 Task: Add Sprouts Steel Cut Oats to the cart.
Action: Mouse pressed left at (24, 95)
Screenshot: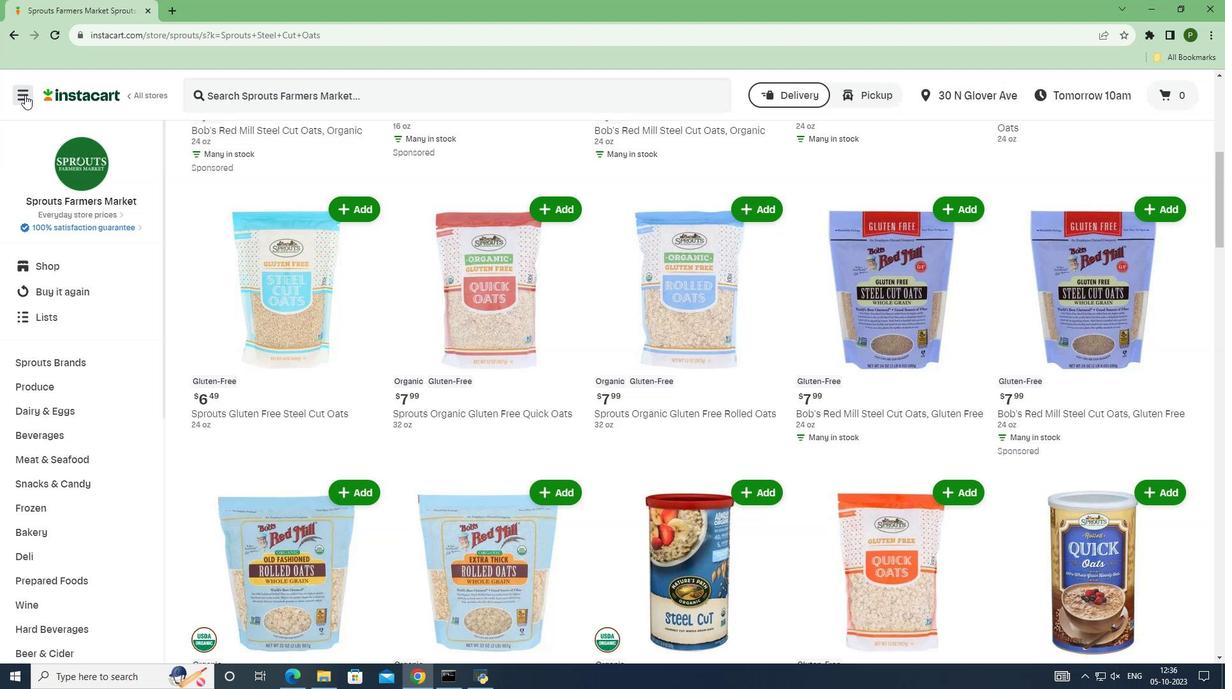 
Action: Mouse moved to (31, 353)
Screenshot: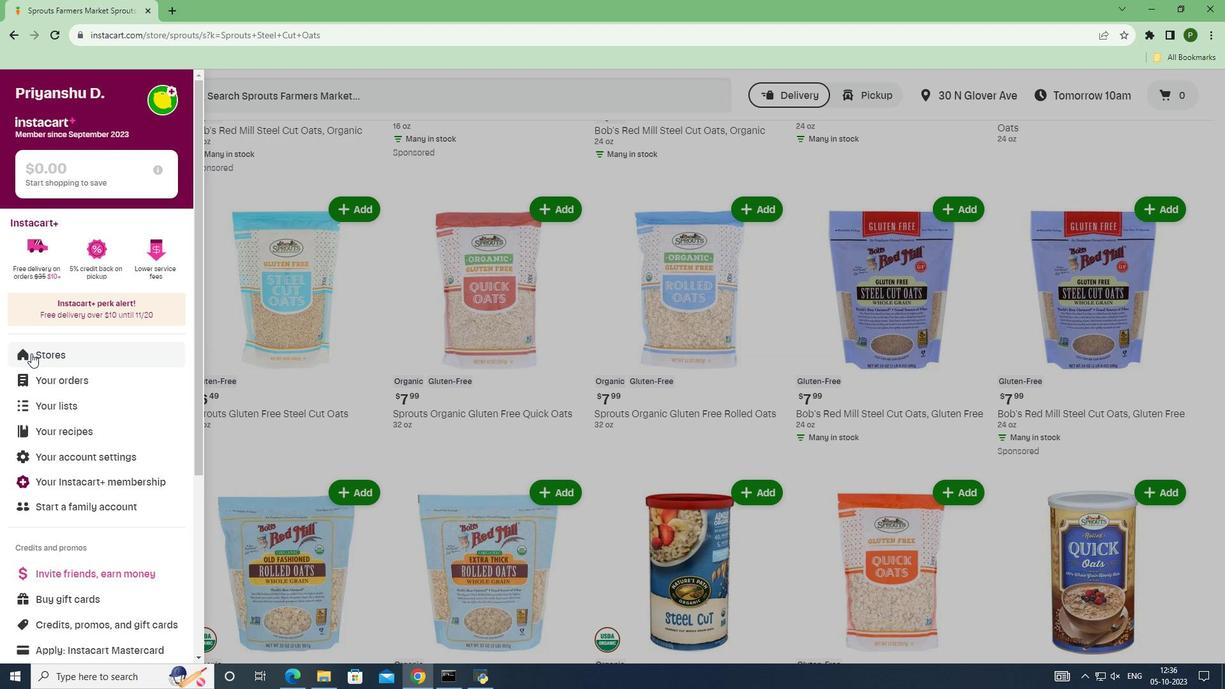 
Action: Mouse pressed left at (31, 353)
Screenshot: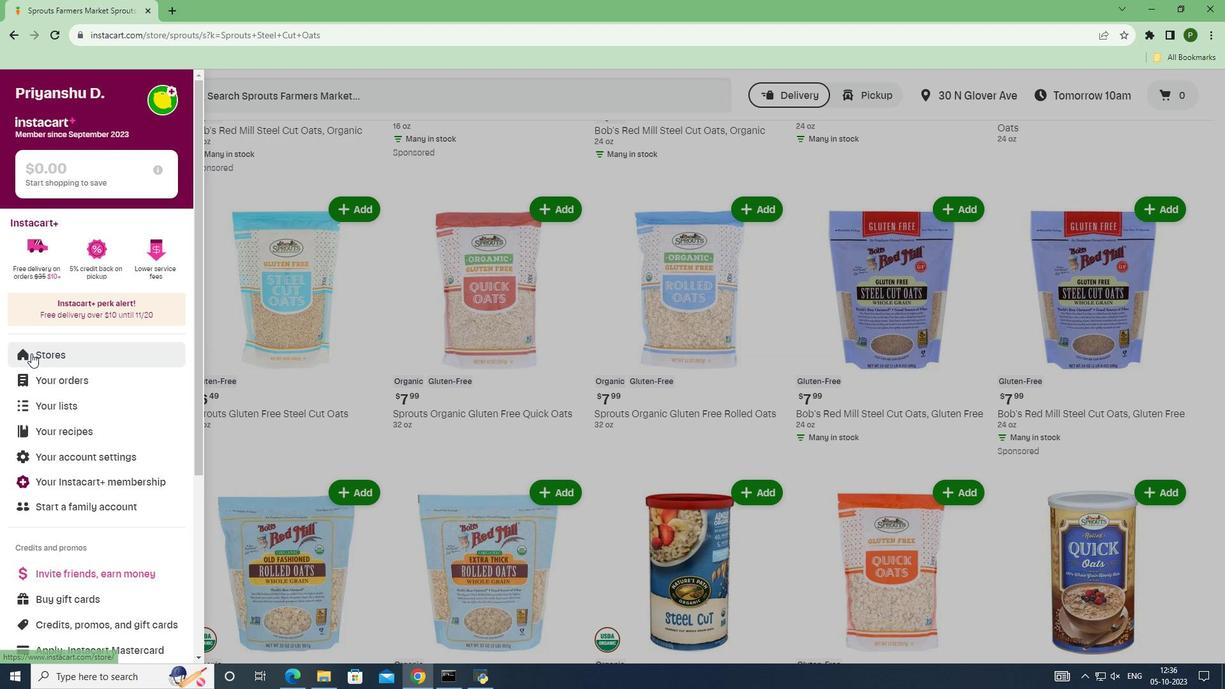 
Action: Mouse moved to (291, 150)
Screenshot: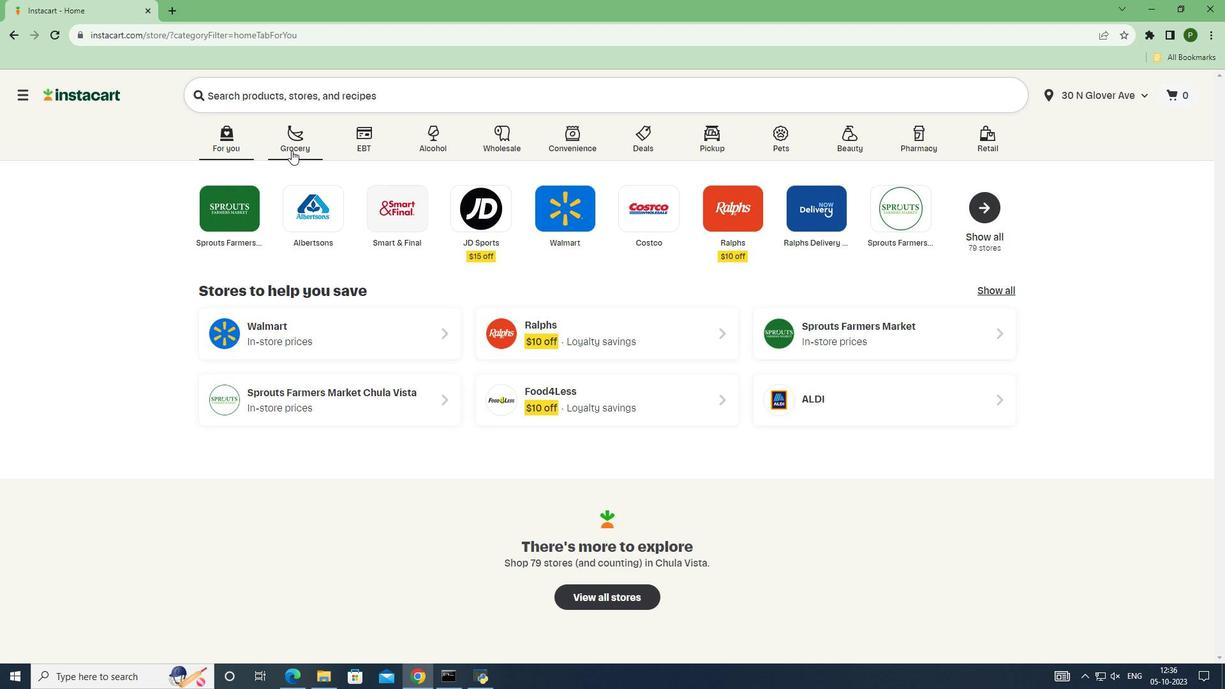 
Action: Mouse pressed left at (291, 150)
Screenshot: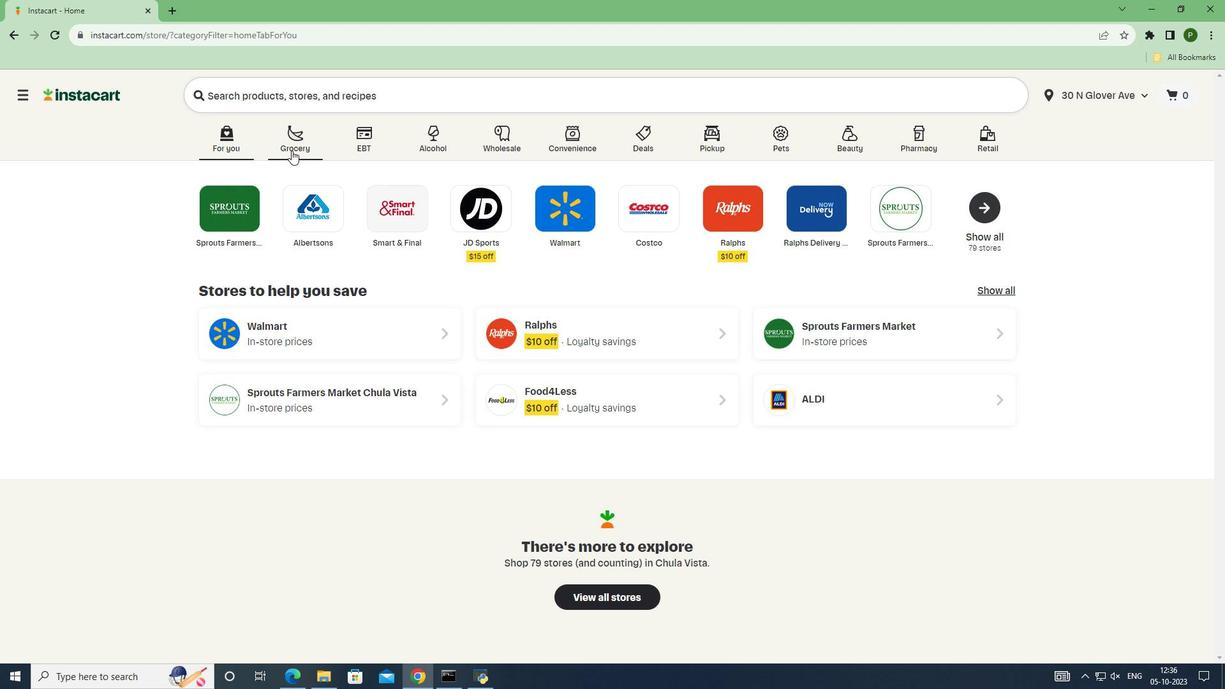 
Action: Mouse moved to (786, 285)
Screenshot: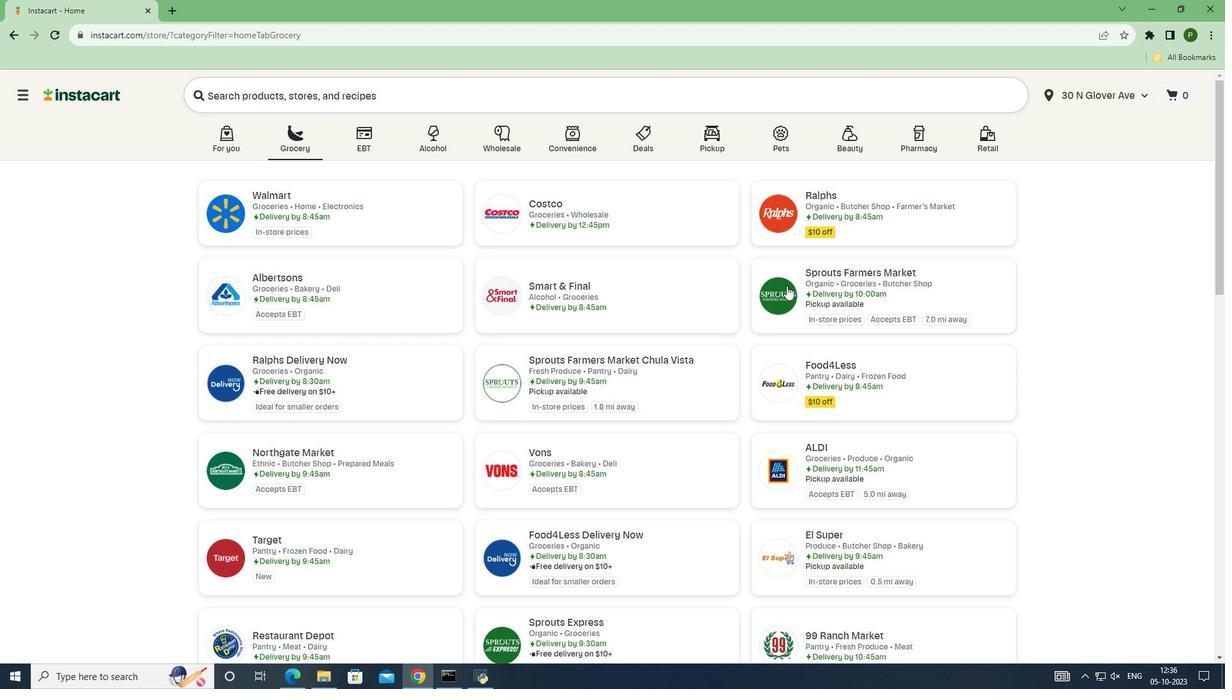 
Action: Mouse pressed left at (786, 285)
Screenshot: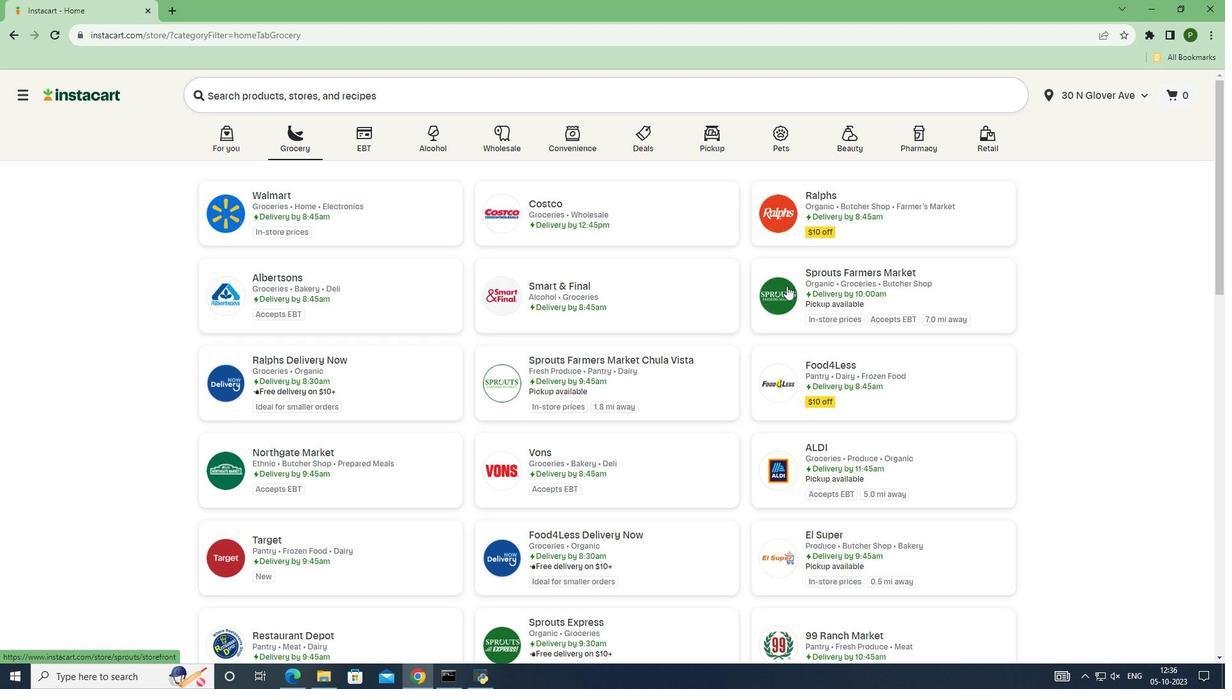 
Action: Mouse moved to (106, 355)
Screenshot: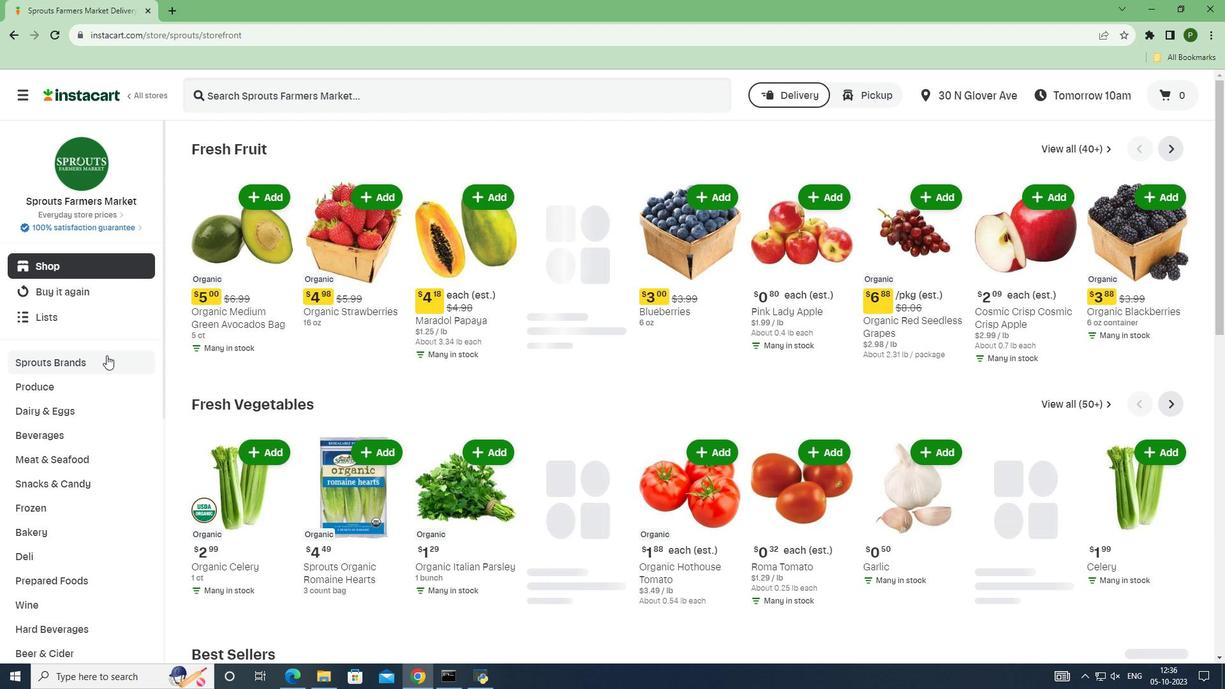 
Action: Mouse pressed left at (106, 355)
Screenshot: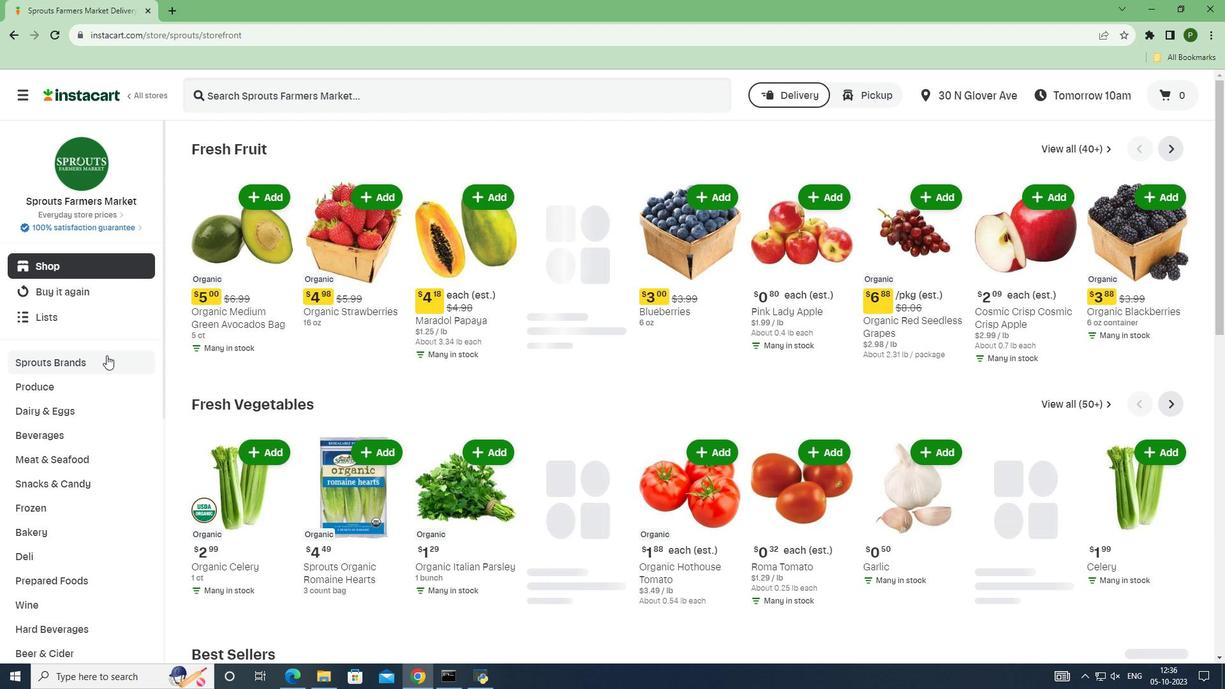 
Action: Mouse moved to (74, 470)
Screenshot: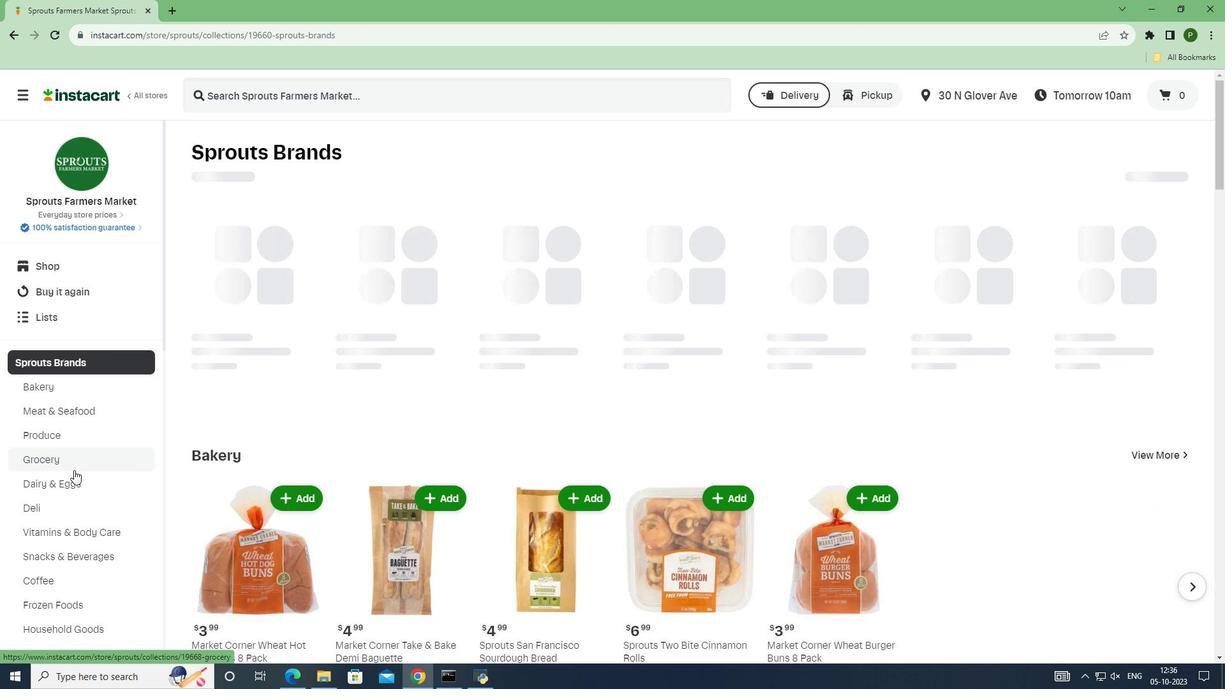 
Action: Mouse pressed left at (74, 470)
Screenshot: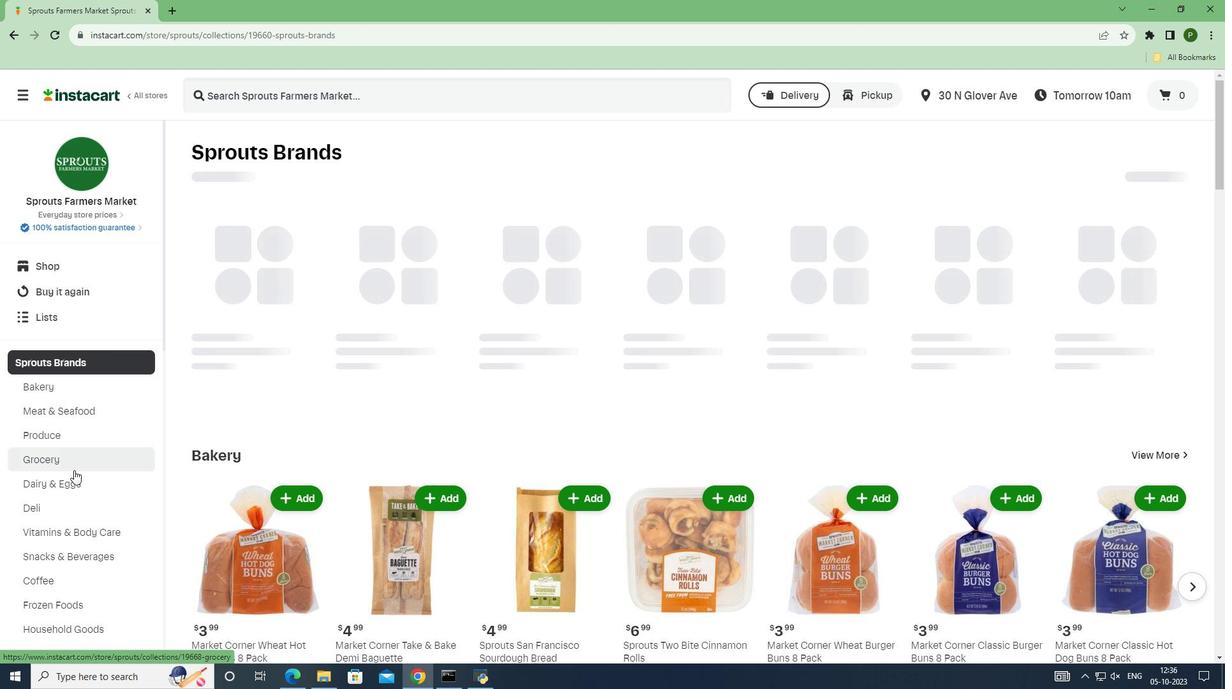 
Action: Mouse moved to (270, 340)
Screenshot: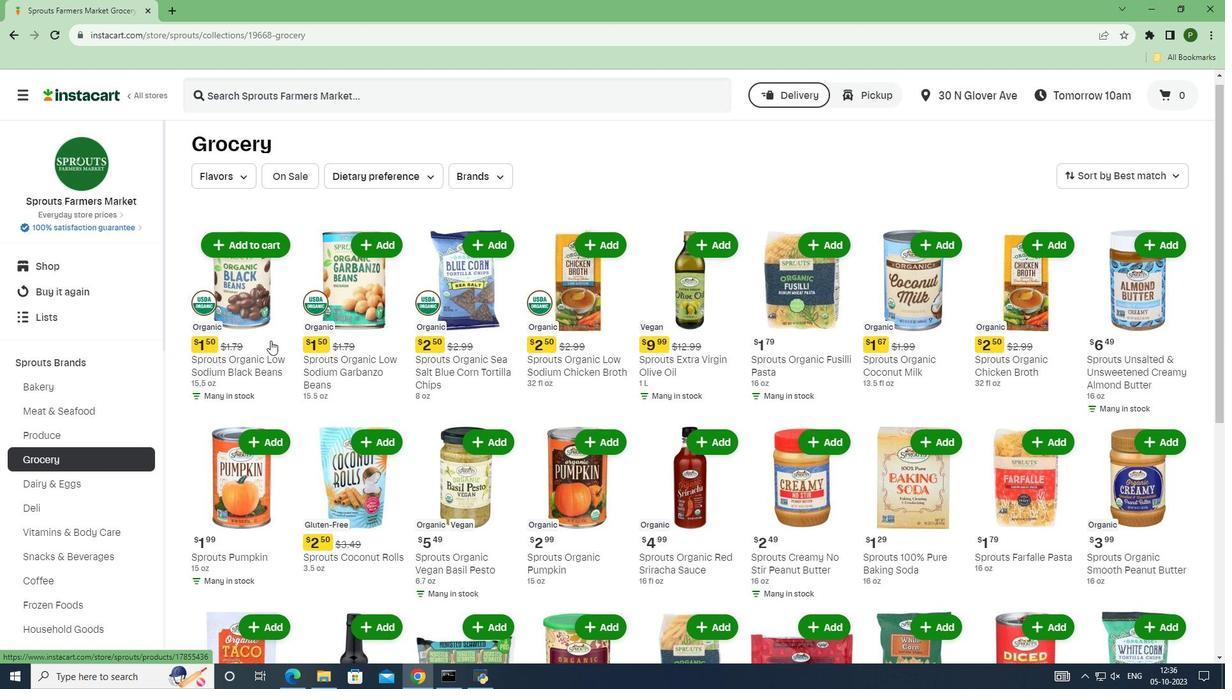 
Action: Mouse scrolled (270, 340) with delta (0, 0)
Screenshot: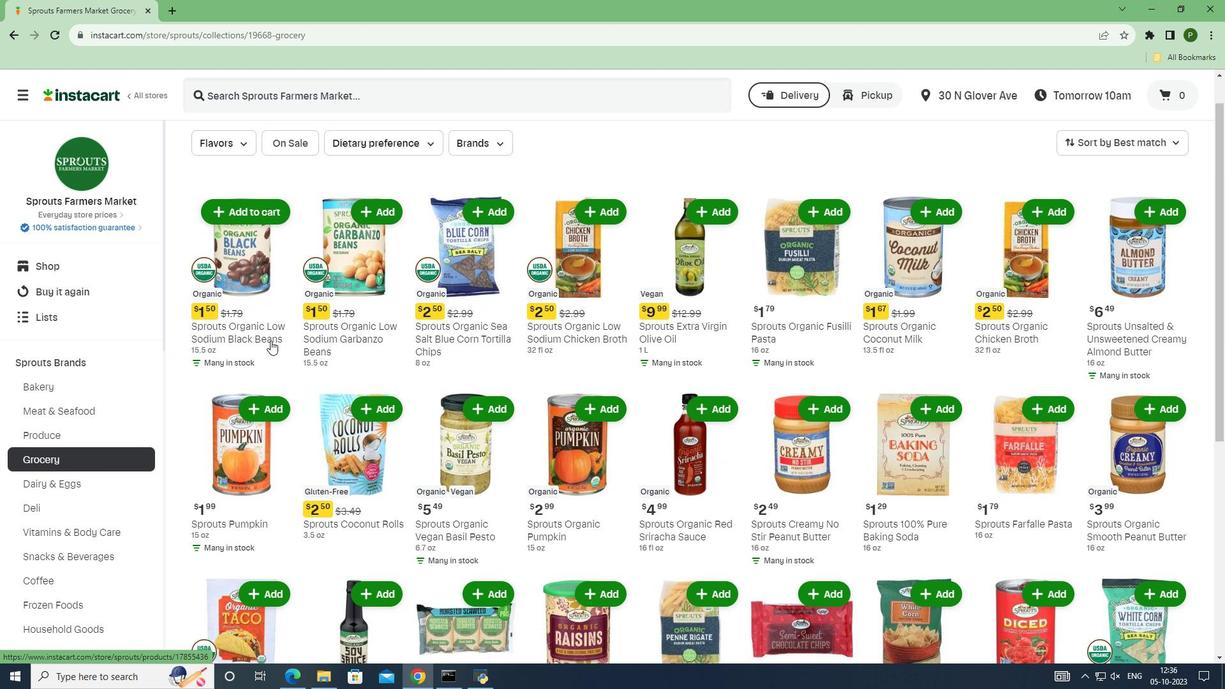 
Action: Mouse scrolled (270, 340) with delta (0, 0)
Screenshot: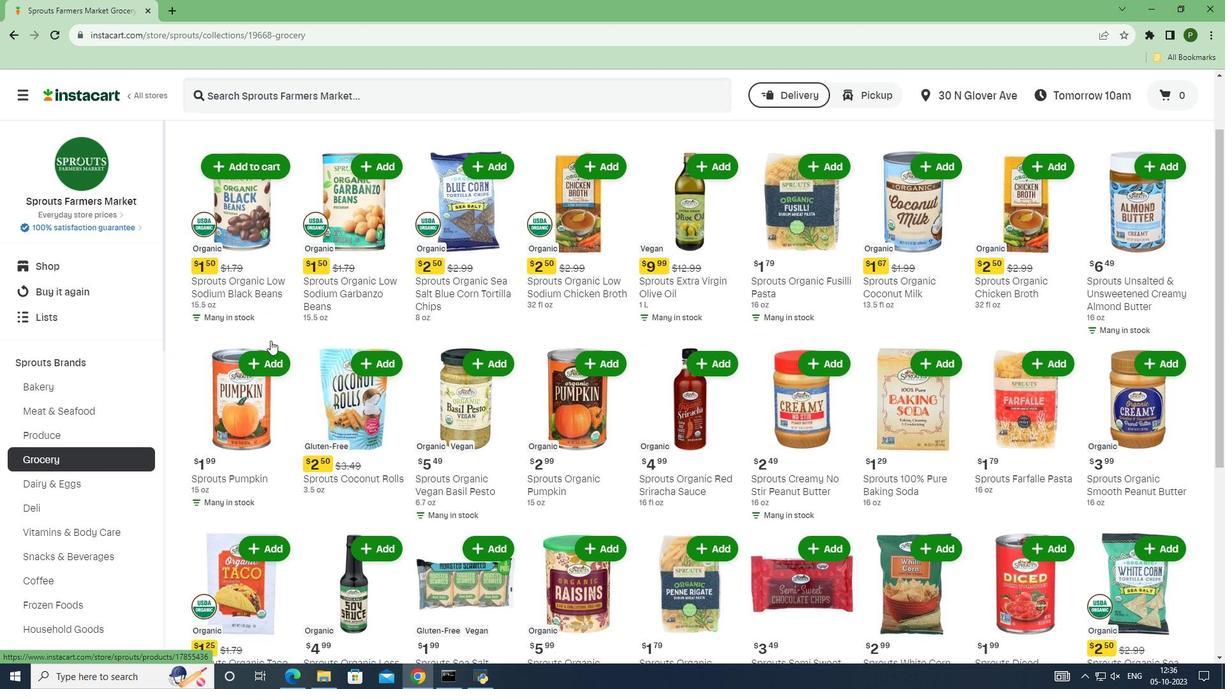 
Action: Mouse scrolled (270, 340) with delta (0, 0)
Screenshot: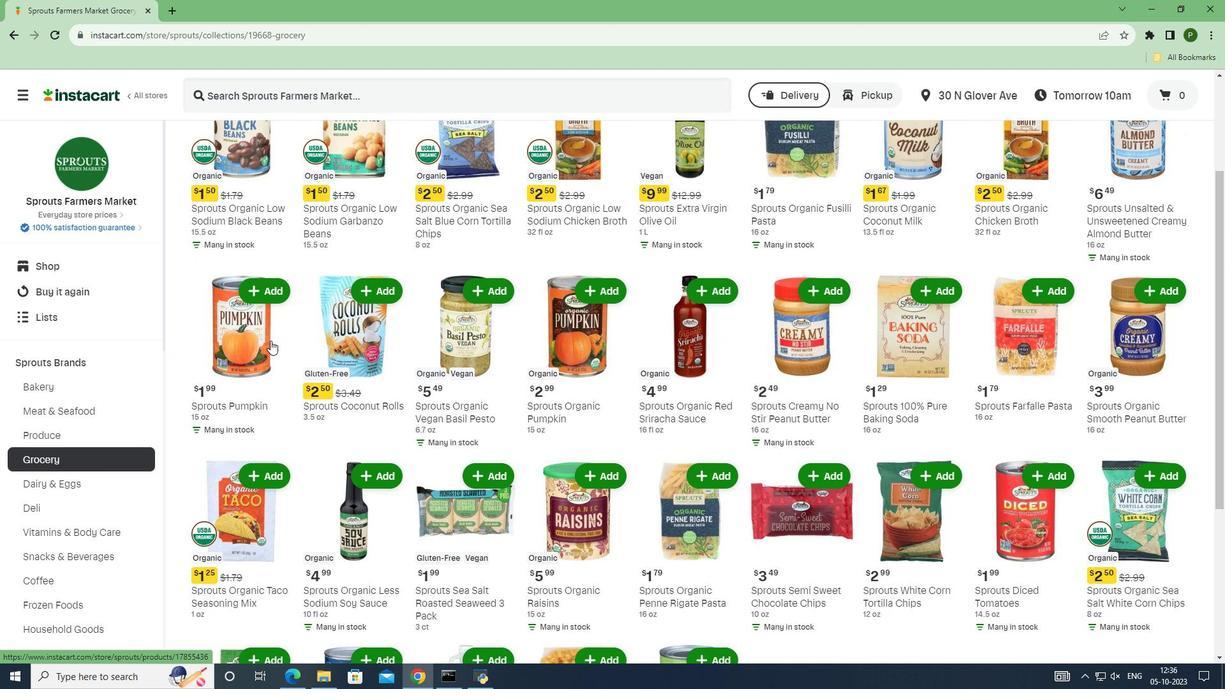 
Action: Mouse scrolled (270, 340) with delta (0, 0)
Screenshot: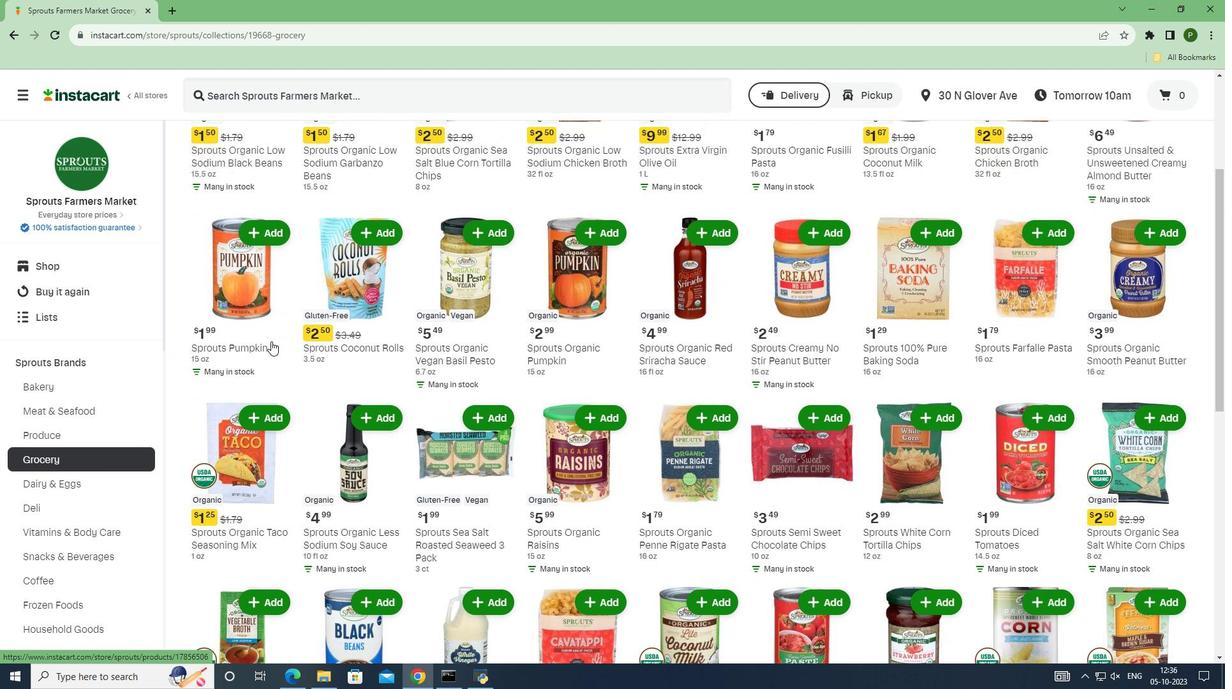 
Action: Mouse moved to (271, 342)
Screenshot: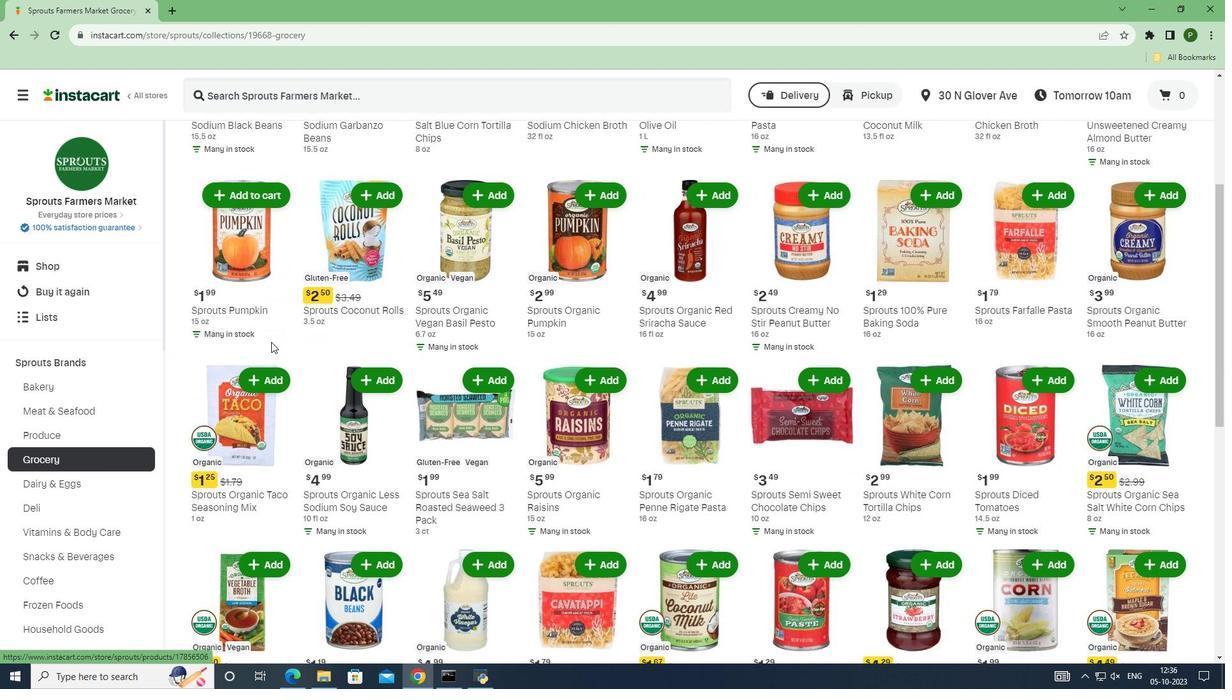 
Action: Mouse scrolled (271, 341) with delta (0, 0)
Screenshot: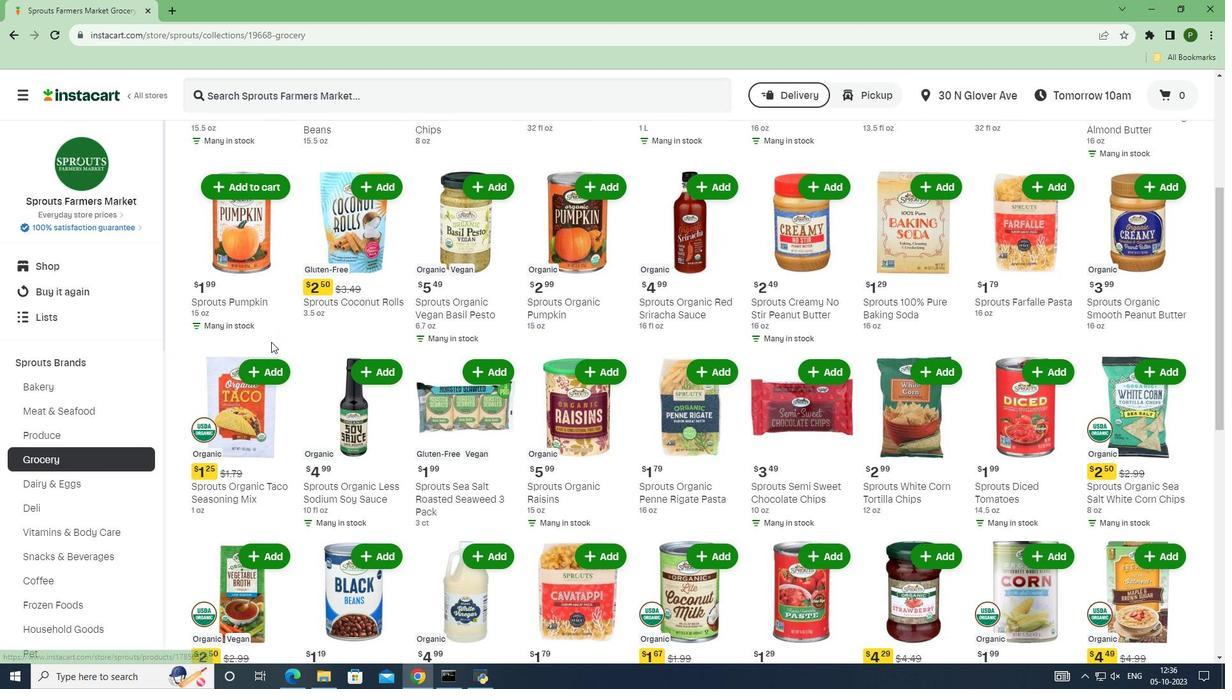 
Action: Mouse scrolled (271, 341) with delta (0, 0)
Screenshot: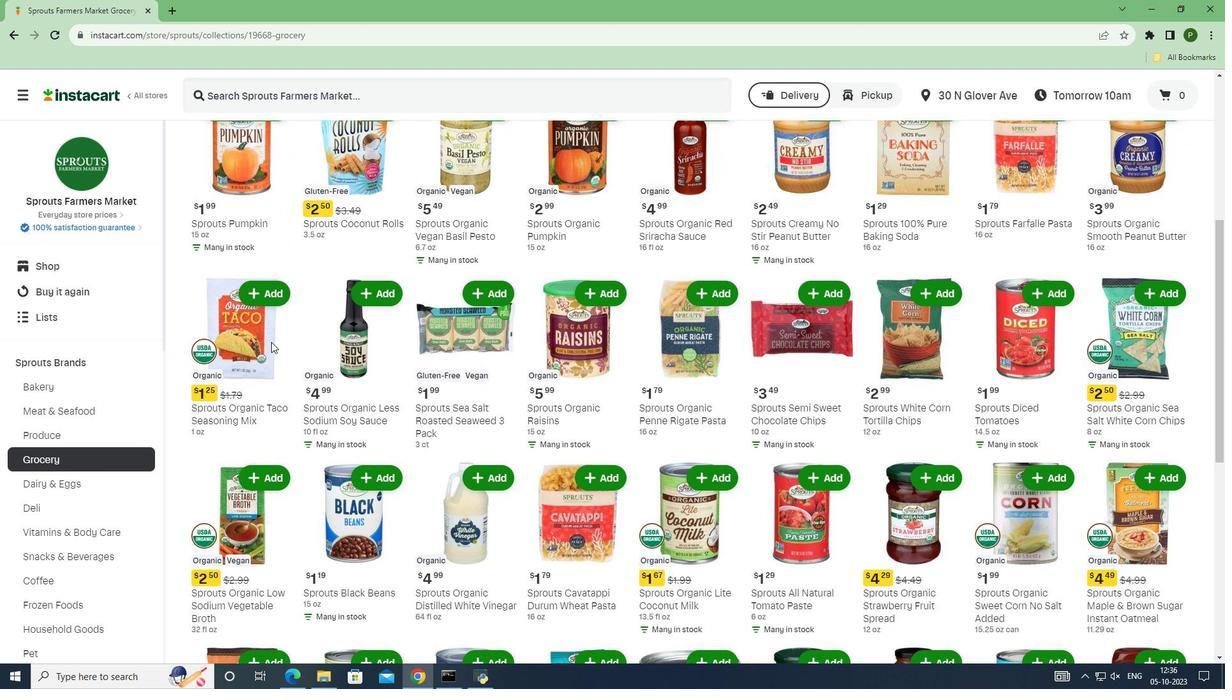 
Action: Mouse scrolled (271, 341) with delta (0, 0)
Screenshot: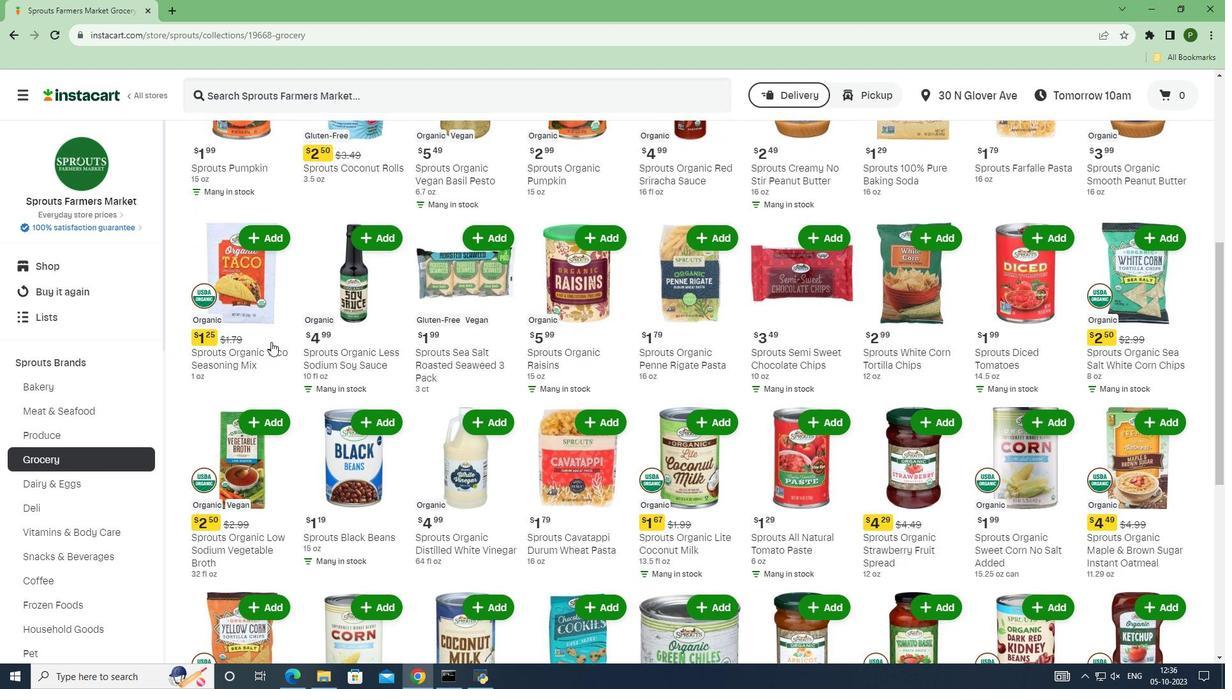 
Action: Mouse scrolled (271, 341) with delta (0, 0)
Screenshot: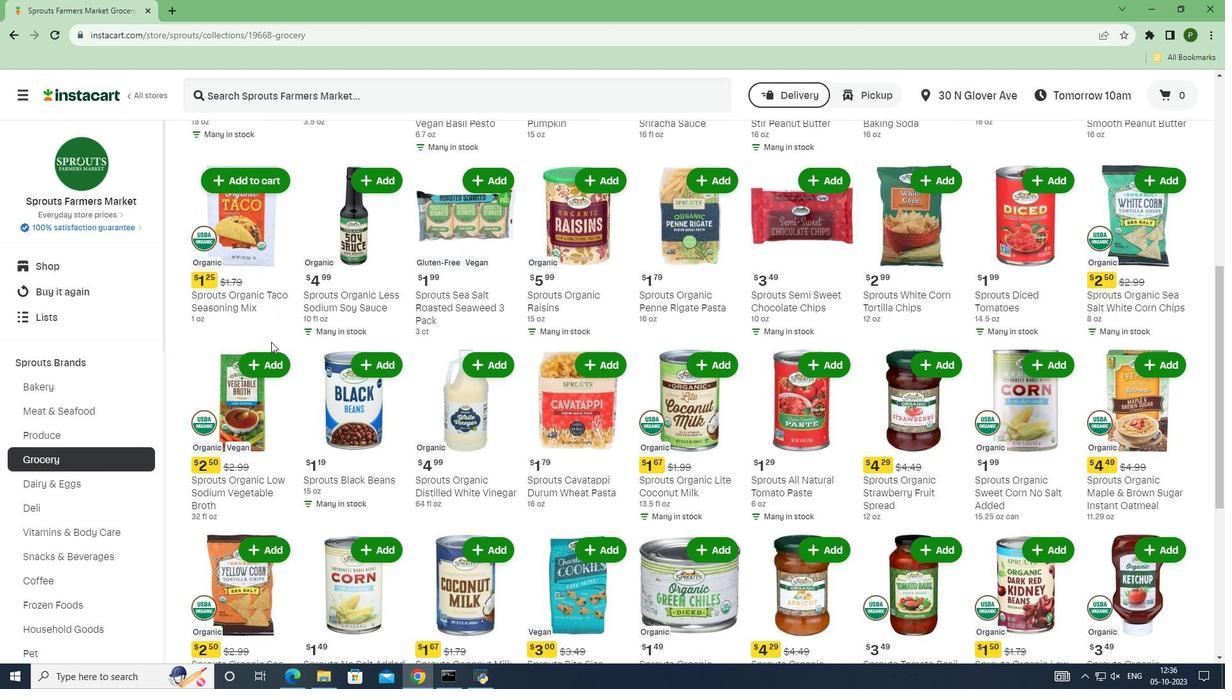 
Action: Mouse scrolled (271, 341) with delta (0, 0)
Screenshot: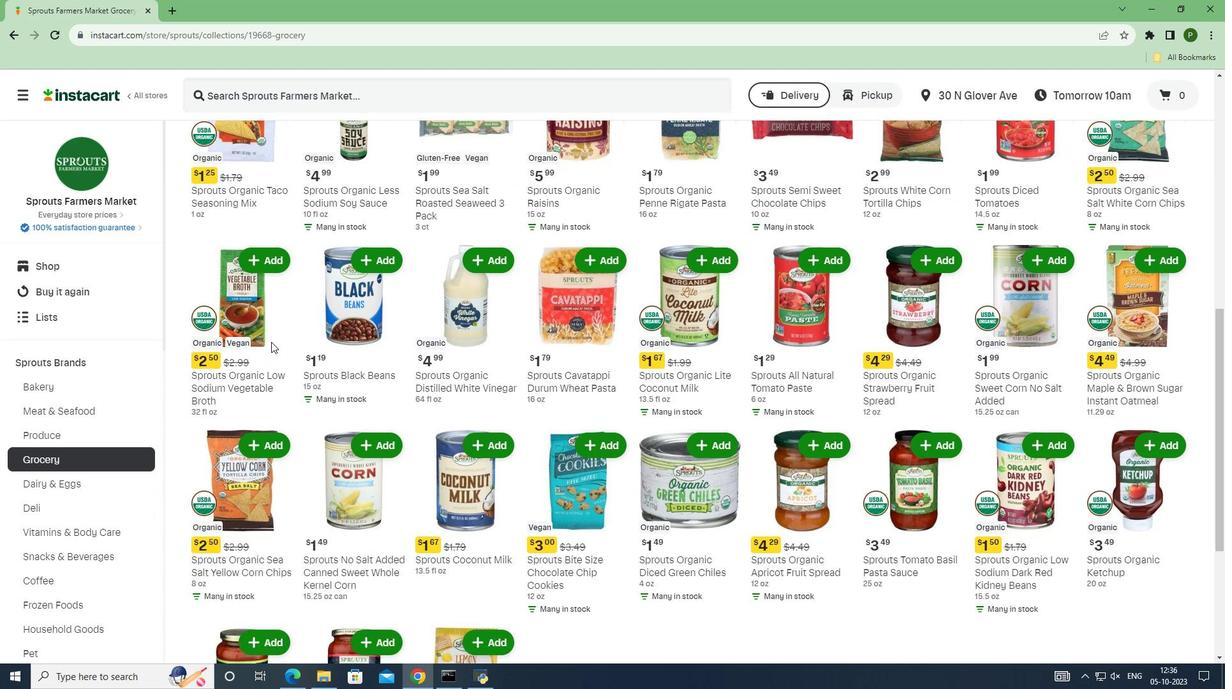 
Action: Mouse scrolled (271, 341) with delta (0, 0)
Screenshot: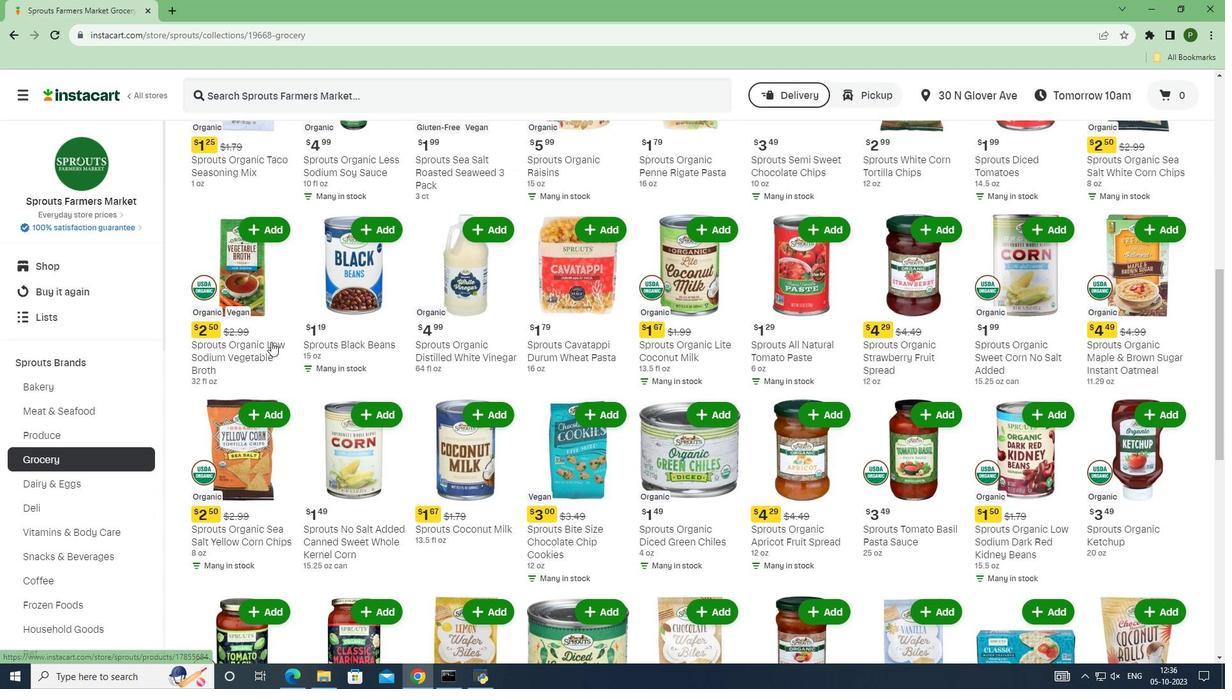 
Action: Mouse scrolled (271, 341) with delta (0, 0)
Screenshot: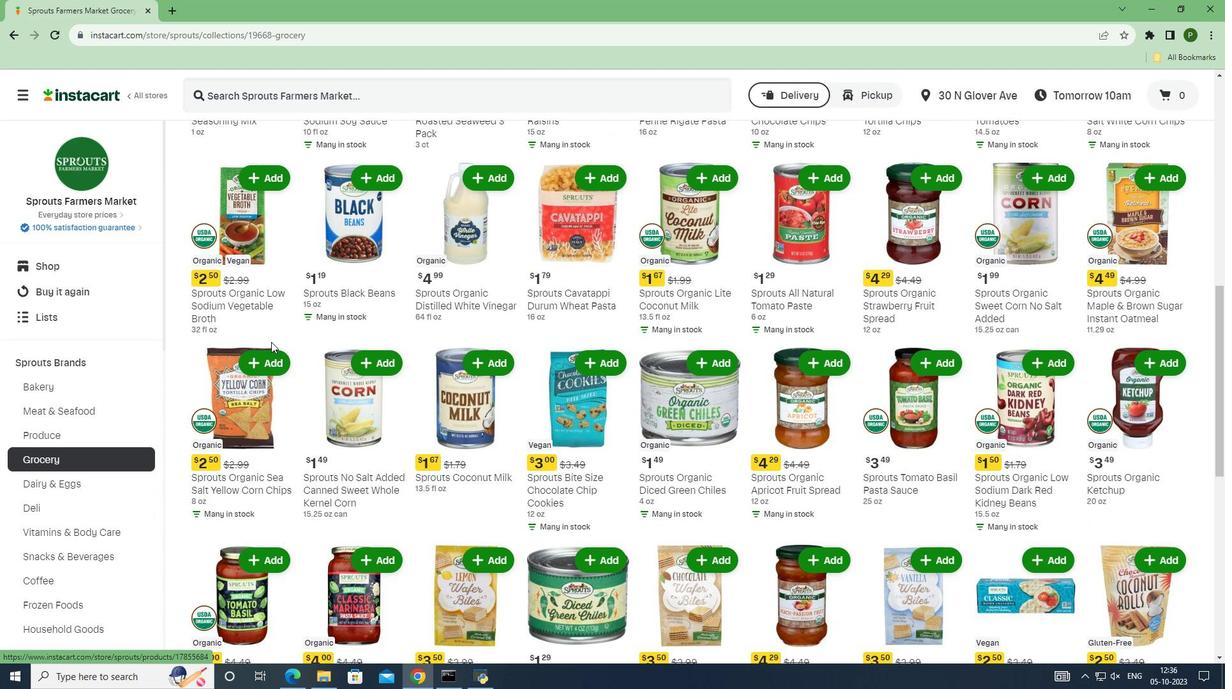 
Action: Mouse scrolled (271, 341) with delta (0, 0)
Screenshot: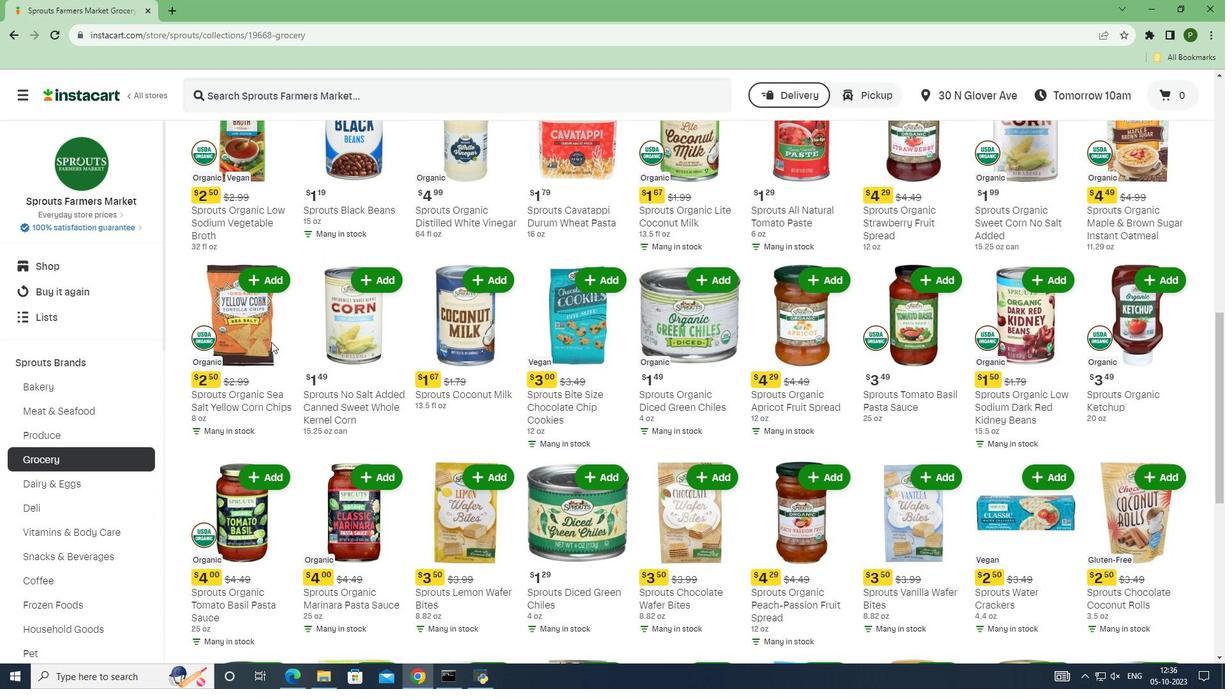 
Action: Mouse scrolled (271, 341) with delta (0, 0)
Screenshot: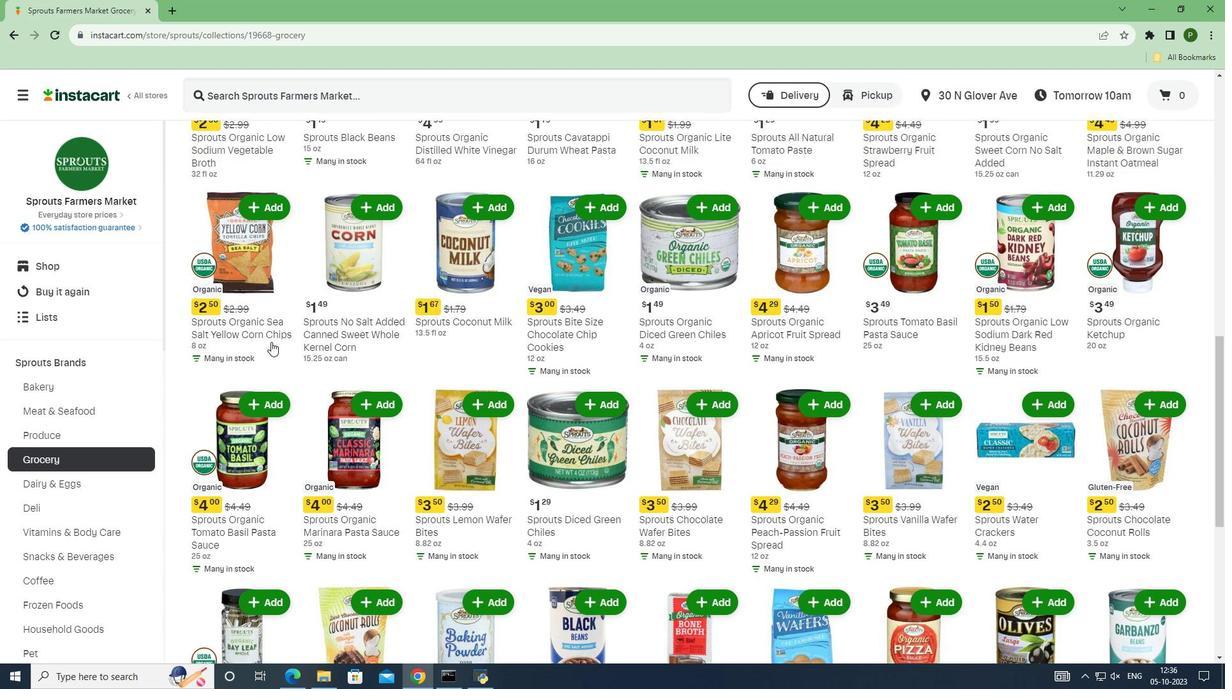 
Action: Mouse scrolled (271, 341) with delta (0, 0)
Screenshot: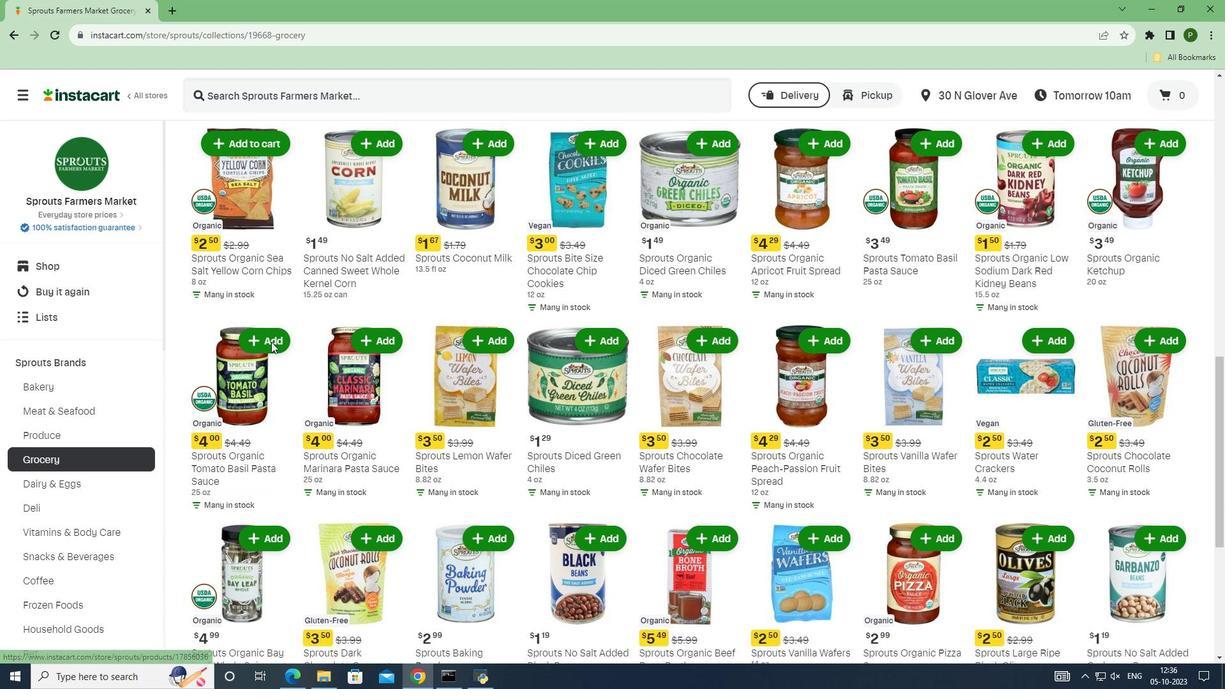 
Action: Mouse scrolled (271, 341) with delta (0, 0)
Screenshot: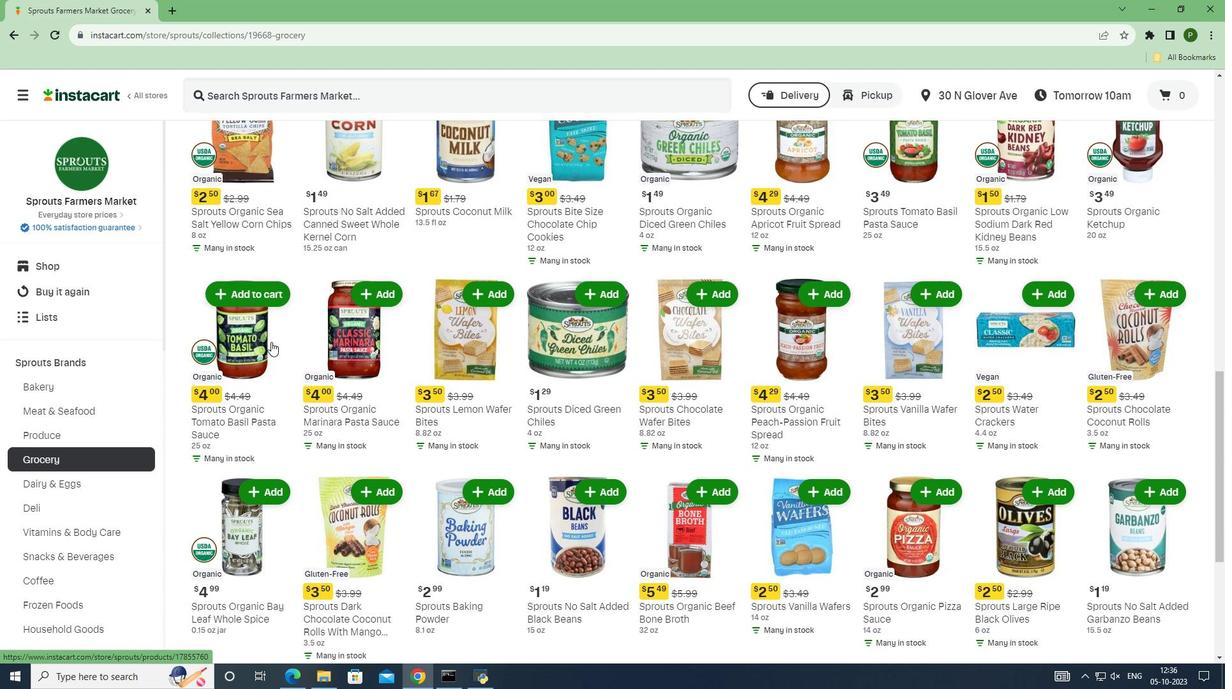 
Action: Mouse scrolled (271, 341) with delta (0, 0)
Screenshot: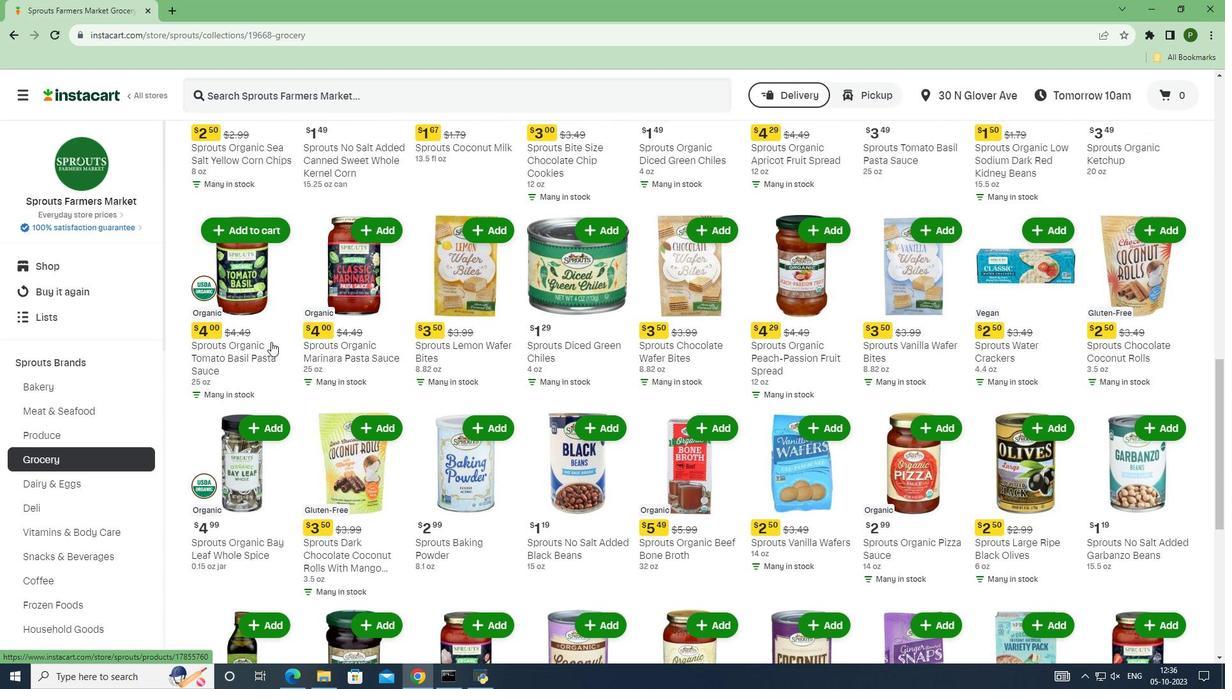 
Action: Mouse scrolled (271, 341) with delta (0, 0)
Screenshot: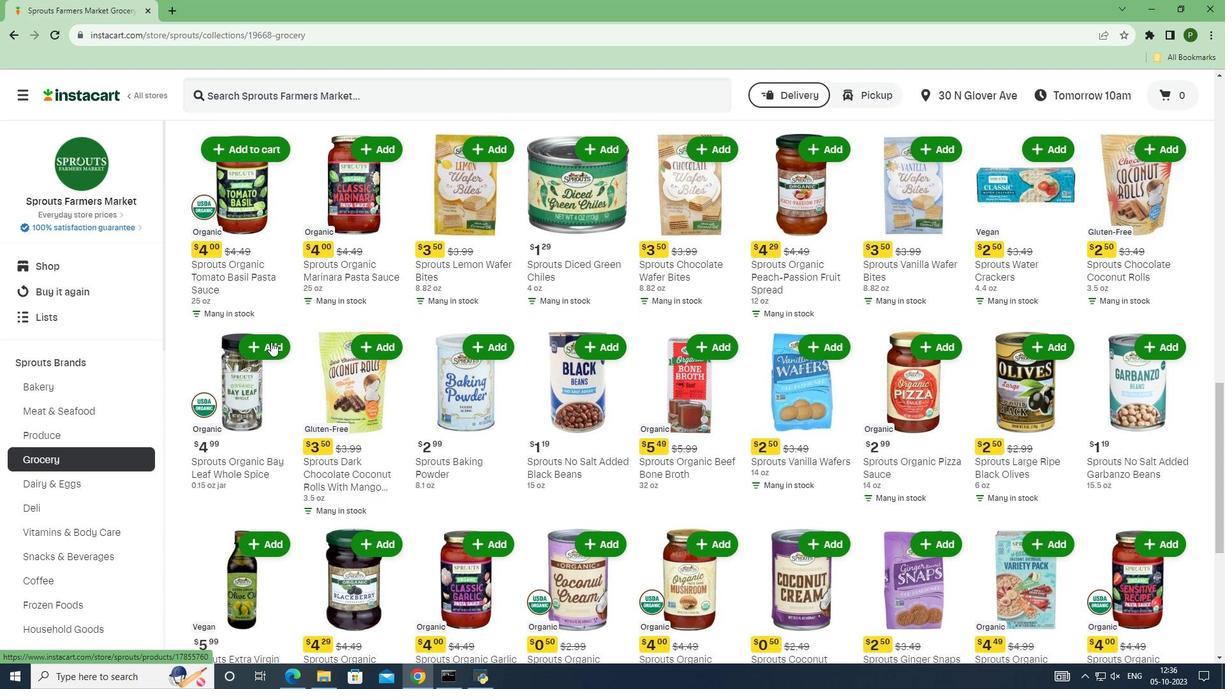 
Action: Mouse scrolled (271, 341) with delta (0, 0)
Screenshot: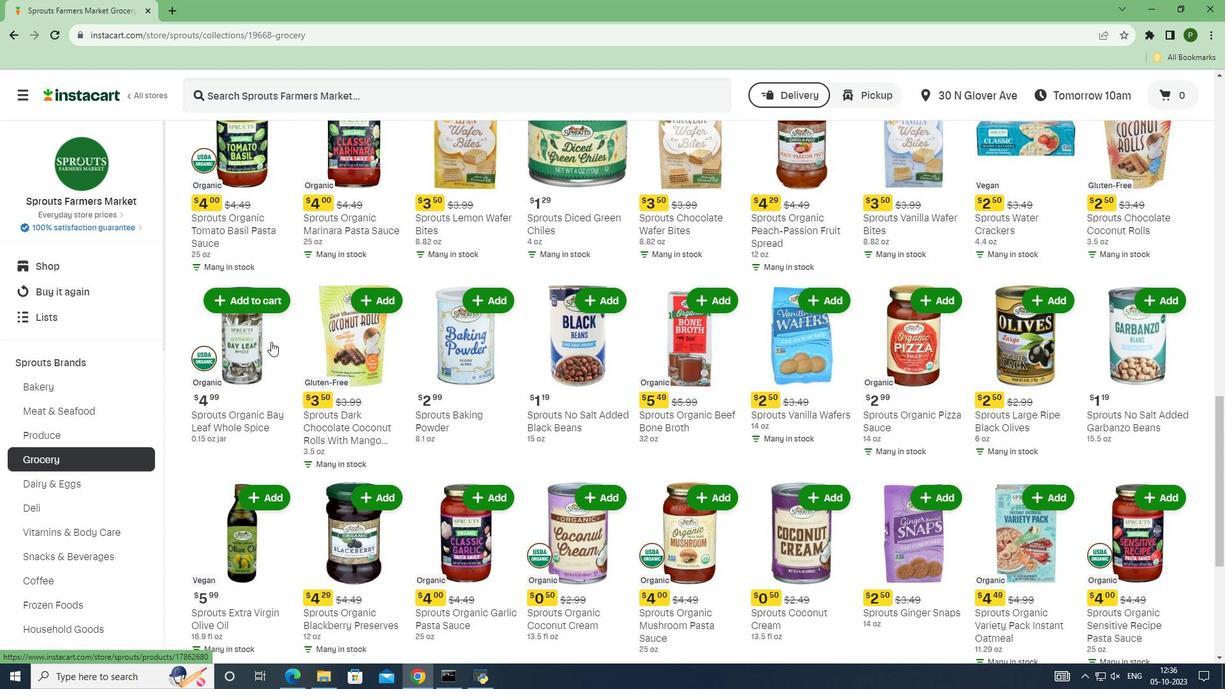 
Action: Mouse scrolled (271, 341) with delta (0, 0)
Screenshot: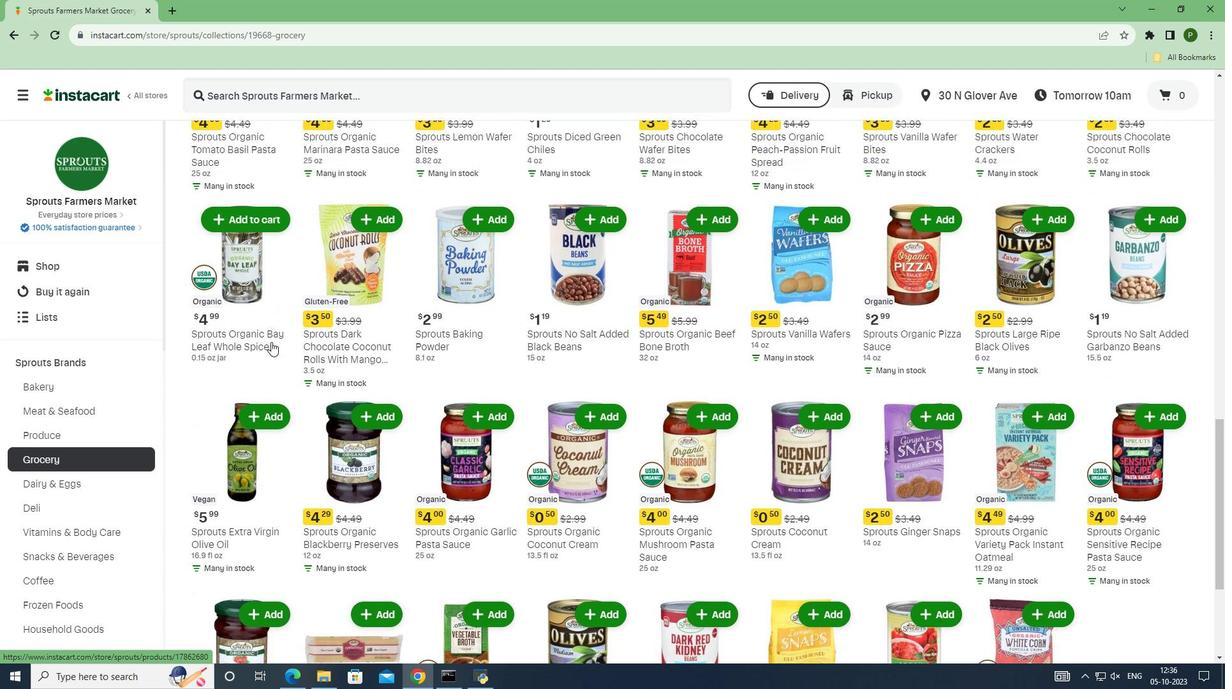 
Action: Mouse scrolled (271, 341) with delta (0, 0)
Screenshot: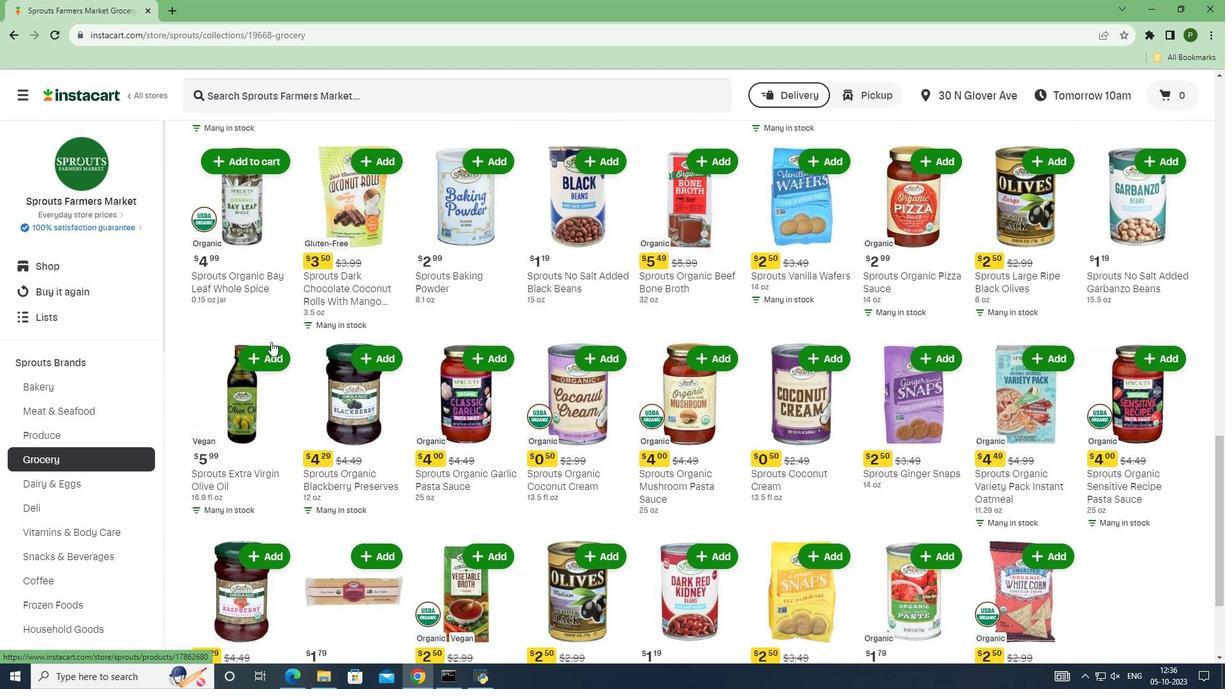 
Action: Mouse scrolled (271, 341) with delta (0, 0)
Screenshot: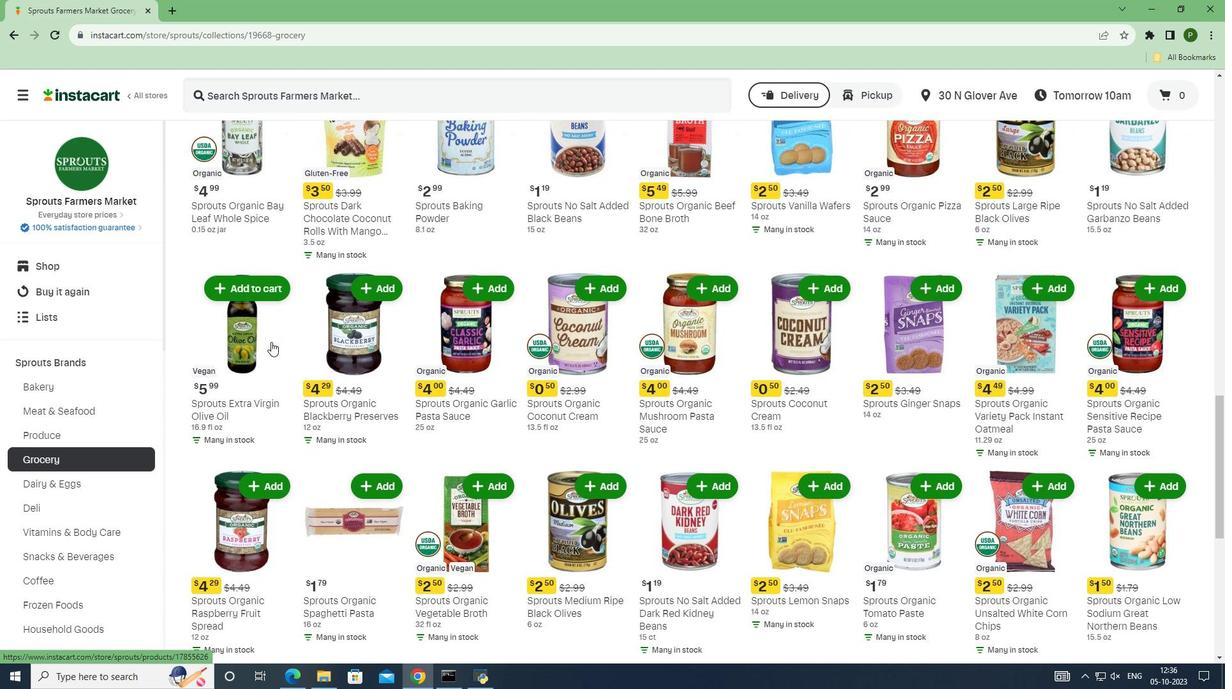 
Action: Mouse scrolled (271, 341) with delta (0, 0)
Screenshot: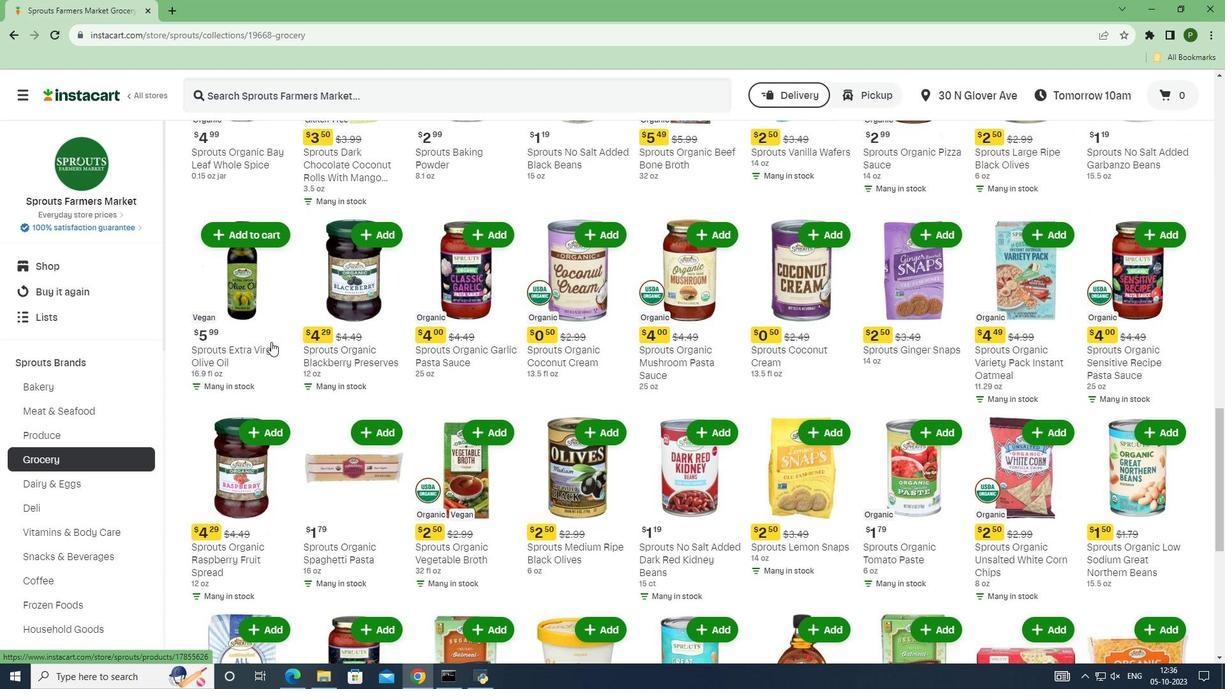 
Action: Mouse scrolled (271, 341) with delta (0, 0)
Screenshot: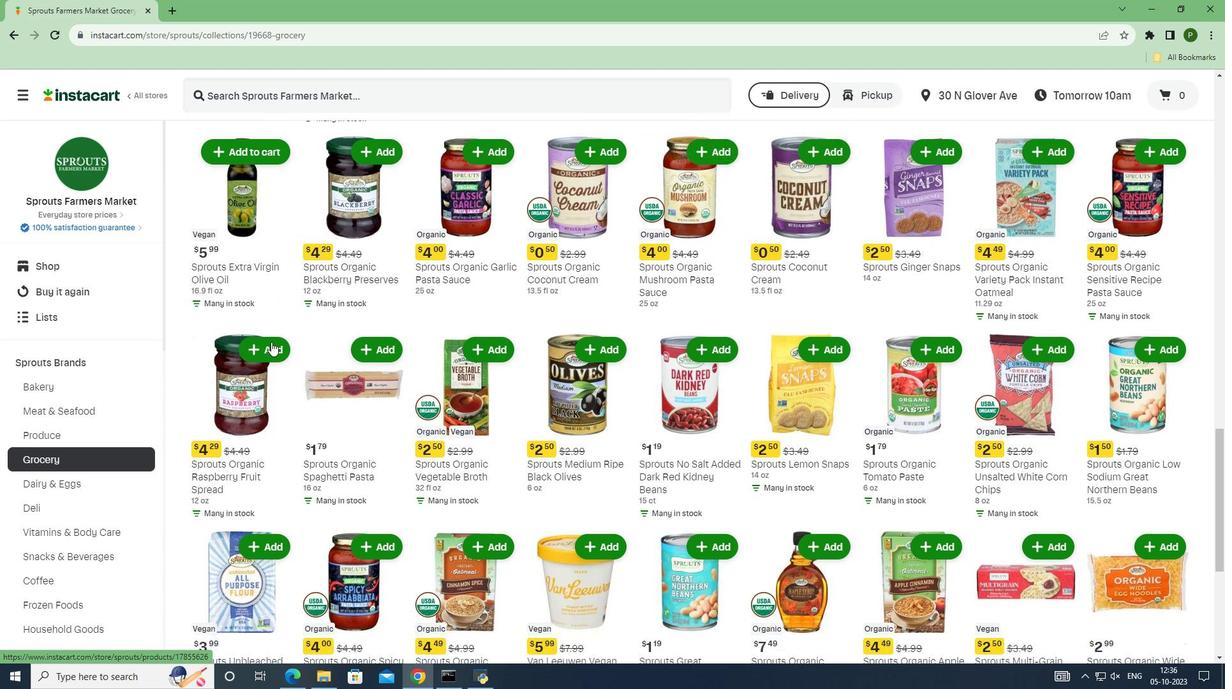 
Action: Mouse scrolled (271, 341) with delta (0, 0)
Screenshot: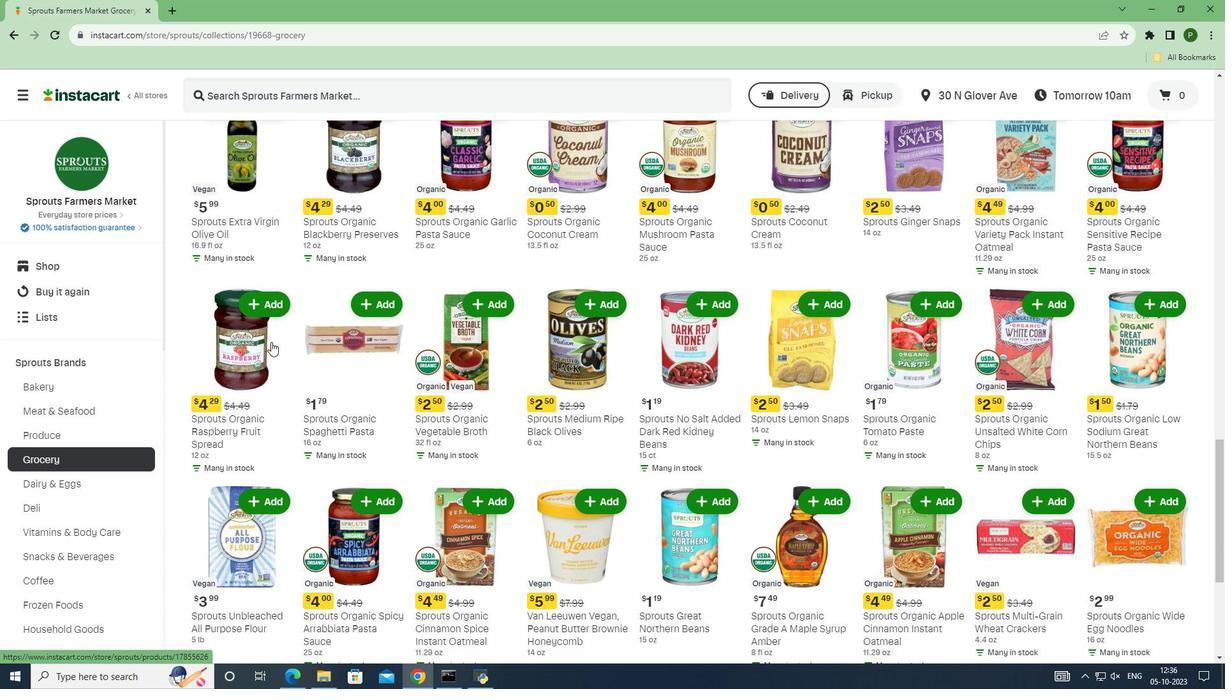 
Action: Mouse scrolled (271, 341) with delta (0, 0)
Screenshot: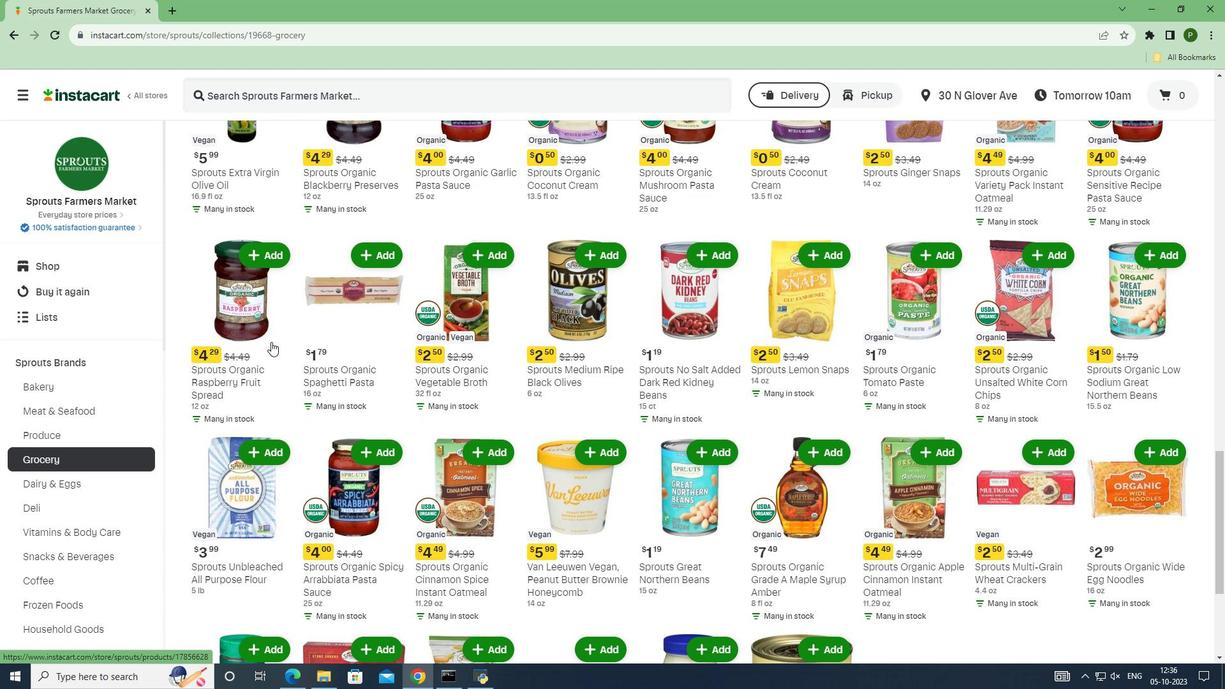 
Action: Mouse scrolled (271, 341) with delta (0, 0)
Screenshot: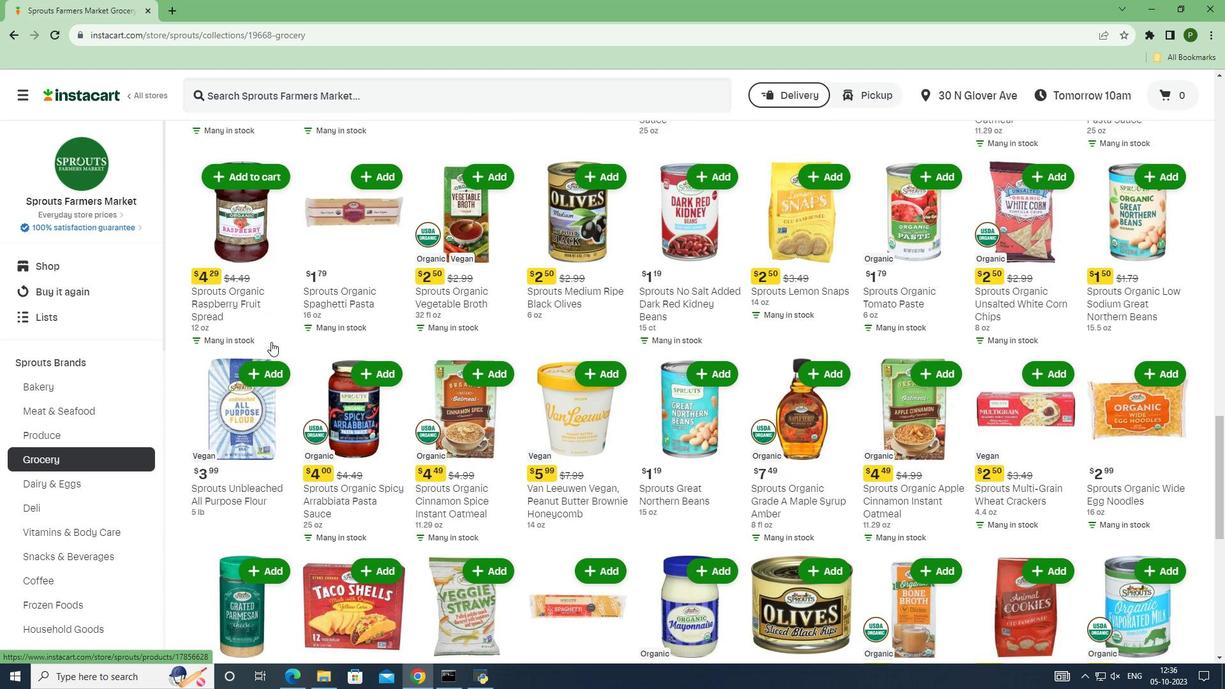 
Action: Mouse scrolled (271, 341) with delta (0, 0)
Screenshot: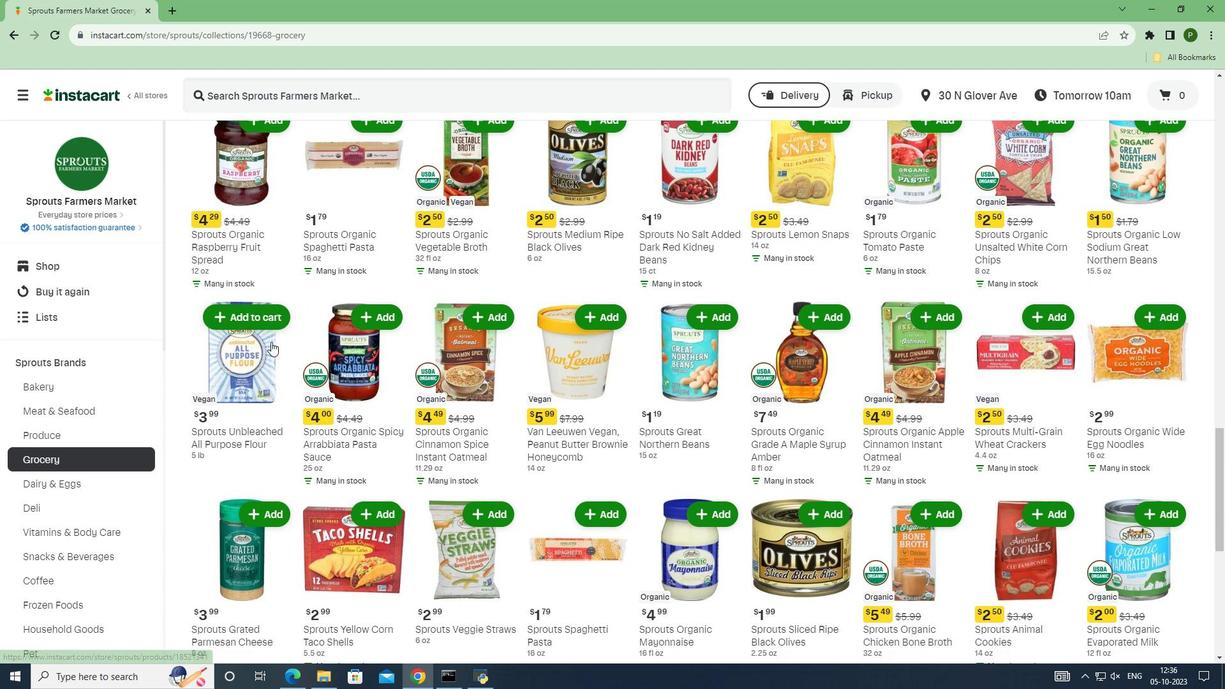 
Action: Mouse scrolled (271, 341) with delta (0, 0)
Screenshot: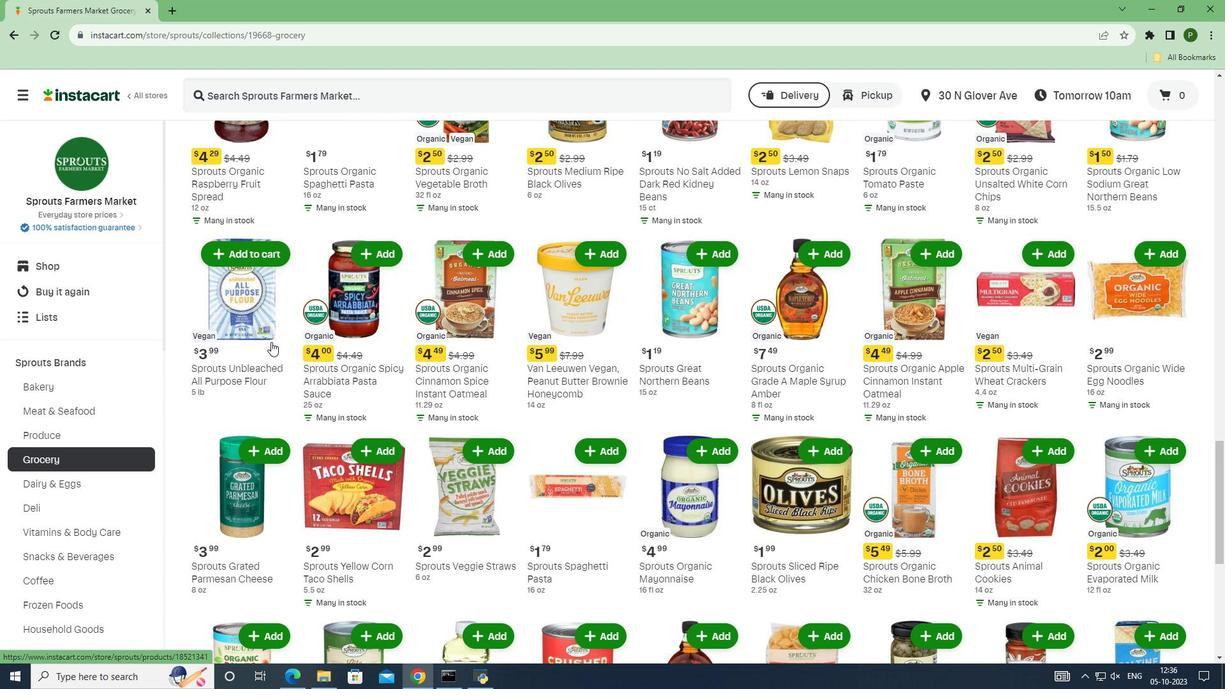 
Action: Mouse scrolled (271, 341) with delta (0, 0)
Screenshot: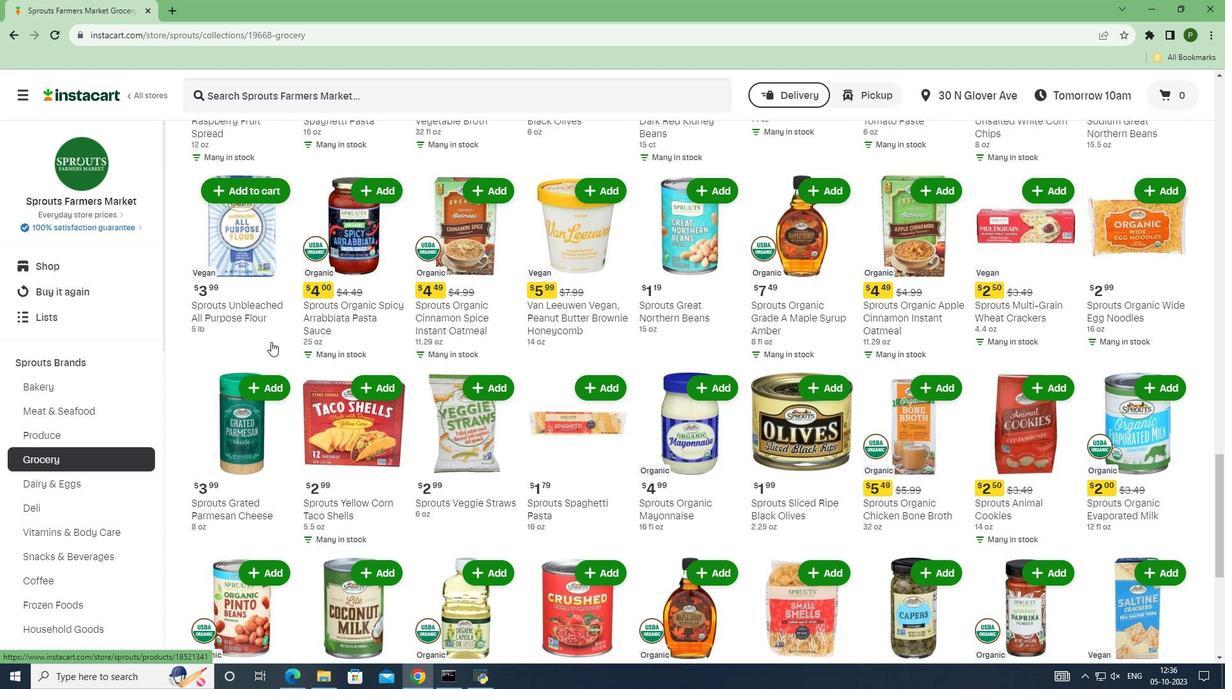 
Action: Mouse scrolled (271, 341) with delta (0, 0)
Screenshot: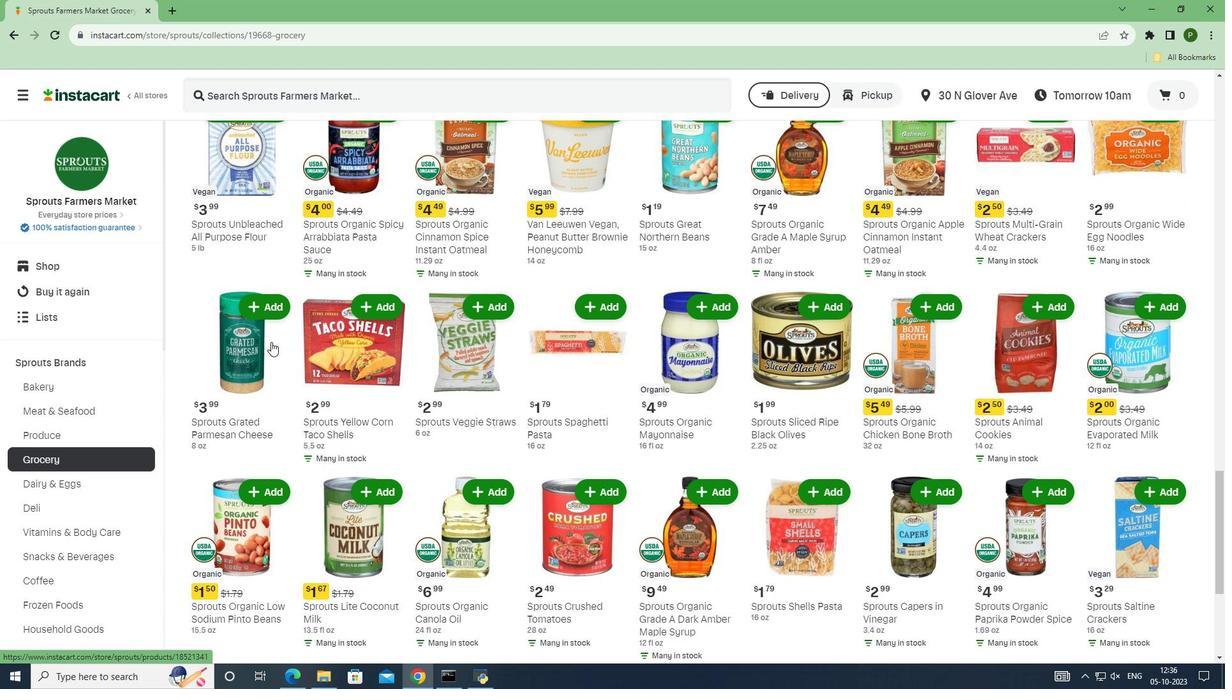 
Action: Mouse scrolled (271, 341) with delta (0, 0)
Screenshot: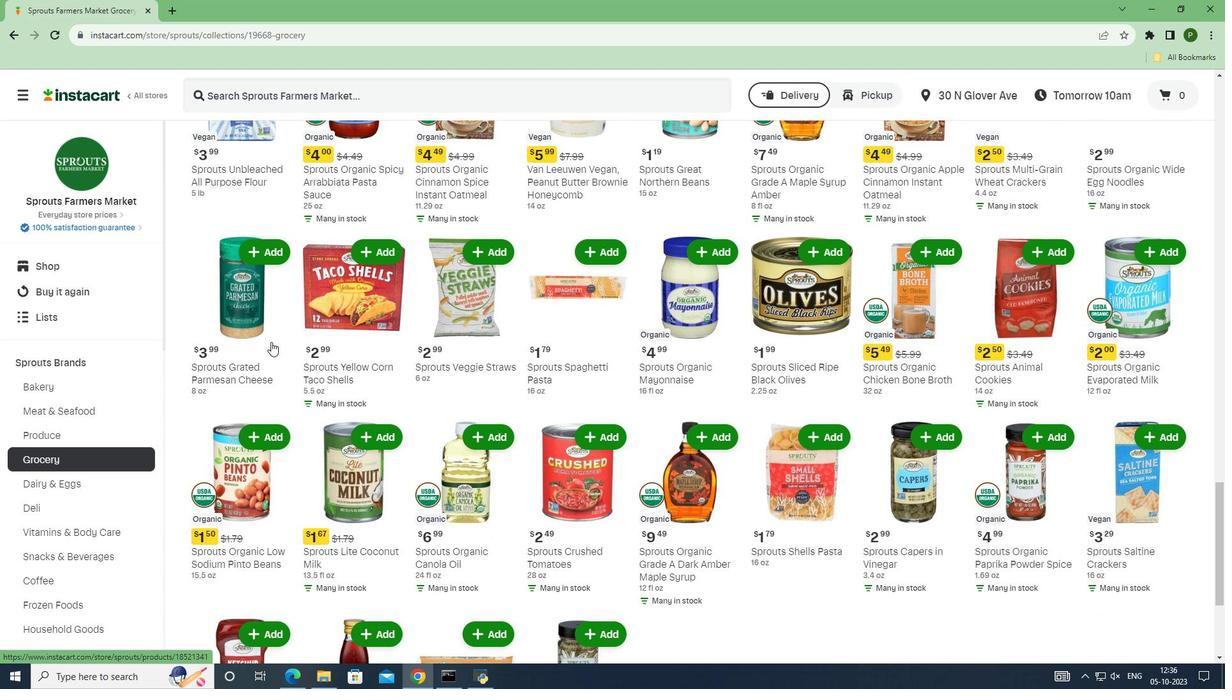 
Action: Mouse scrolled (271, 341) with delta (0, 0)
Screenshot: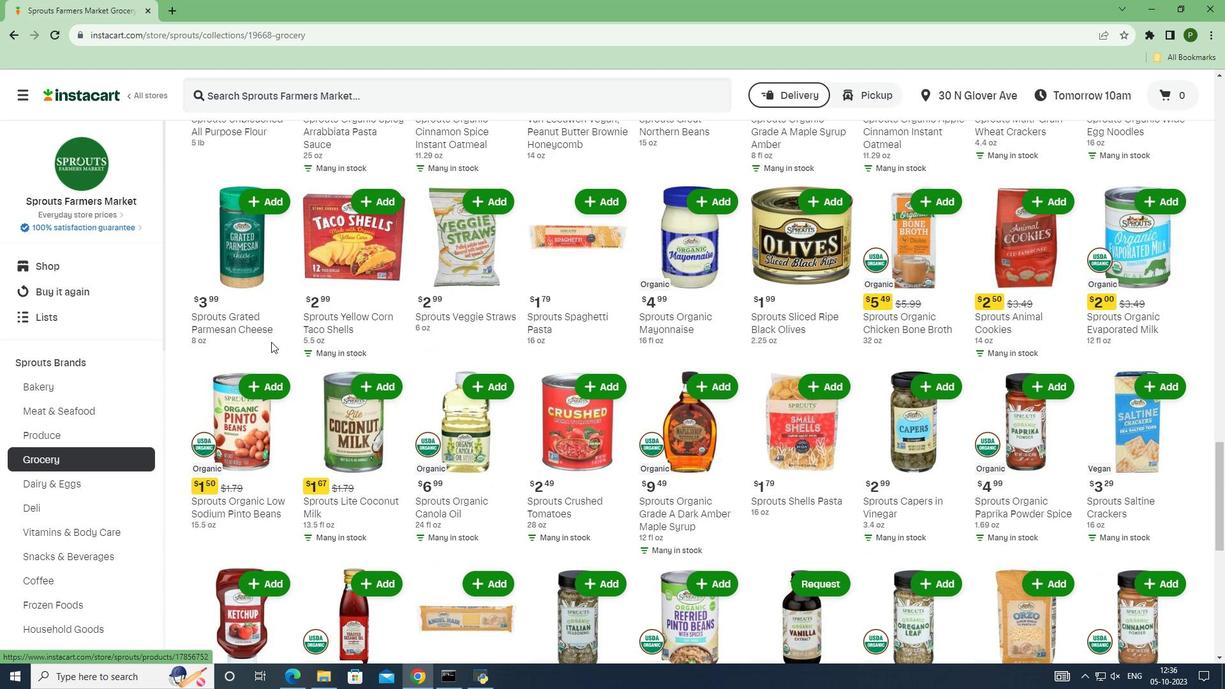 
Action: Mouse scrolled (271, 341) with delta (0, 0)
Screenshot: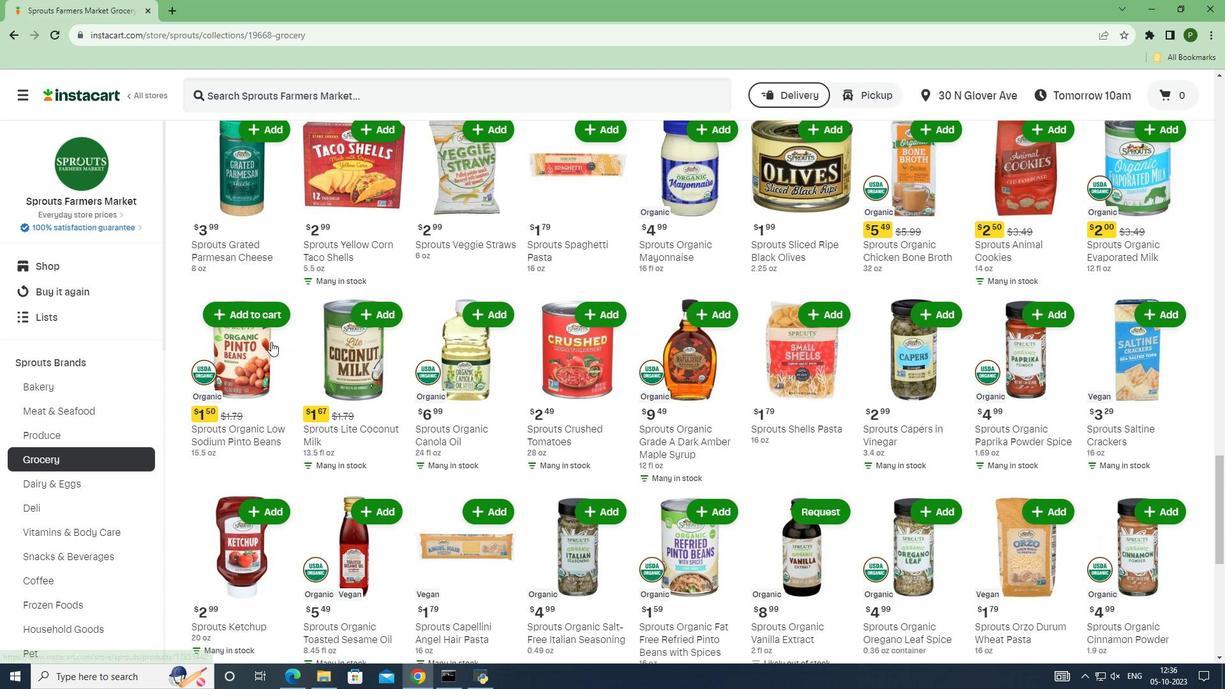 
Action: Mouse scrolled (271, 341) with delta (0, 0)
Screenshot: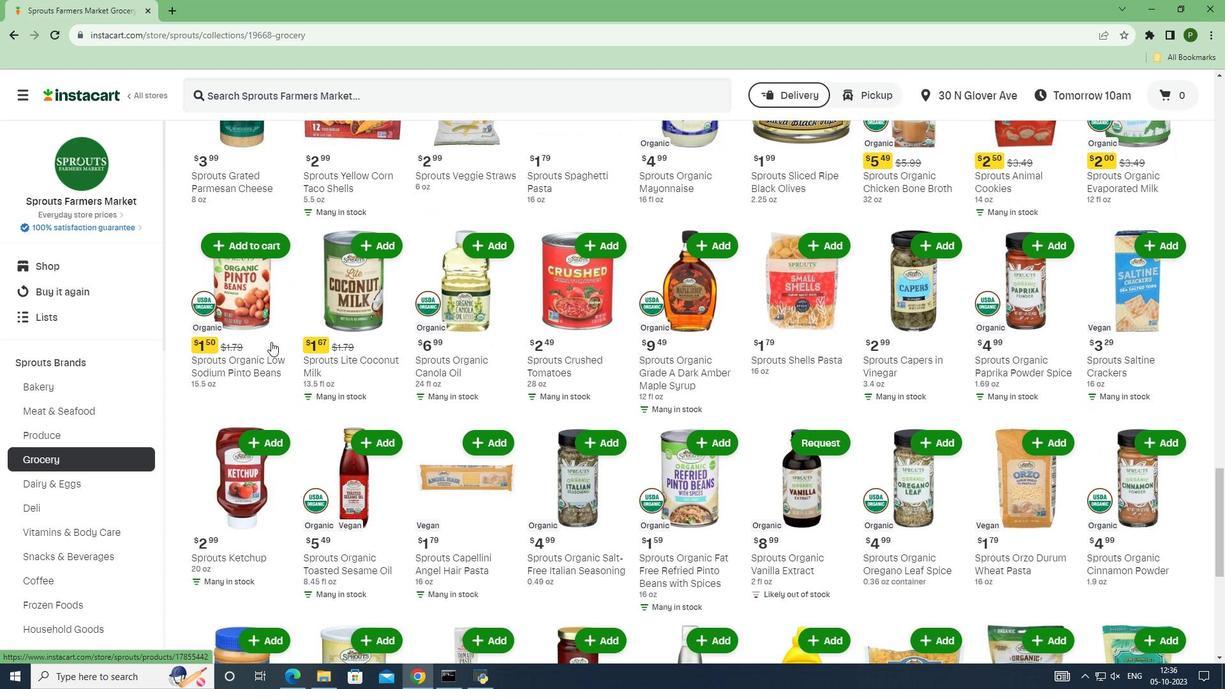 
Action: Mouse scrolled (271, 341) with delta (0, 0)
Screenshot: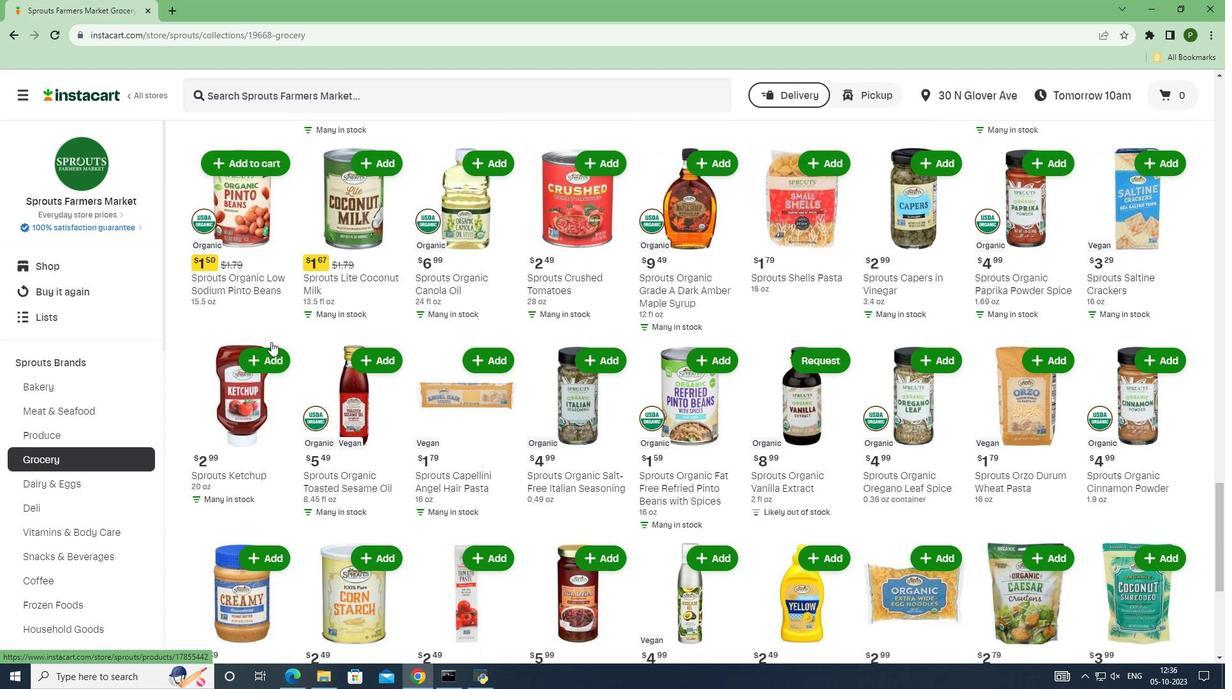 
Action: Mouse scrolled (271, 341) with delta (0, 0)
Screenshot: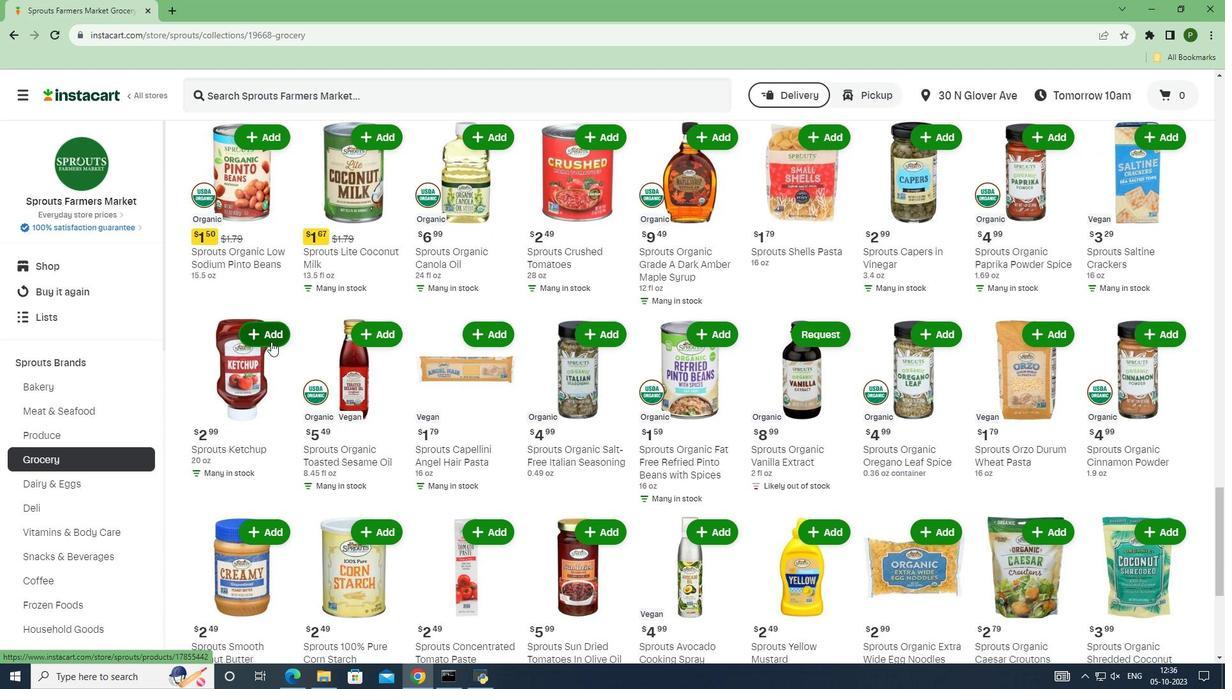 
Action: Mouse scrolled (271, 341) with delta (0, 0)
Screenshot: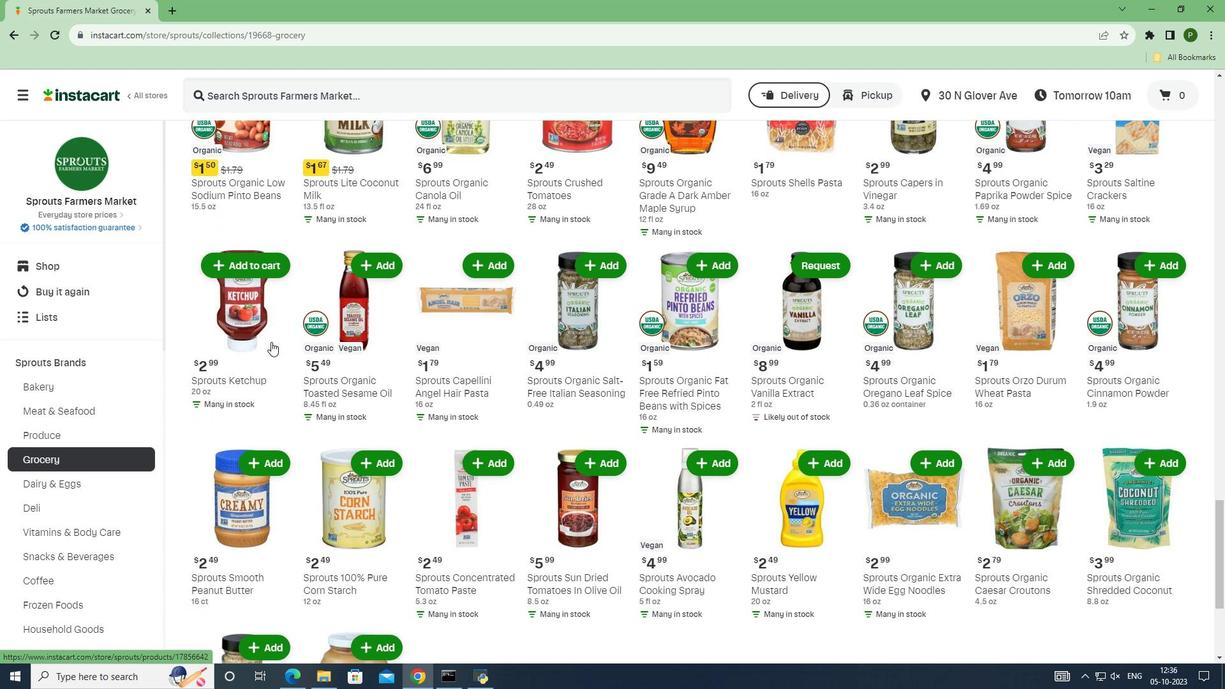 
Action: Mouse scrolled (271, 341) with delta (0, 0)
Screenshot: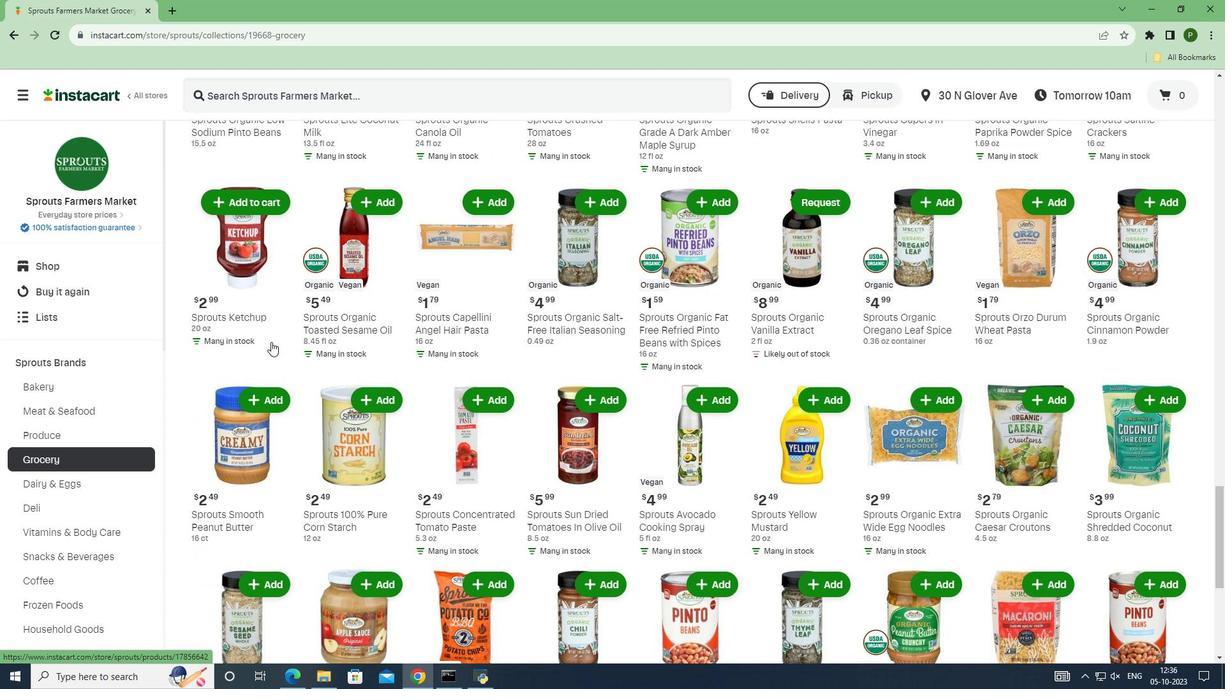 
Action: Mouse scrolled (271, 341) with delta (0, 0)
Screenshot: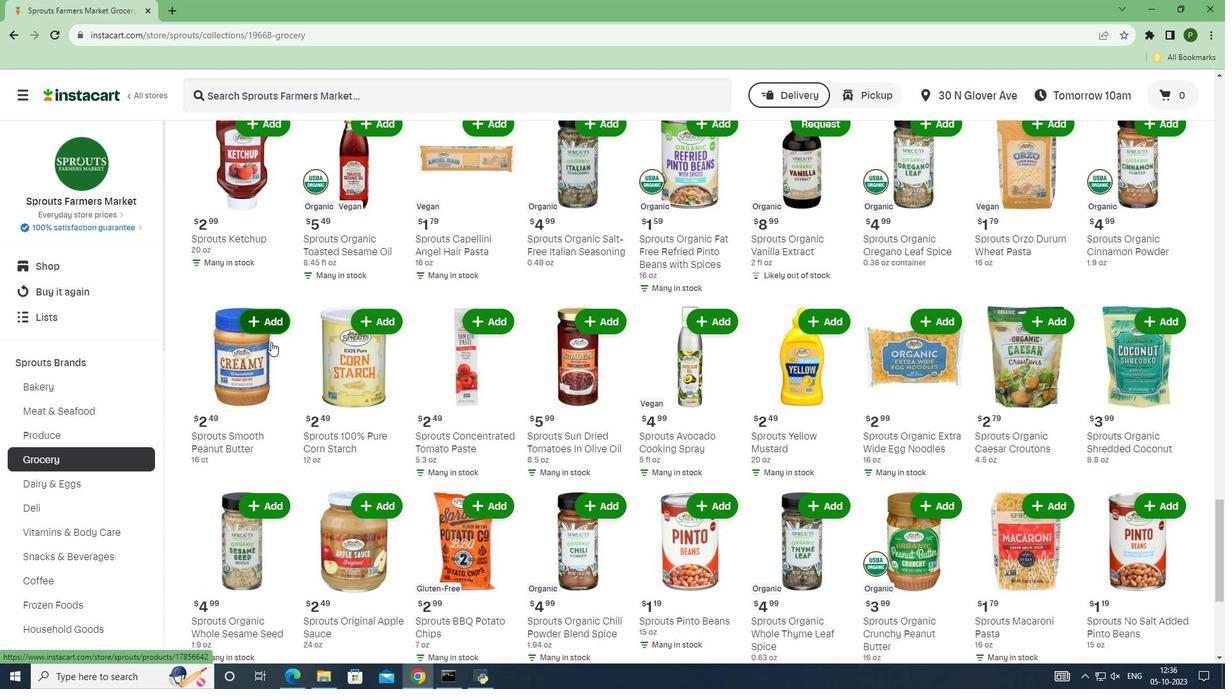 
Action: Mouse scrolled (271, 341) with delta (0, 0)
Screenshot: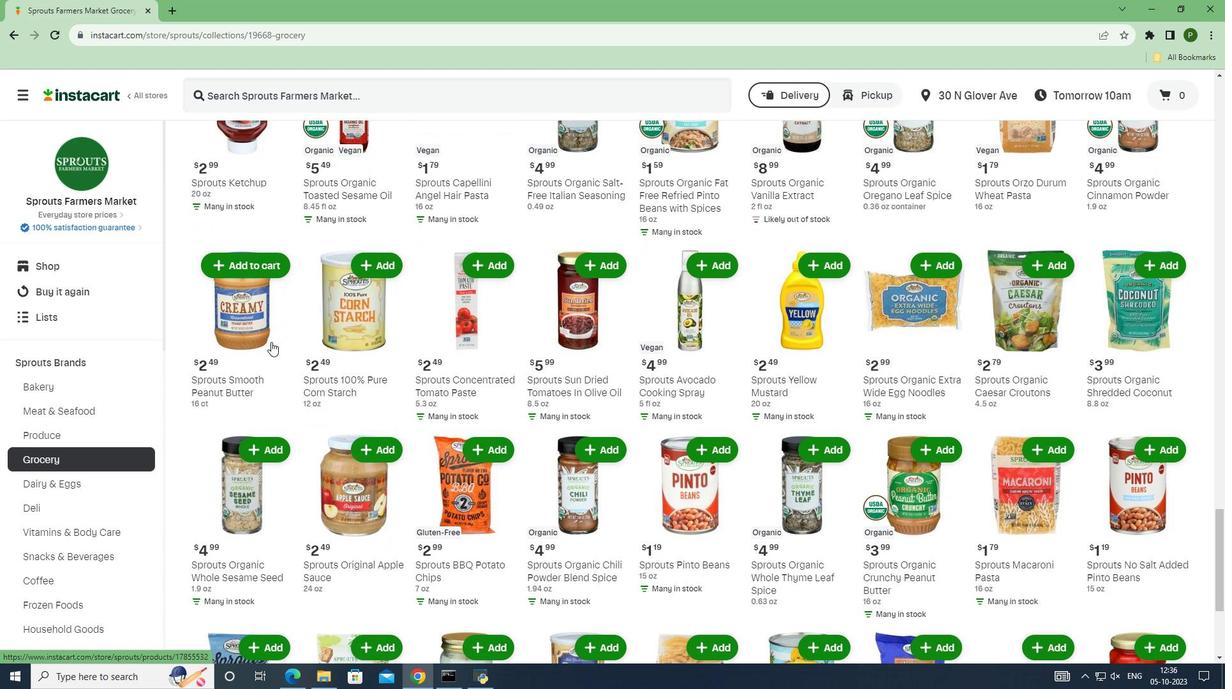 
Action: Mouse scrolled (271, 341) with delta (0, 0)
Screenshot: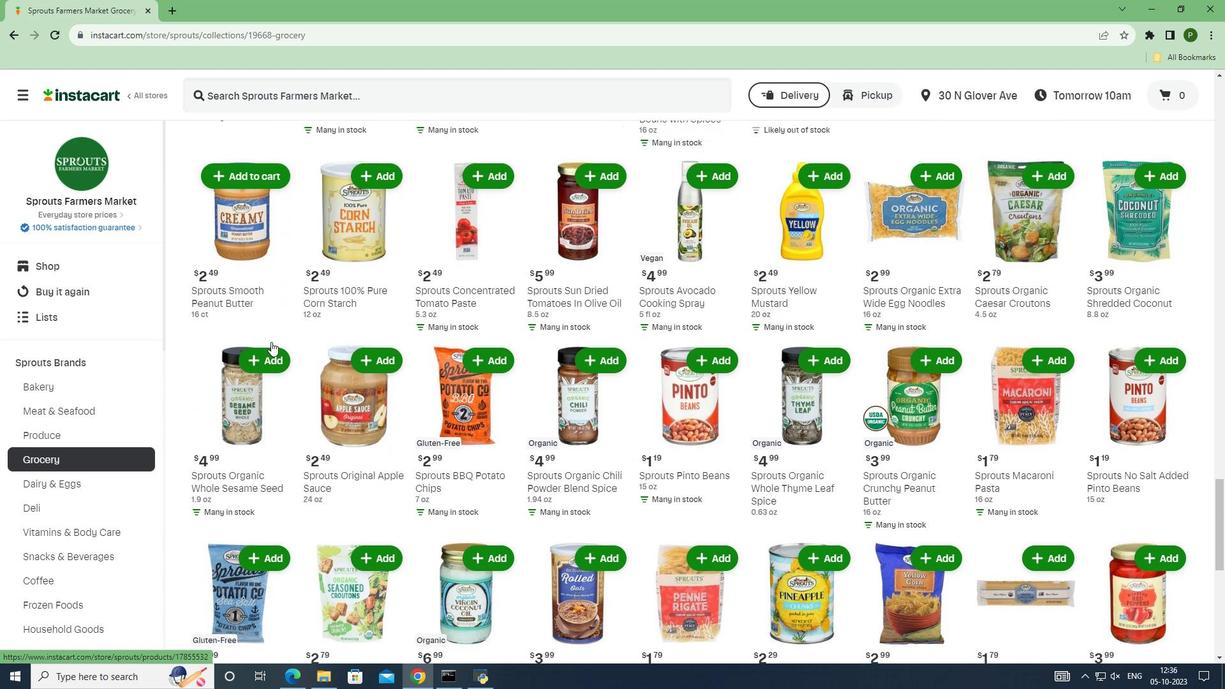 
Action: Mouse scrolled (271, 341) with delta (0, 0)
Screenshot: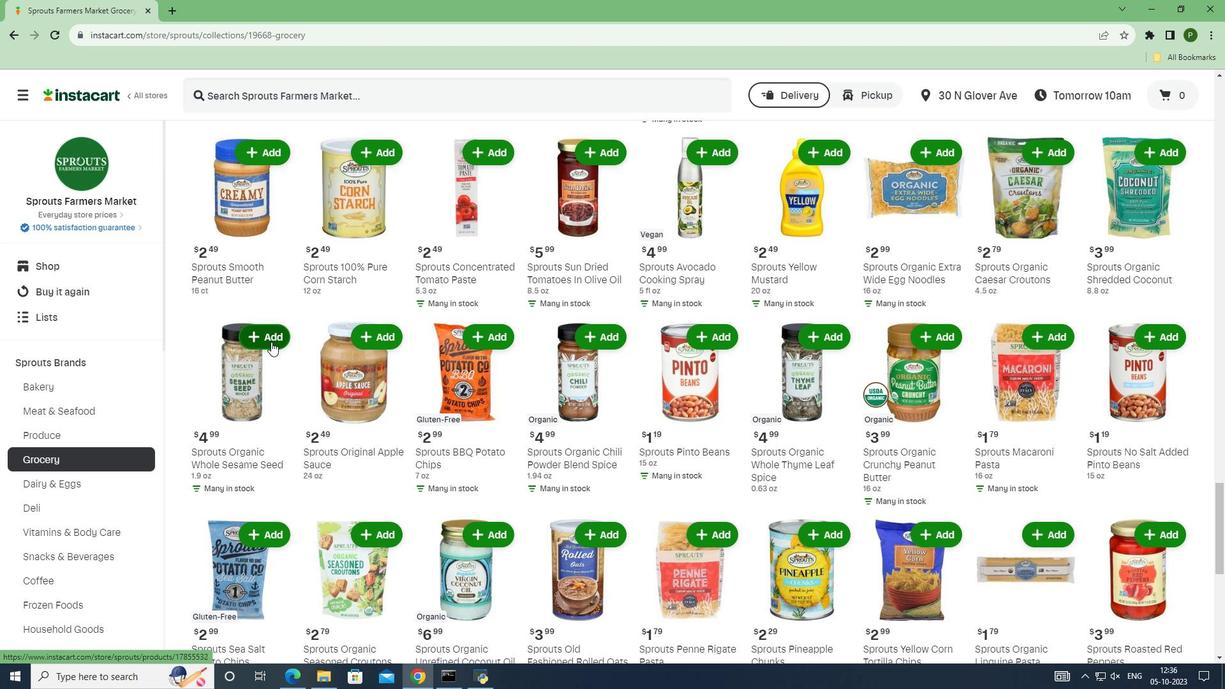 
Action: Mouse scrolled (271, 341) with delta (0, 0)
Screenshot: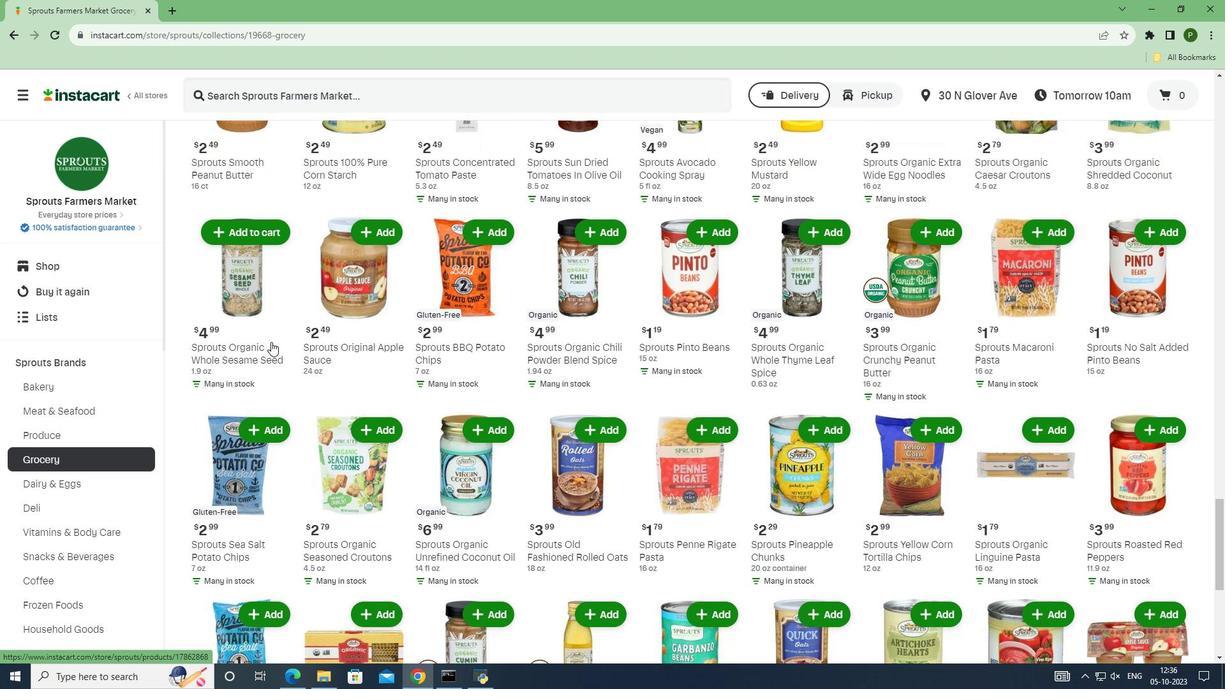 
Action: Mouse scrolled (271, 341) with delta (0, 0)
Screenshot: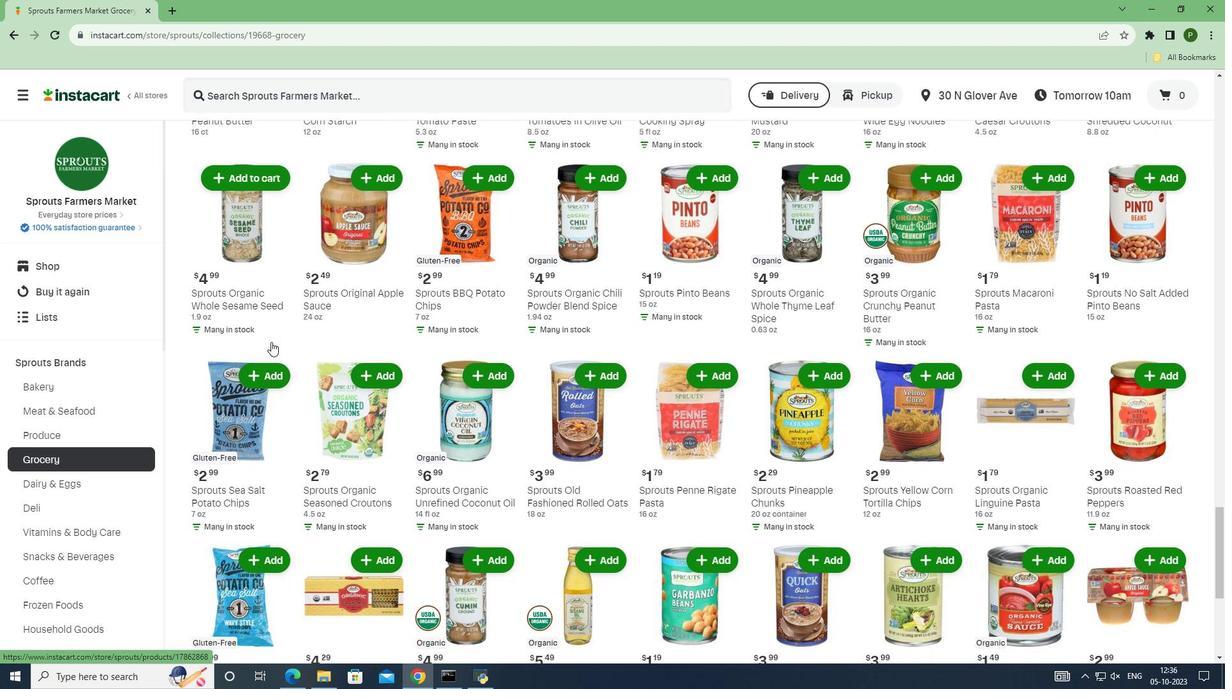 
Action: Mouse scrolled (271, 341) with delta (0, 0)
Screenshot: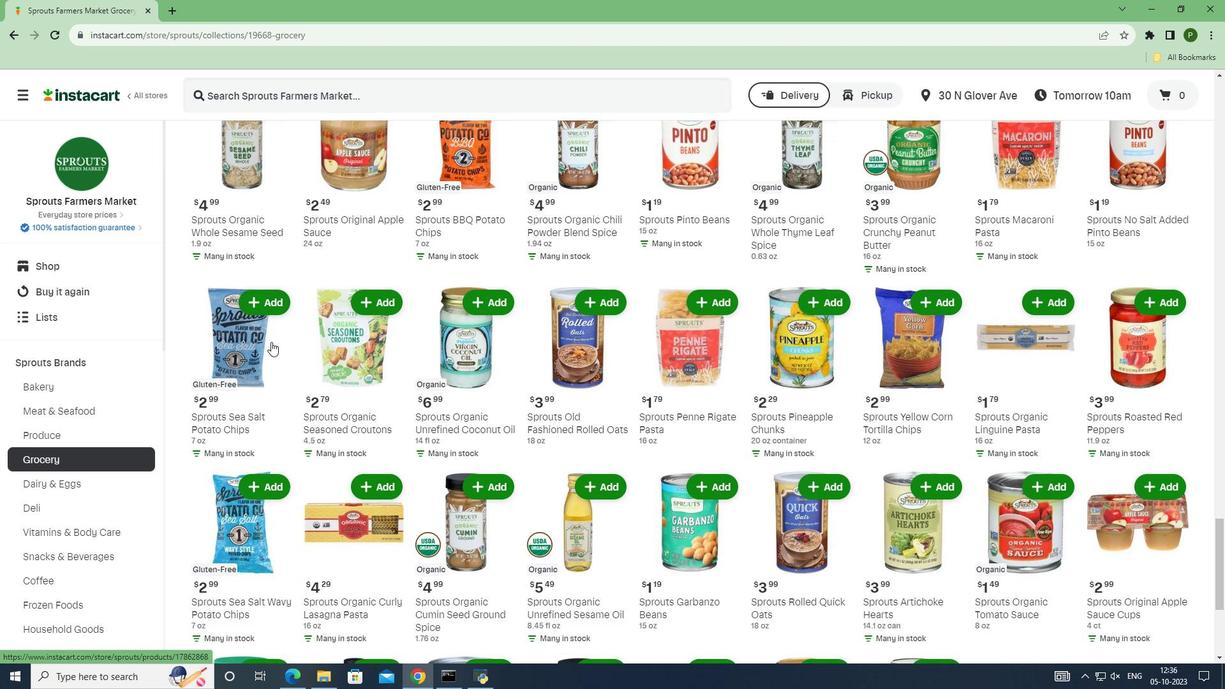 
Action: Mouse scrolled (271, 341) with delta (0, 0)
Screenshot: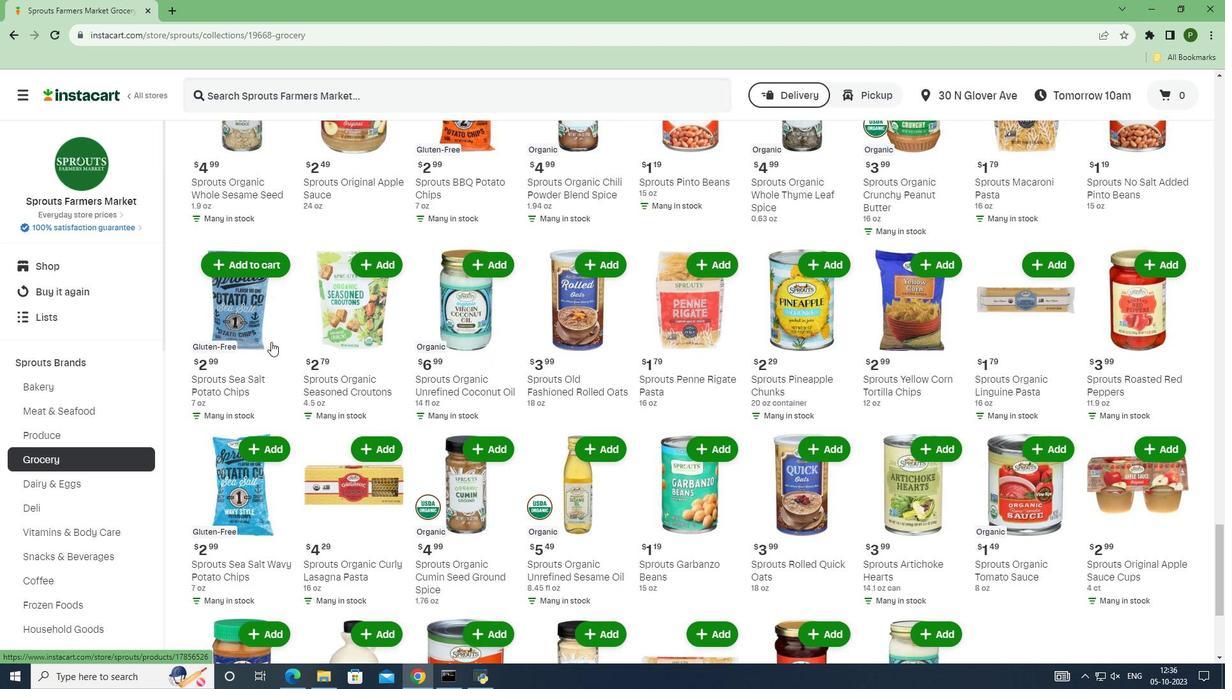 
Action: Mouse scrolled (271, 341) with delta (0, 0)
Screenshot: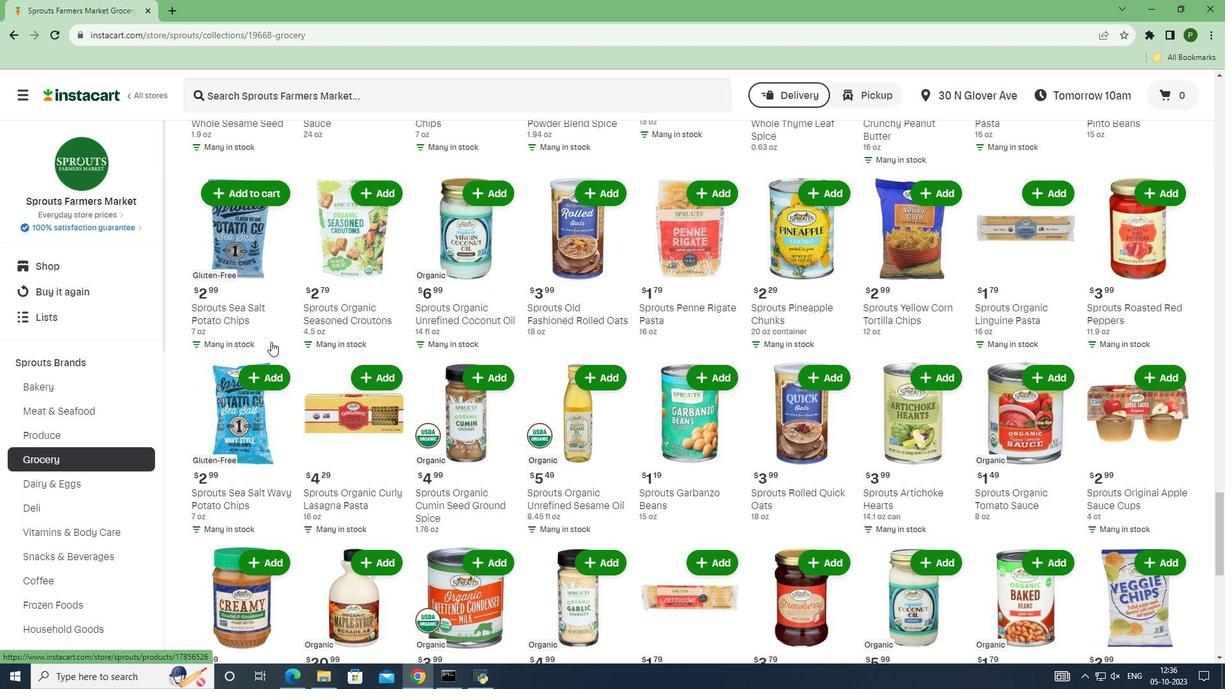 
Action: Mouse scrolled (271, 341) with delta (0, 0)
Screenshot: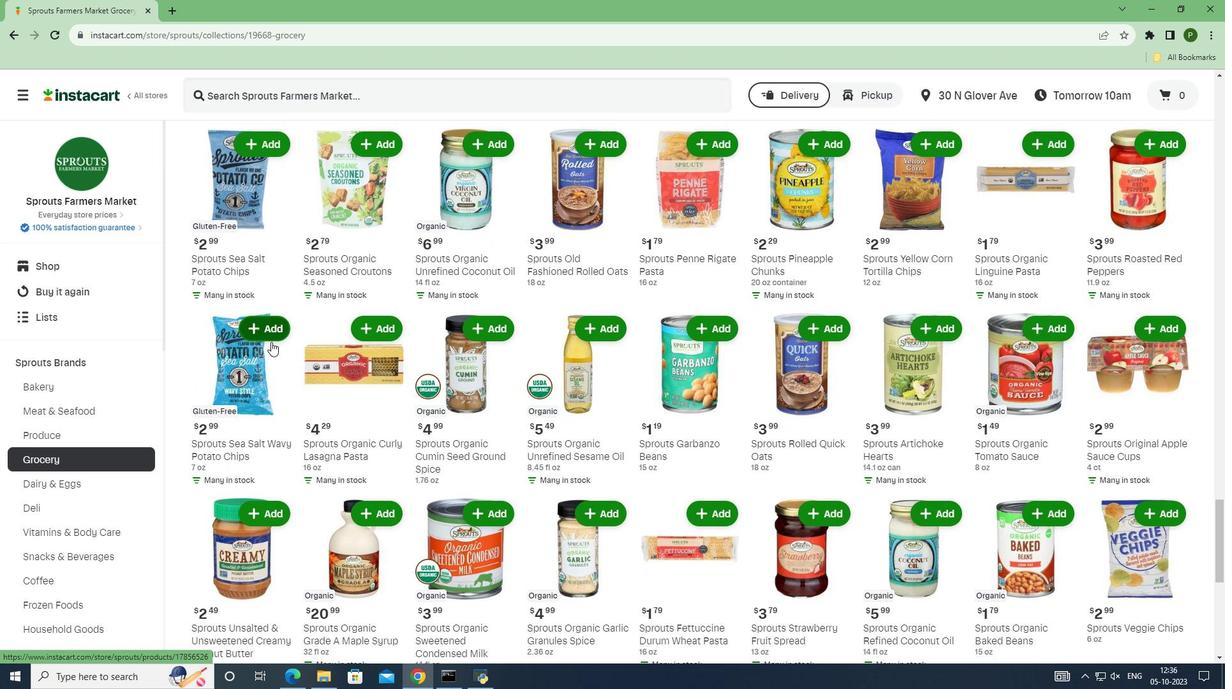 
Action: Mouse scrolled (271, 341) with delta (0, 0)
Screenshot: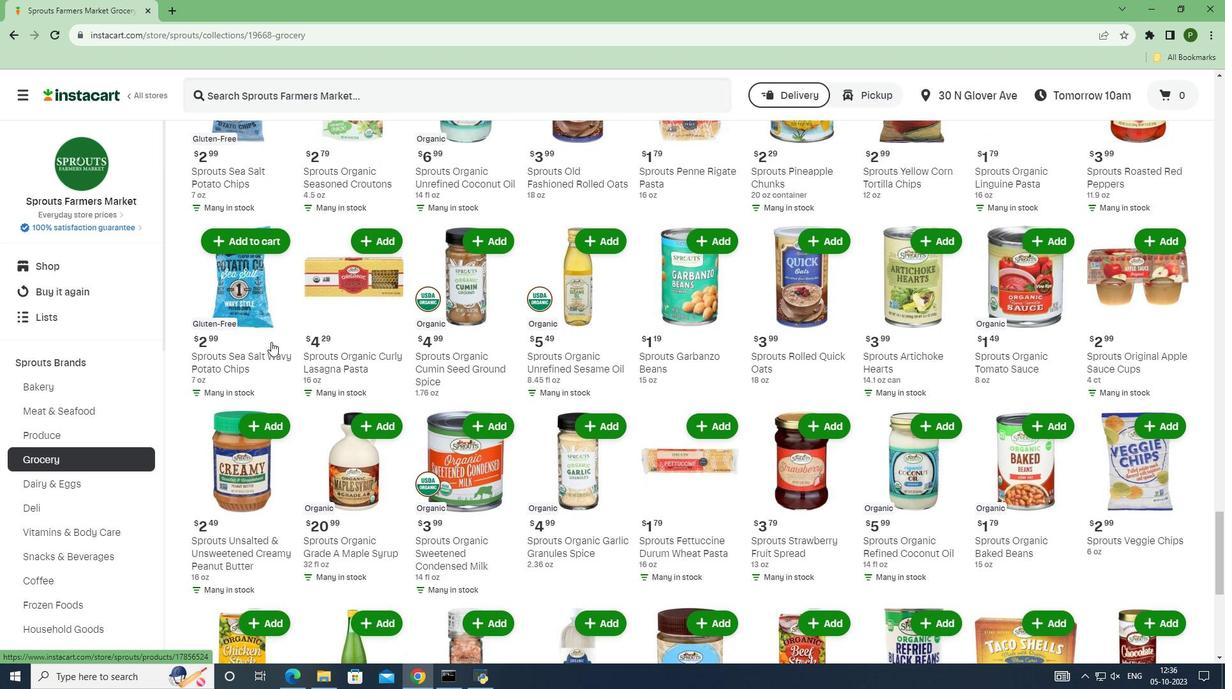 
Action: Mouse scrolled (271, 341) with delta (0, 0)
Screenshot: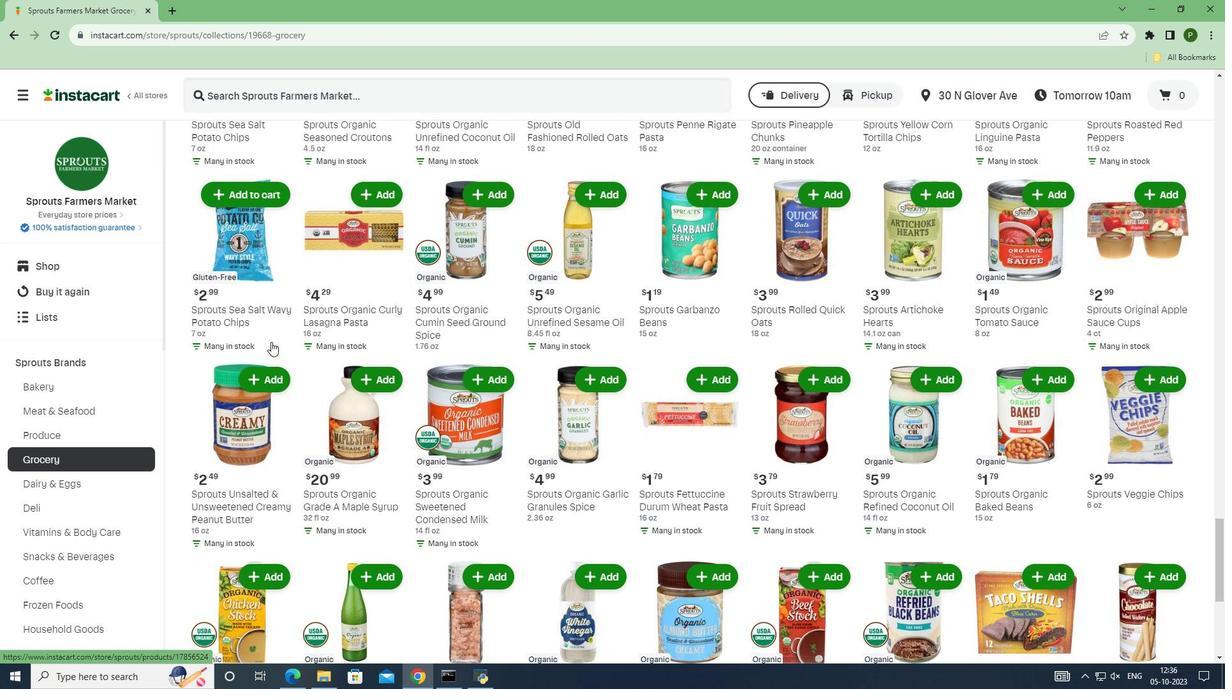 
Action: Mouse scrolled (271, 341) with delta (0, 0)
Screenshot: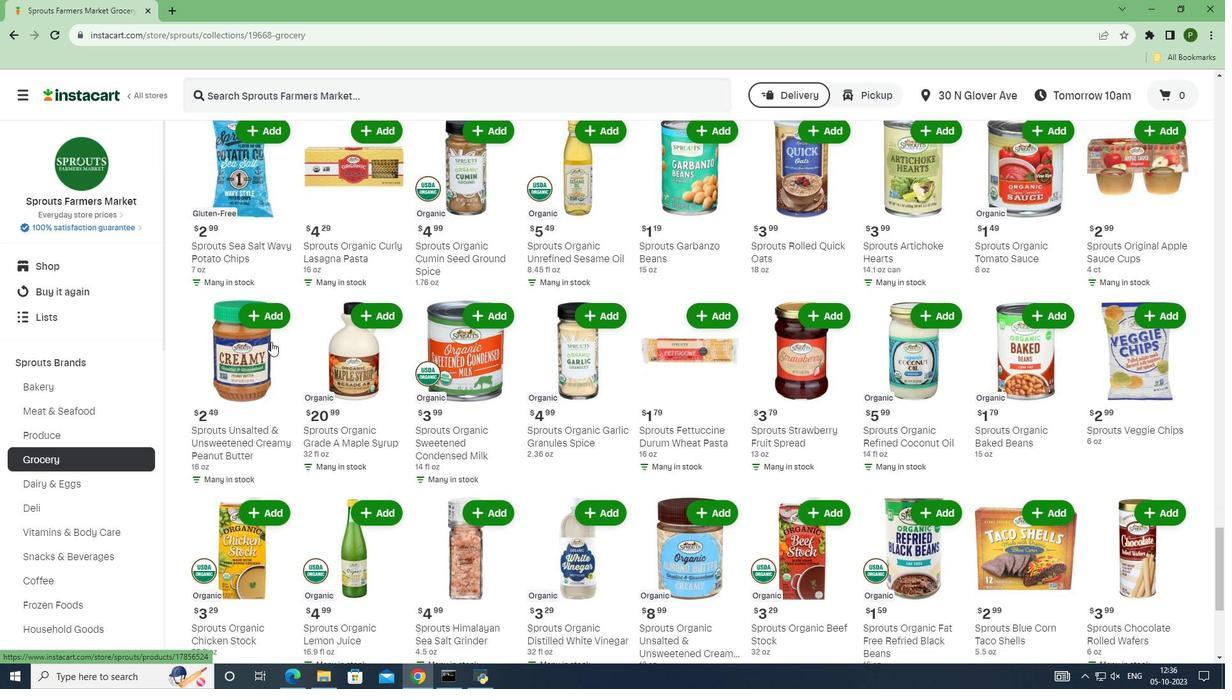 
Action: Mouse scrolled (271, 341) with delta (0, 0)
Screenshot: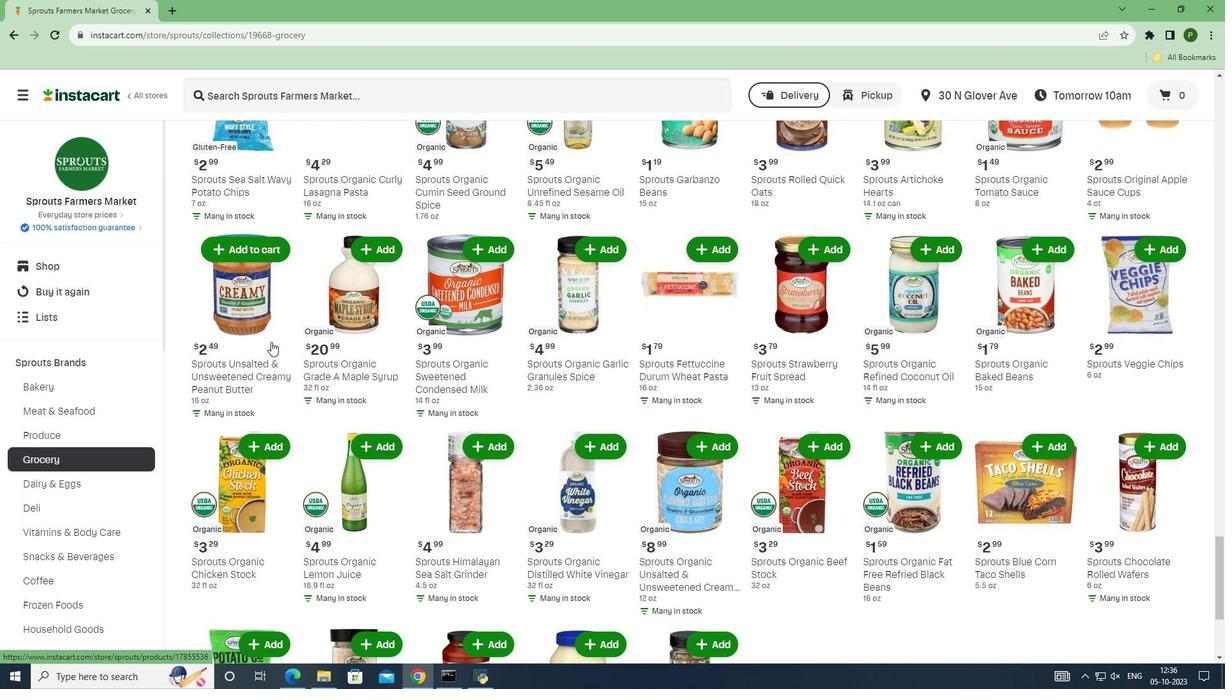 
Action: Mouse scrolled (271, 341) with delta (0, 0)
Screenshot: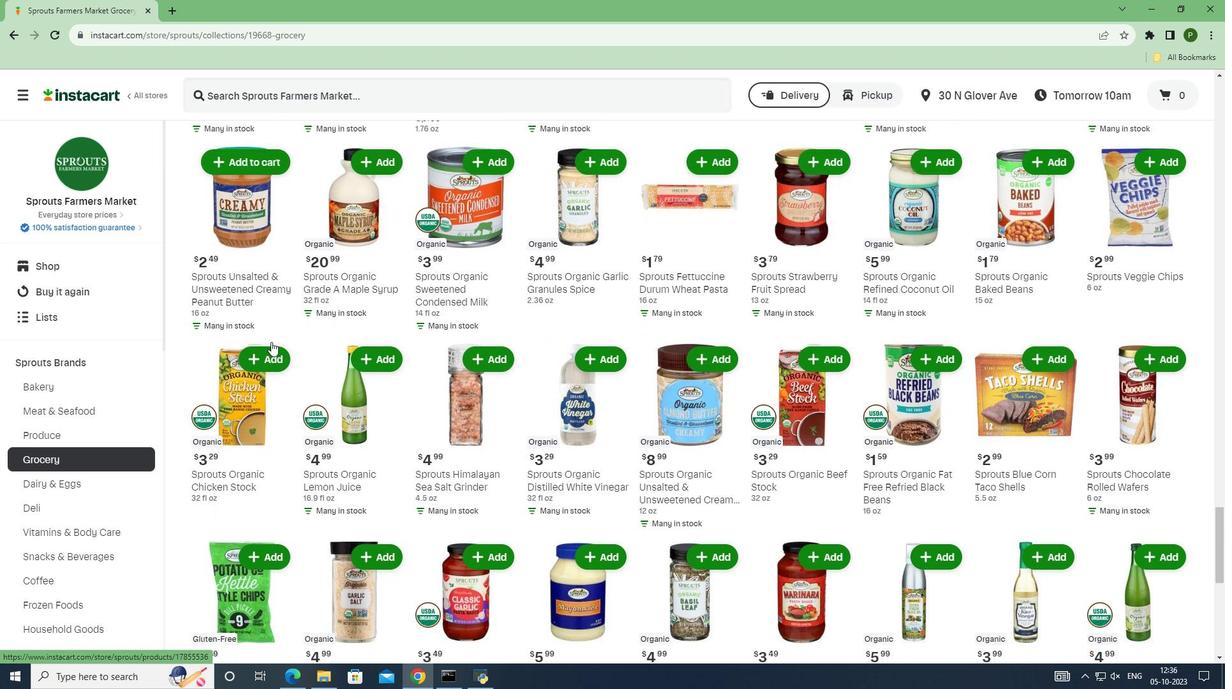 
Action: Mouse scrolled (271, 341) with delta (0, 0)
Screenshot: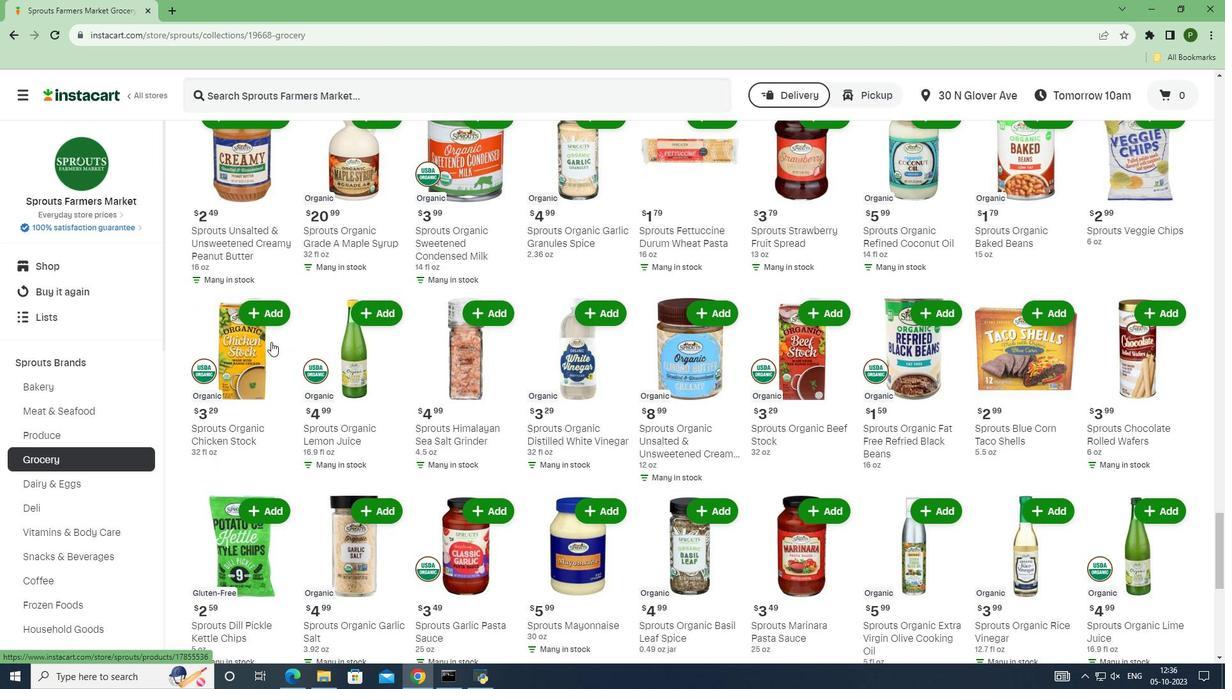 
Action: Mouse scrolled (271, 341) with delta (0, 0)
Screenshot: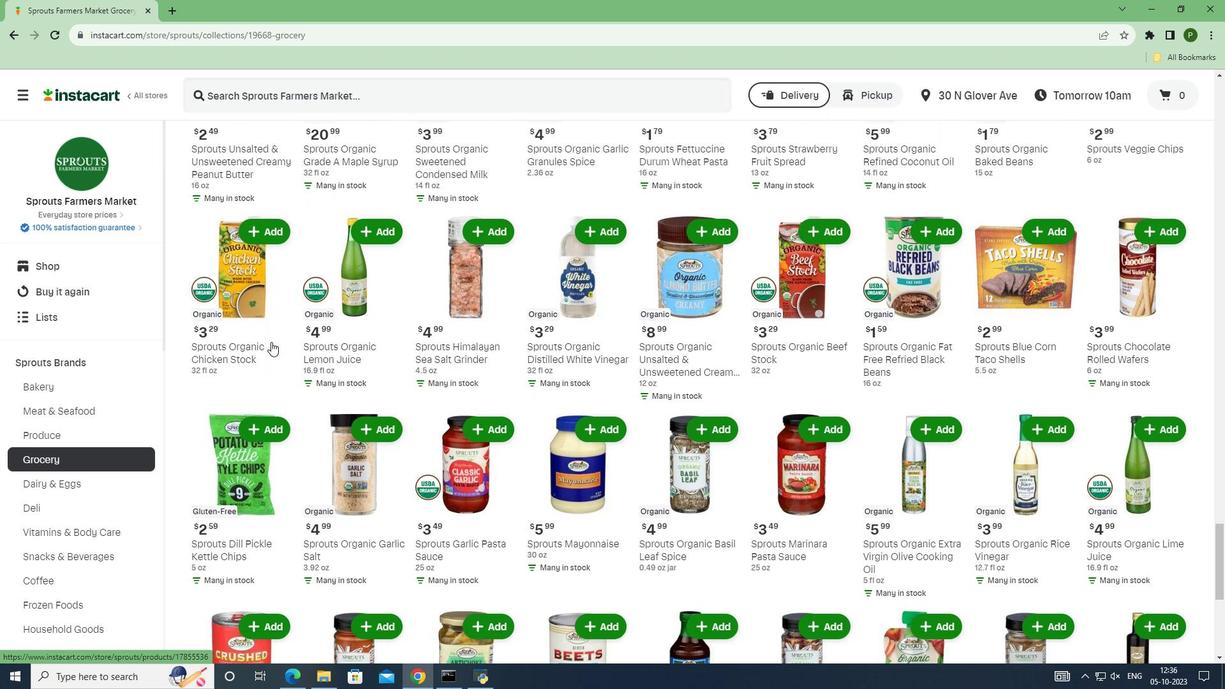 
Action: Mouse scrolled (271, 341) with delta (0, 0)
Screenshot: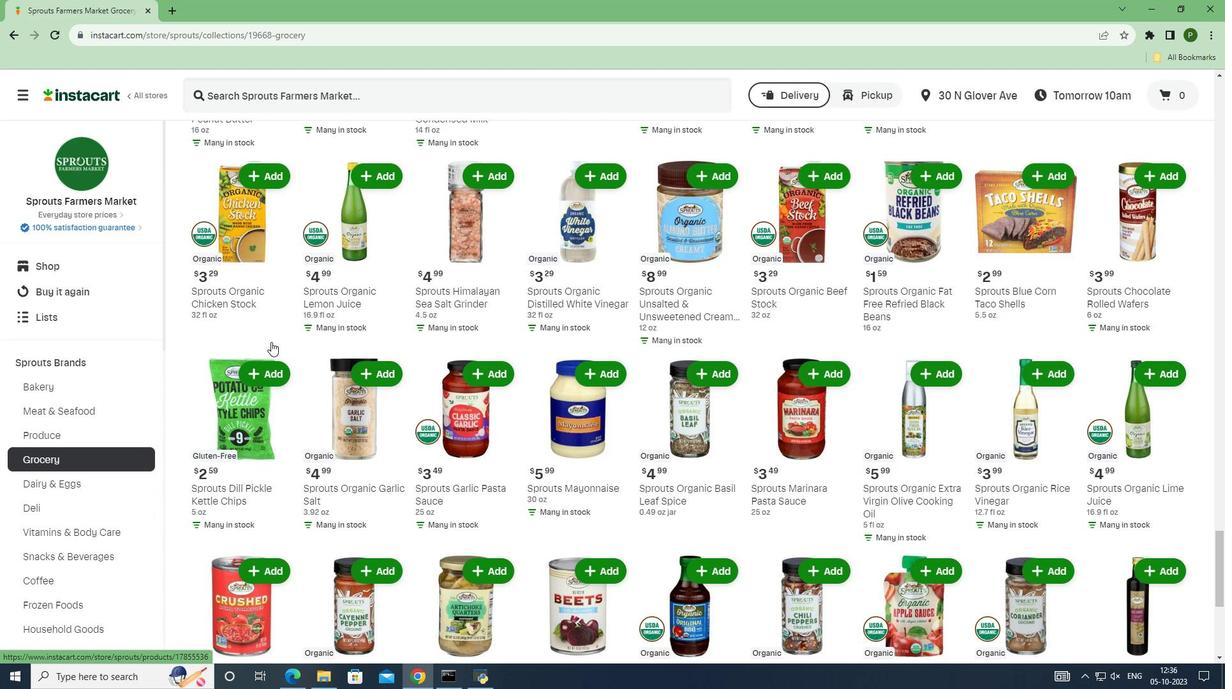 
Action: Mouse scrolled (271, 341) with delta (0, 0)
Screenshot: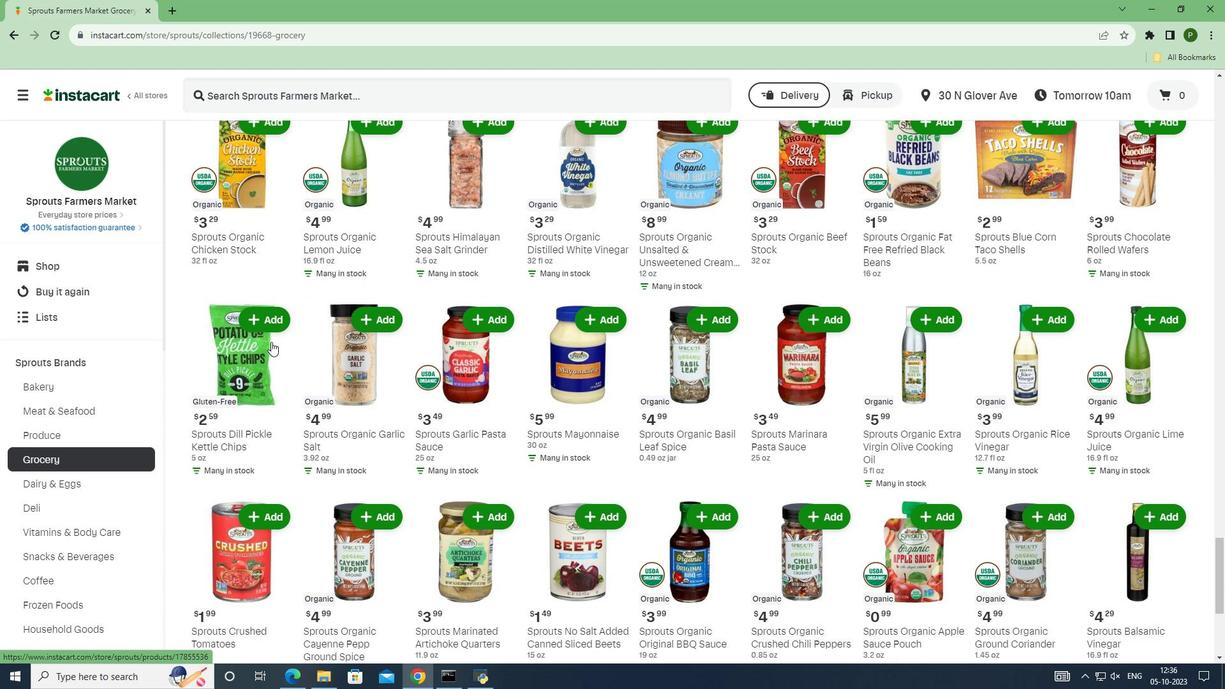 
Action: Mouse scrolled (271, 341) with delta (0, 0)
Screenshot: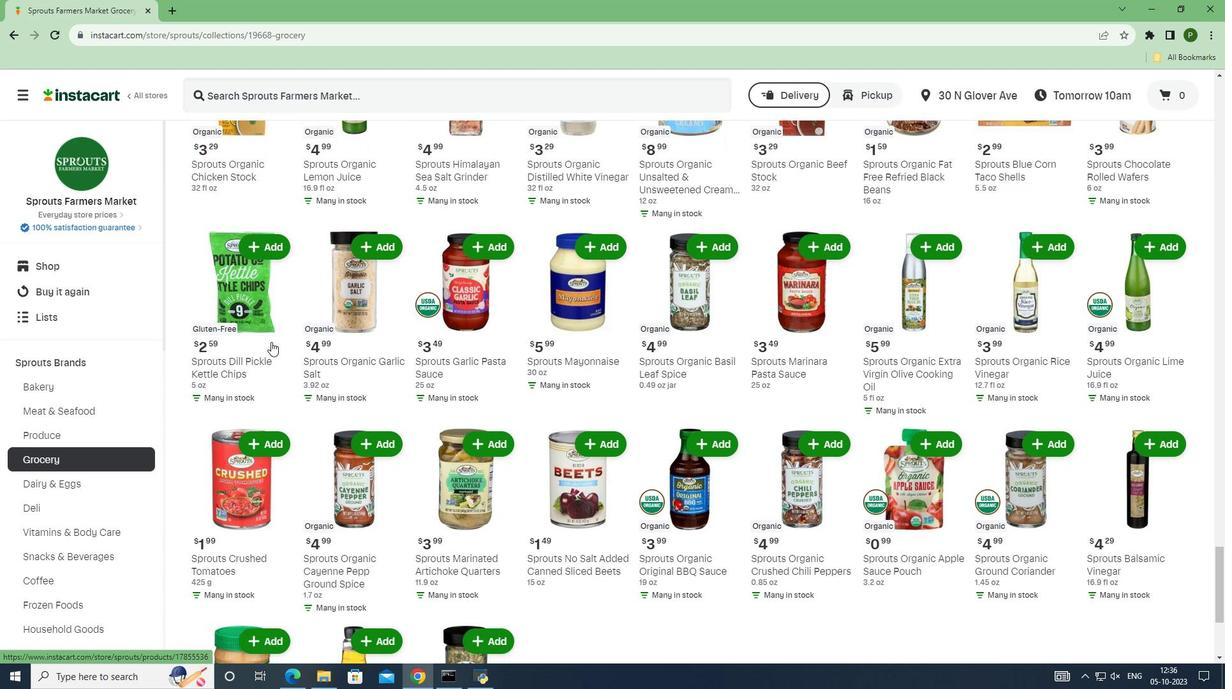 
Action: Mouse scrolled (271, 341) with delta (0, 0)
Screenshot: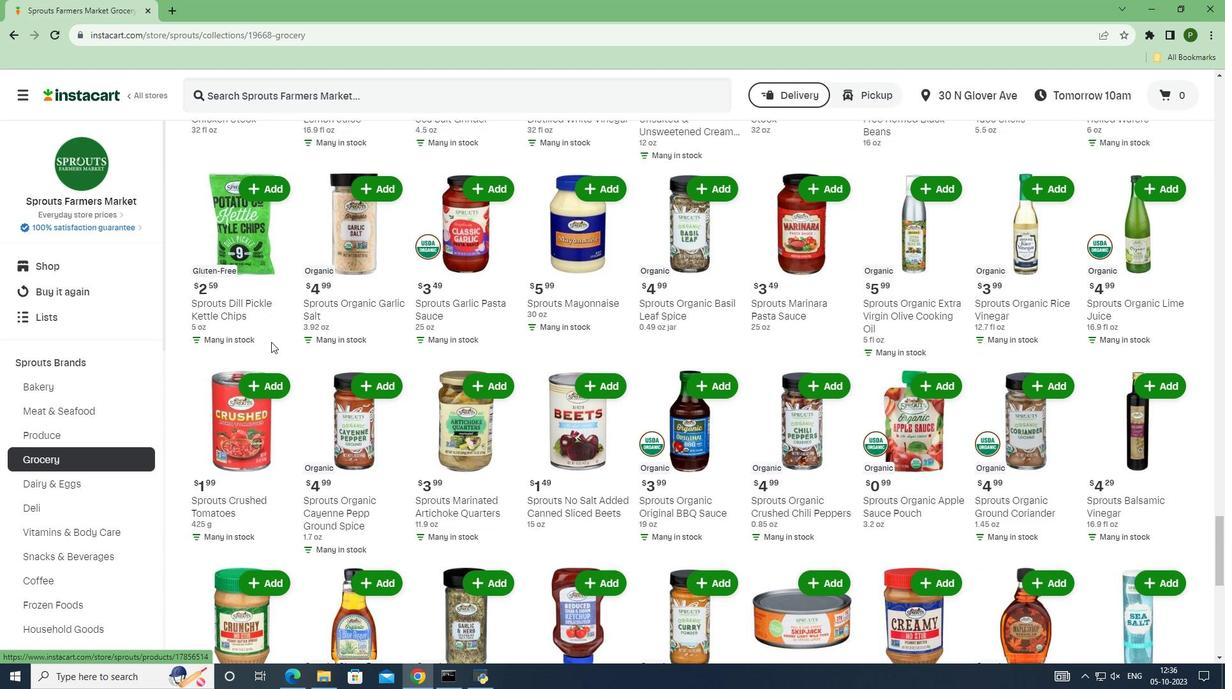 
Action: Mouse scrolled (271, 341) with delta (0, 0)
Screenshot: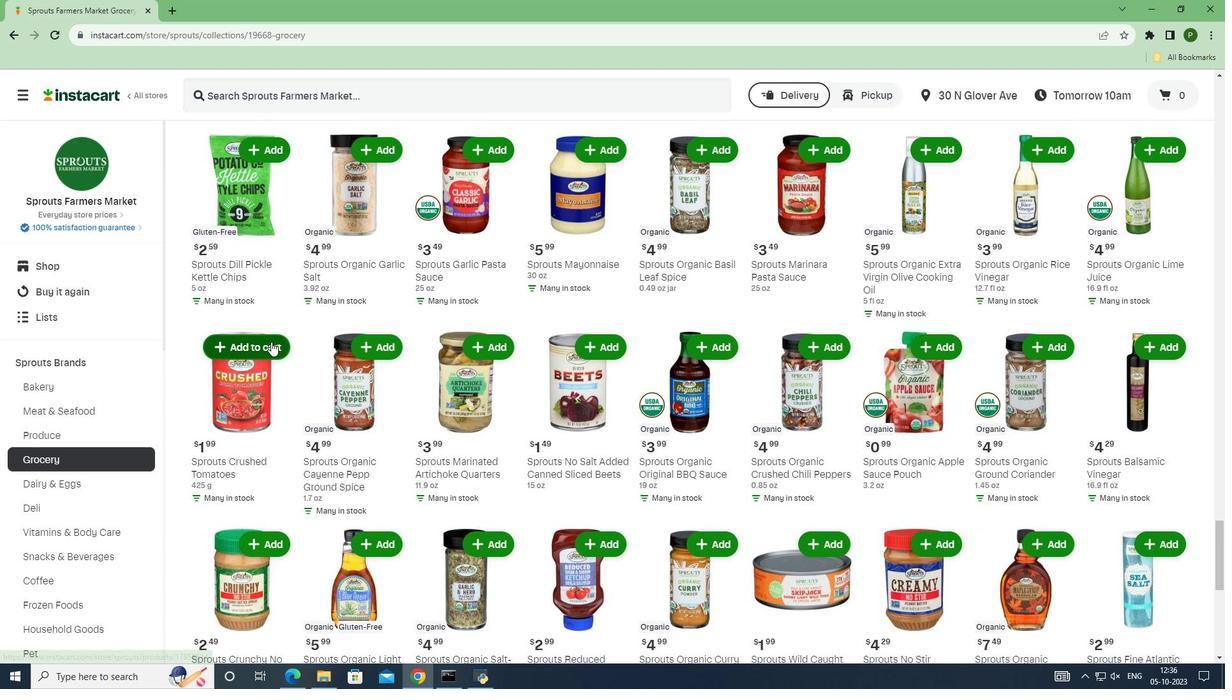 
Action: Mouse scrolled (271, 341) with delta (0, 0)
Screenshot: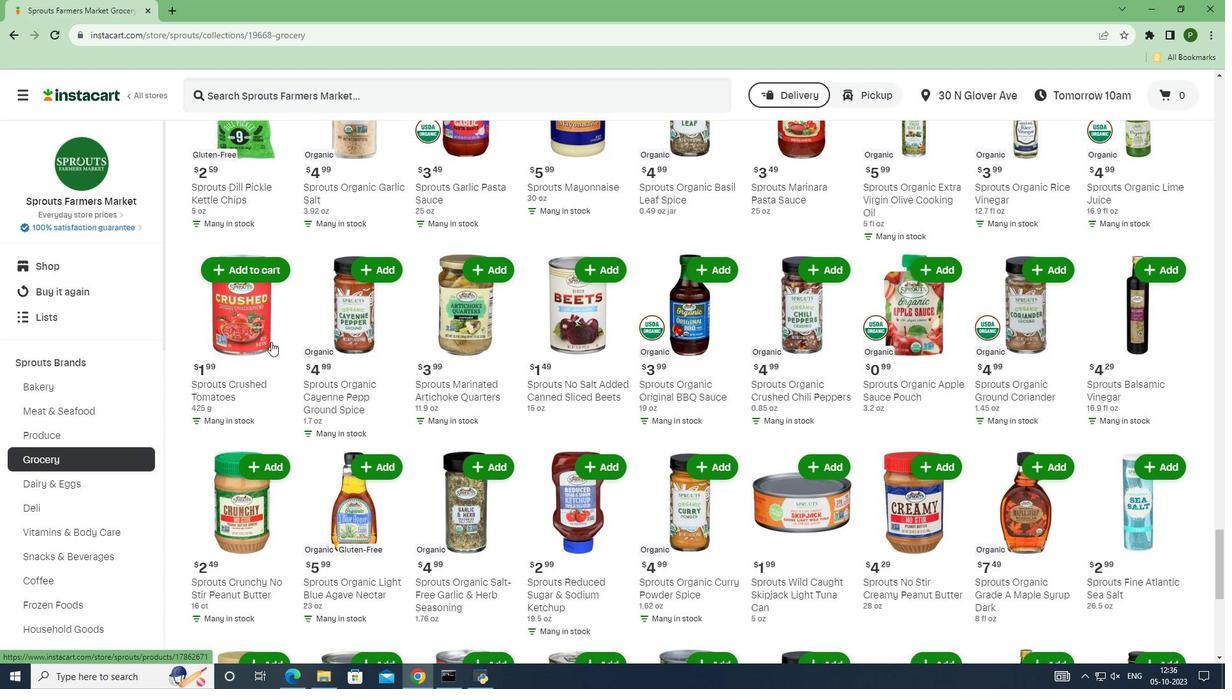 
Action: Mouse scrolled (271, 341) with delta (0, 0)
Screenshot: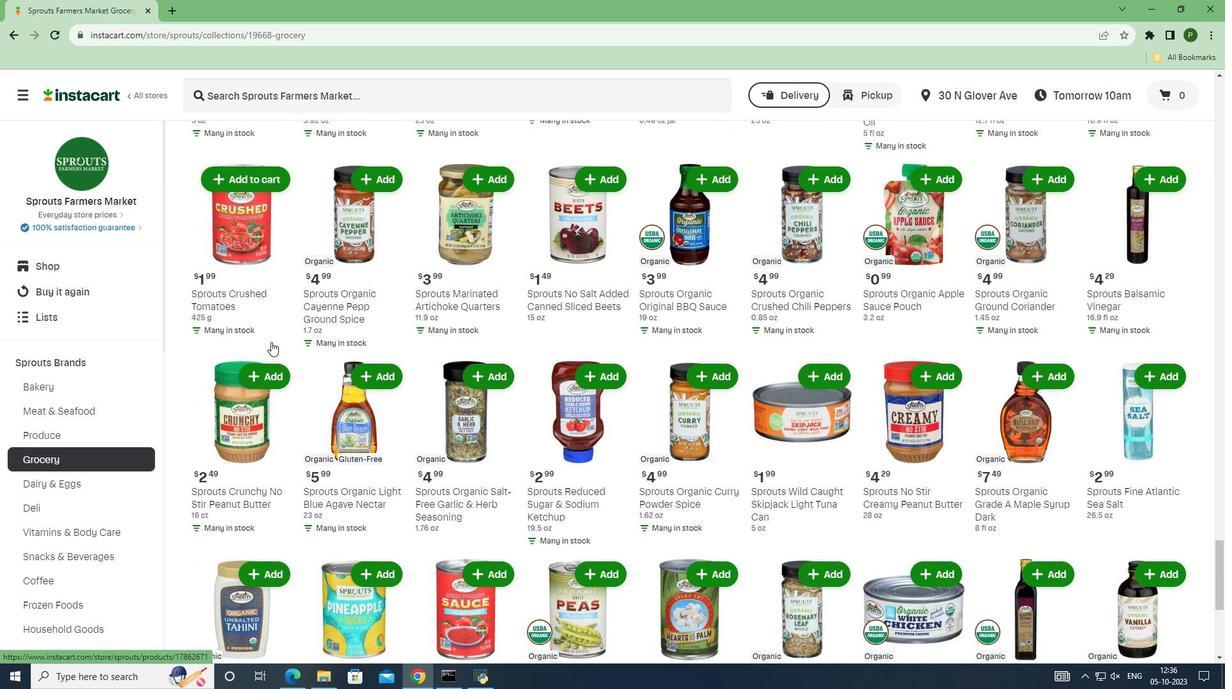 
Action: Mouse scrolled (271, 341) with delta (0, 0)
Screenshot: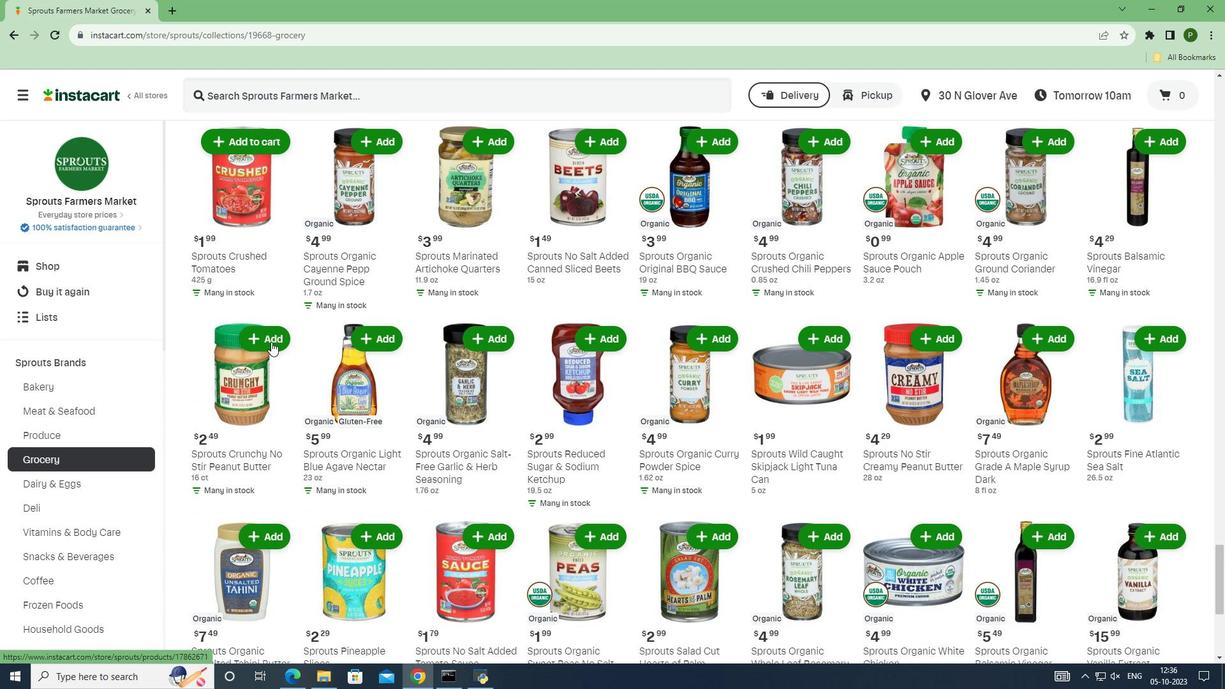 
Action: Mouse scrolled (271, 341) with delta (0, 0)
Screenshot: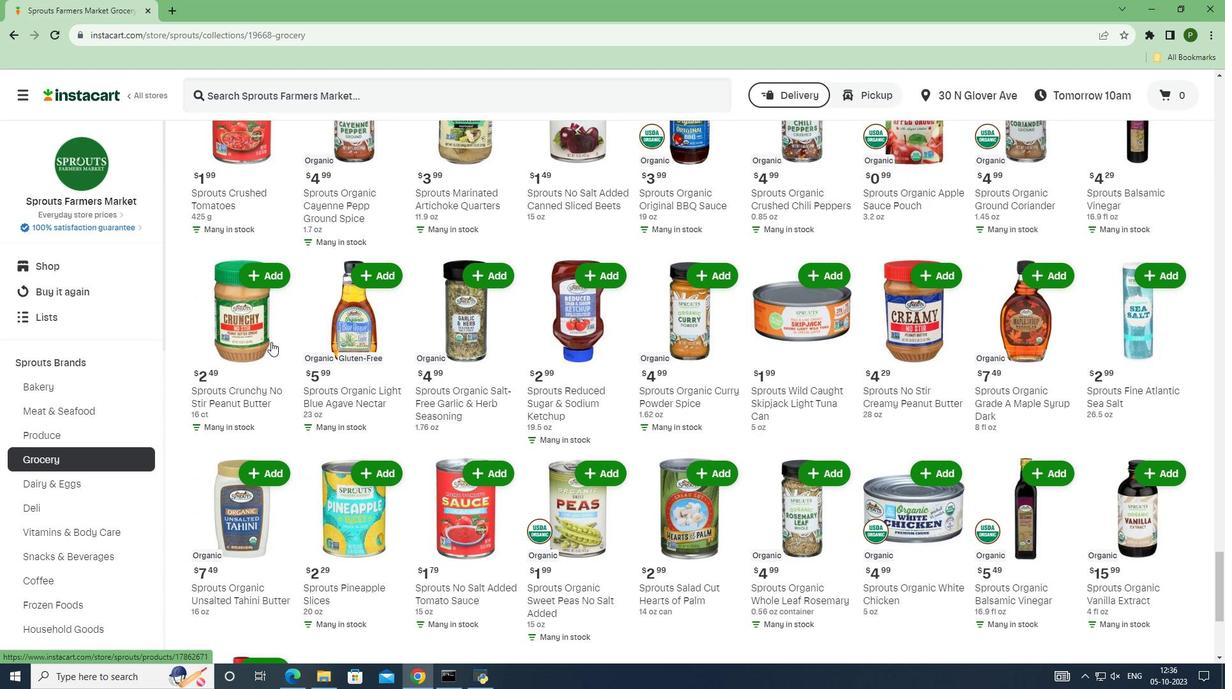 
Action: Mouse scrolled (271, 341) with delta (0, 0)
Screenshot: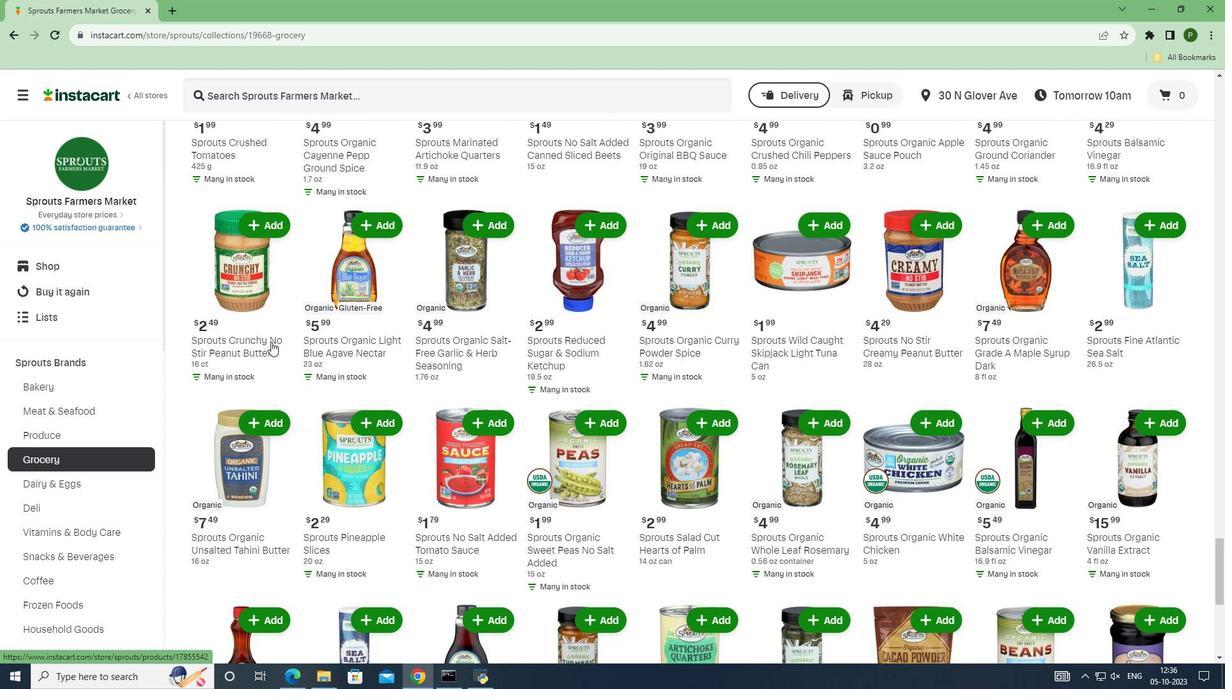 
Action: Mouse scrolled (271, 341) with delta (0, 0)
Screenshot: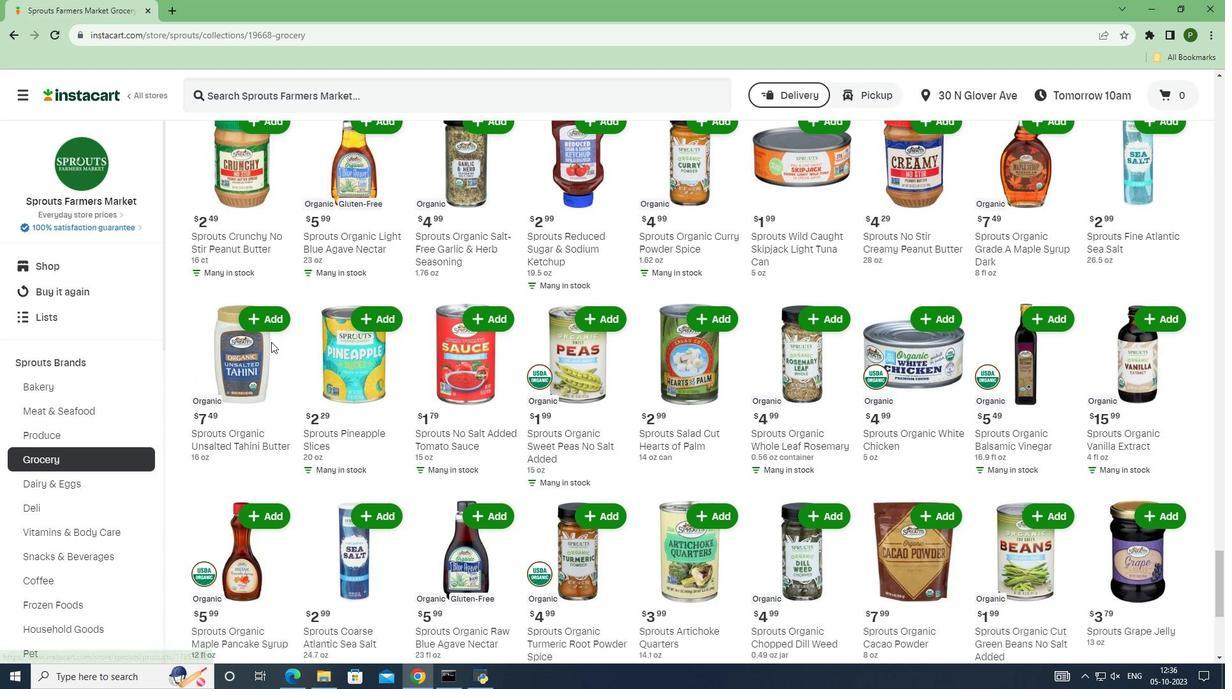
Action: Mouse scrolled (271, 341) with delta (0, 0)
Screenshot: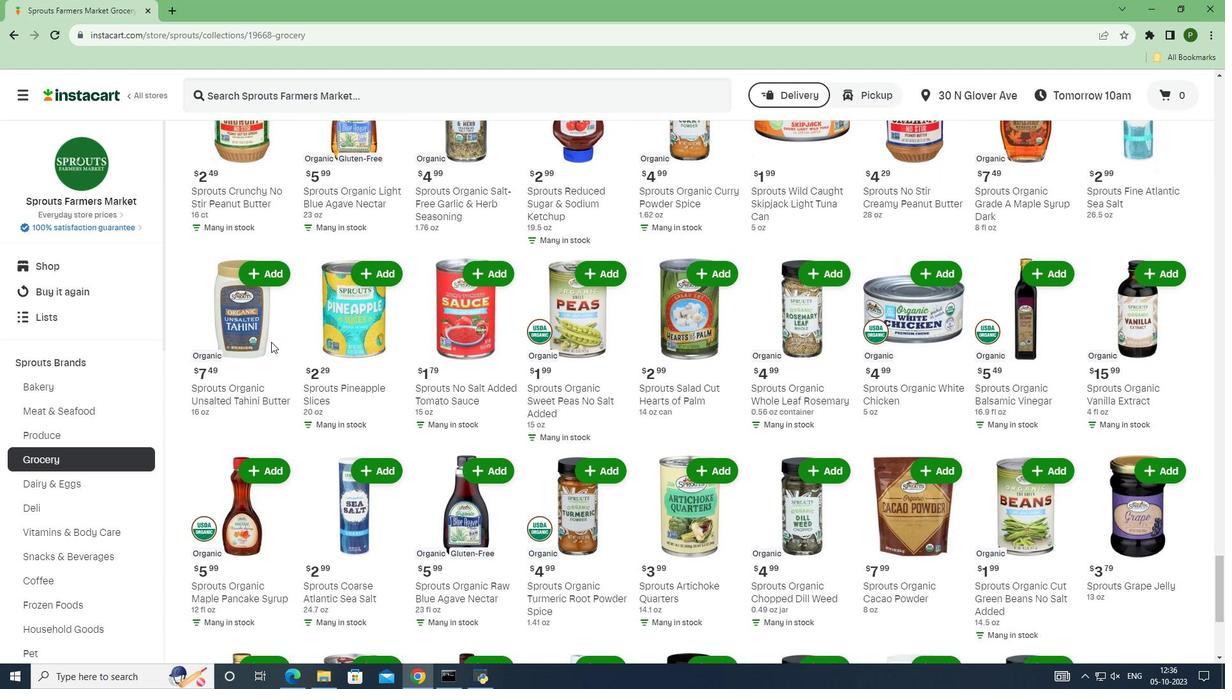 
Action: Mouse scrolled (271, 341) with delta (0, 0)
Screenshot: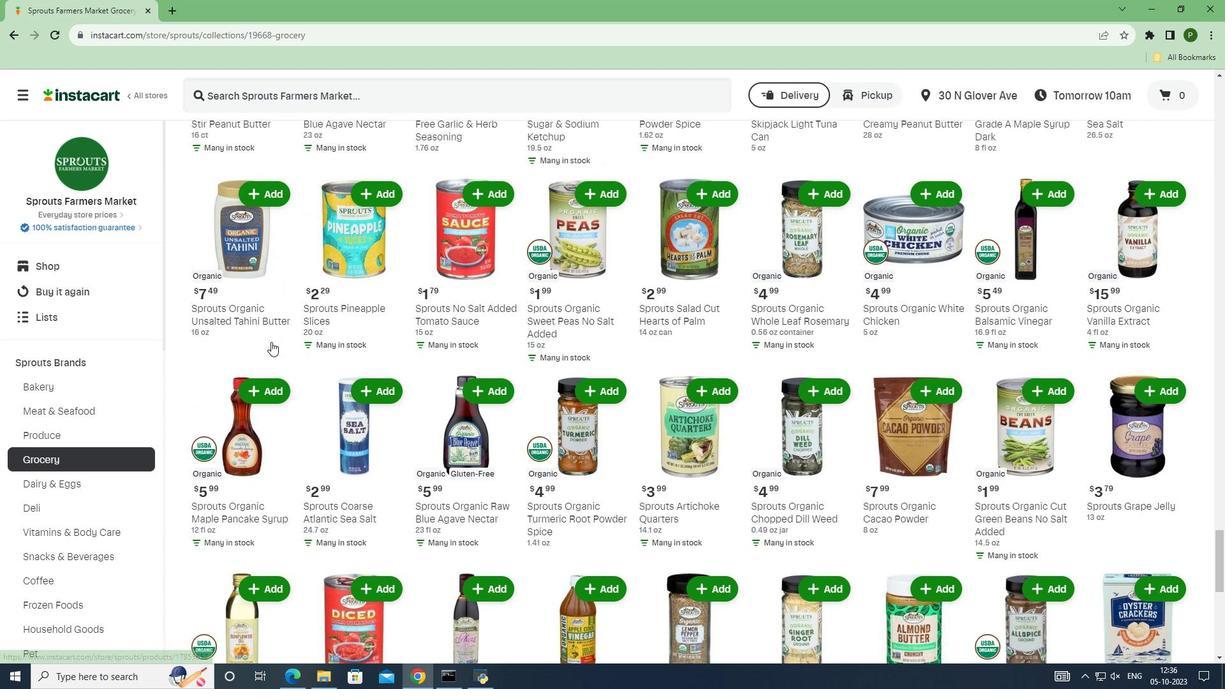 
Action: Mouse scrolled (271, 341) with delta (0, 0)
Screenshot: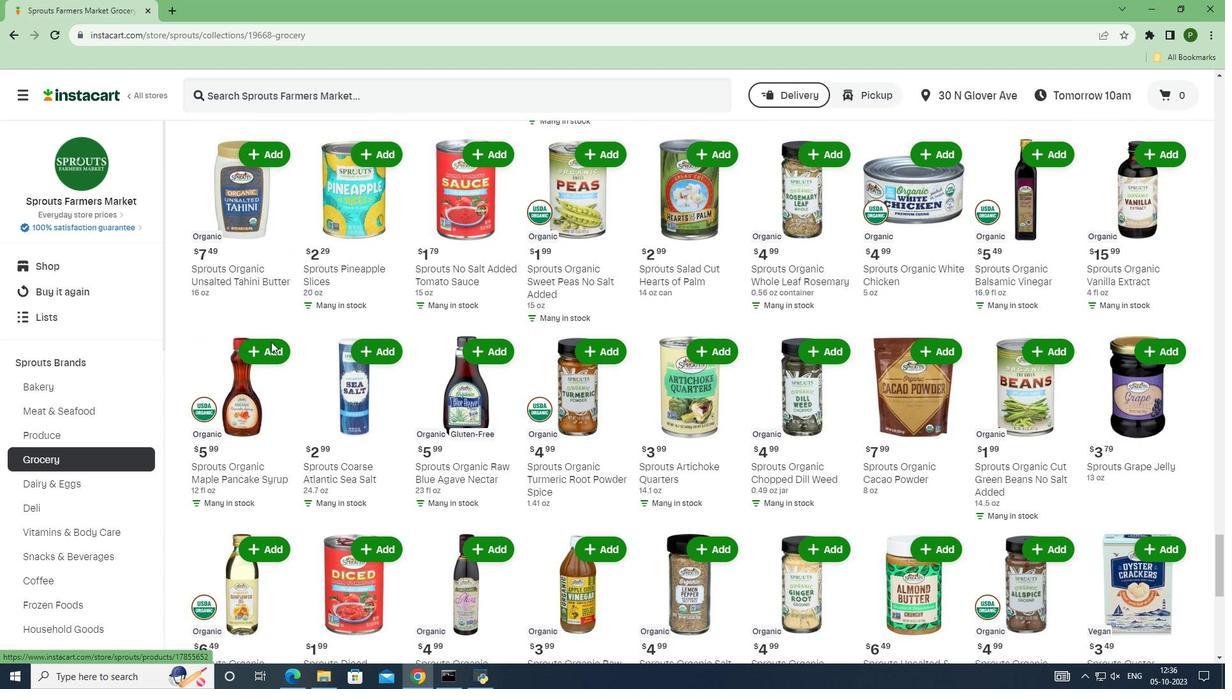 
Action: Mouse scrolled (271, 341) with delta (0, 0)
Screenshot: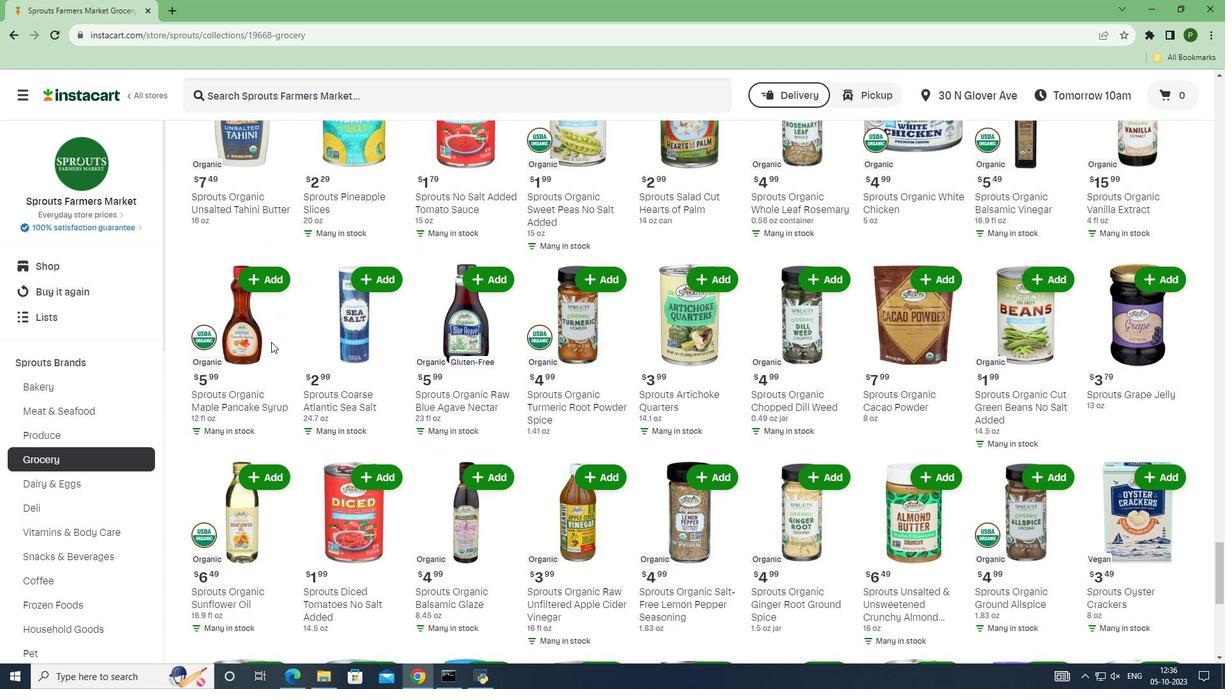 
Action: Mouse scrolled (271, 341) with delta (0, 0)
Screenshot: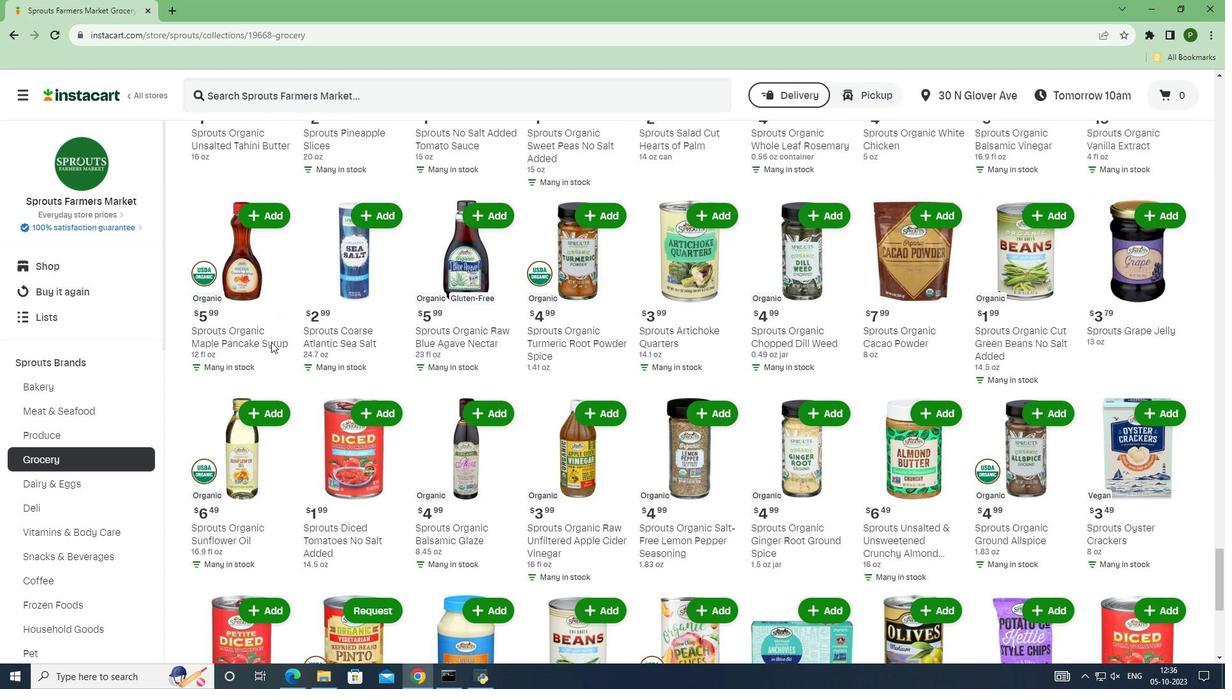 
Action: Mouse scrolled (271, 341) with delta (0, 0)
Screenshot: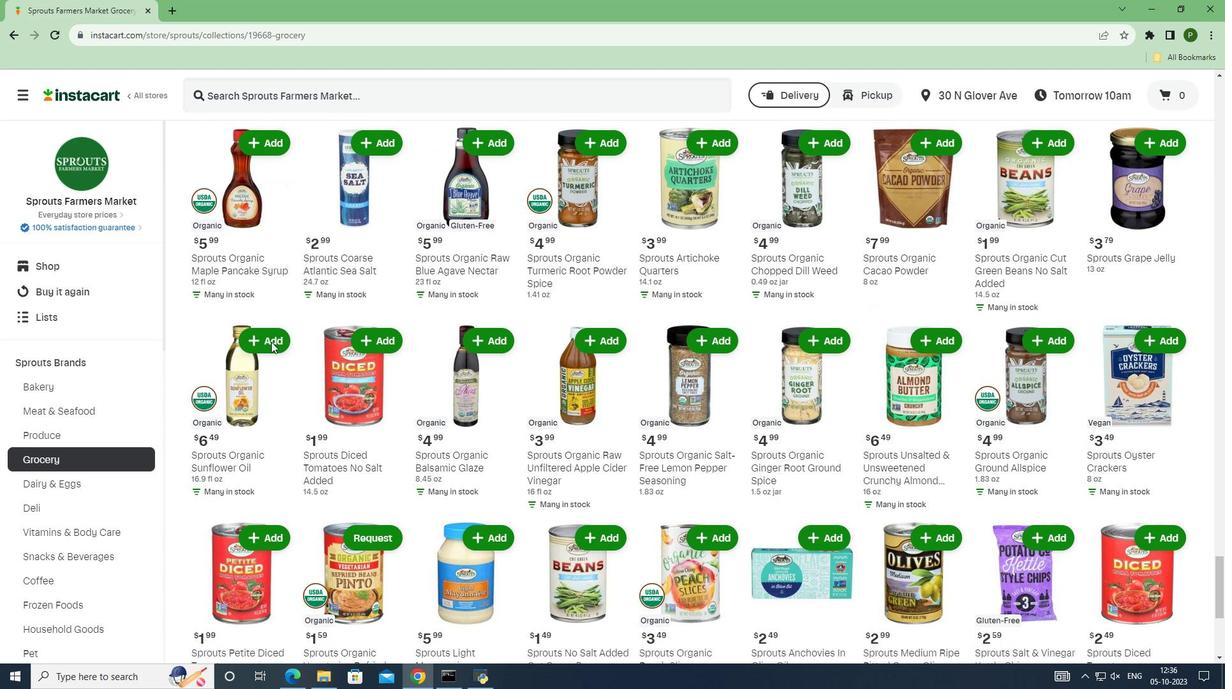 
Action: Mouse scrolled (271, 341) with delta (0, 0)
Screenshot: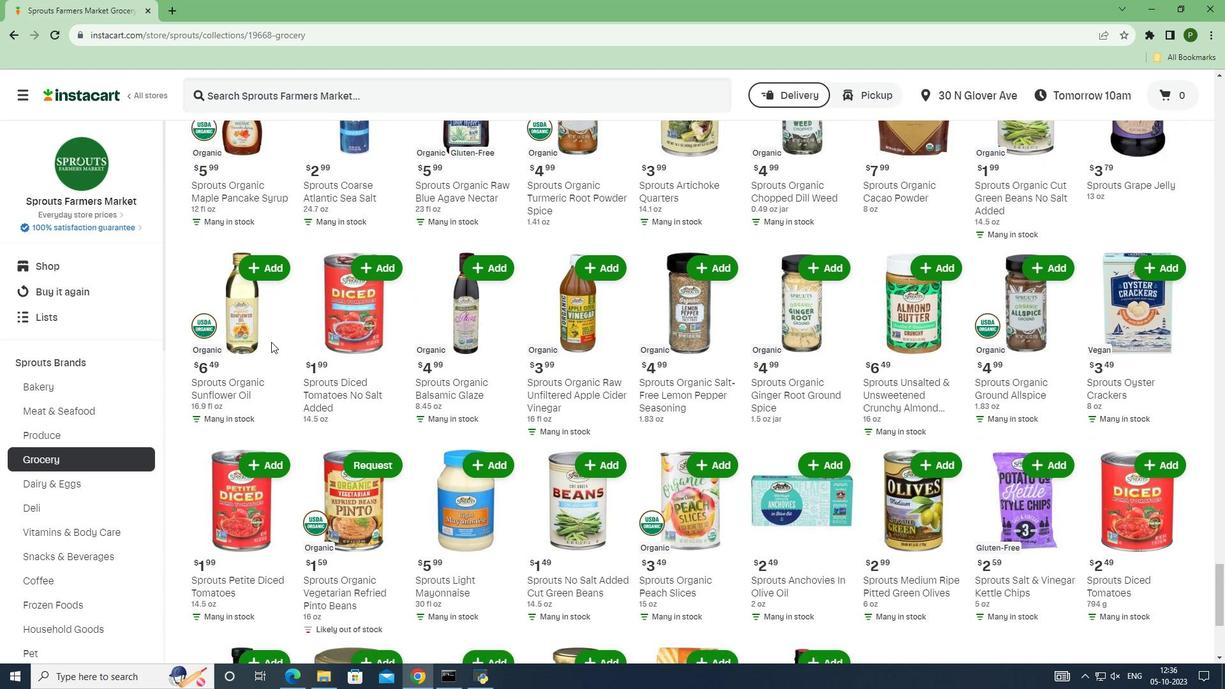 
Action: Mouse scrolled (271, 341) with delta (0, 0)
Screenshot: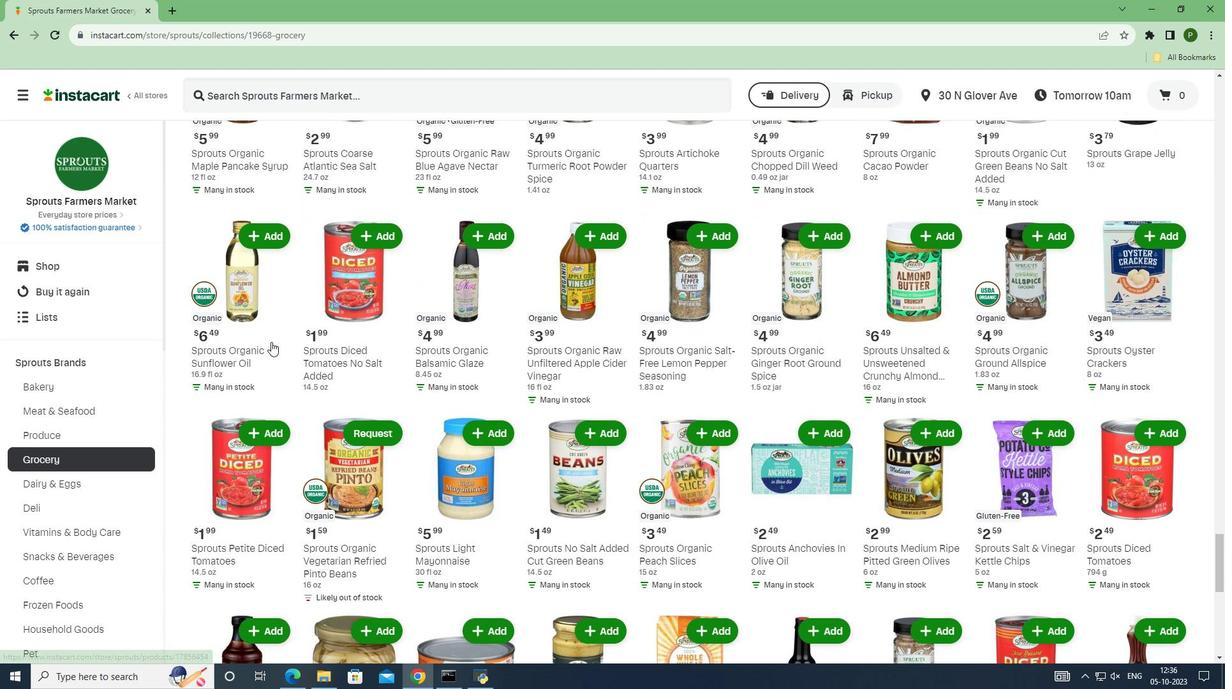 
Action: Mouse scrolled (271, 341) with delta (0, 0)
Screenshot: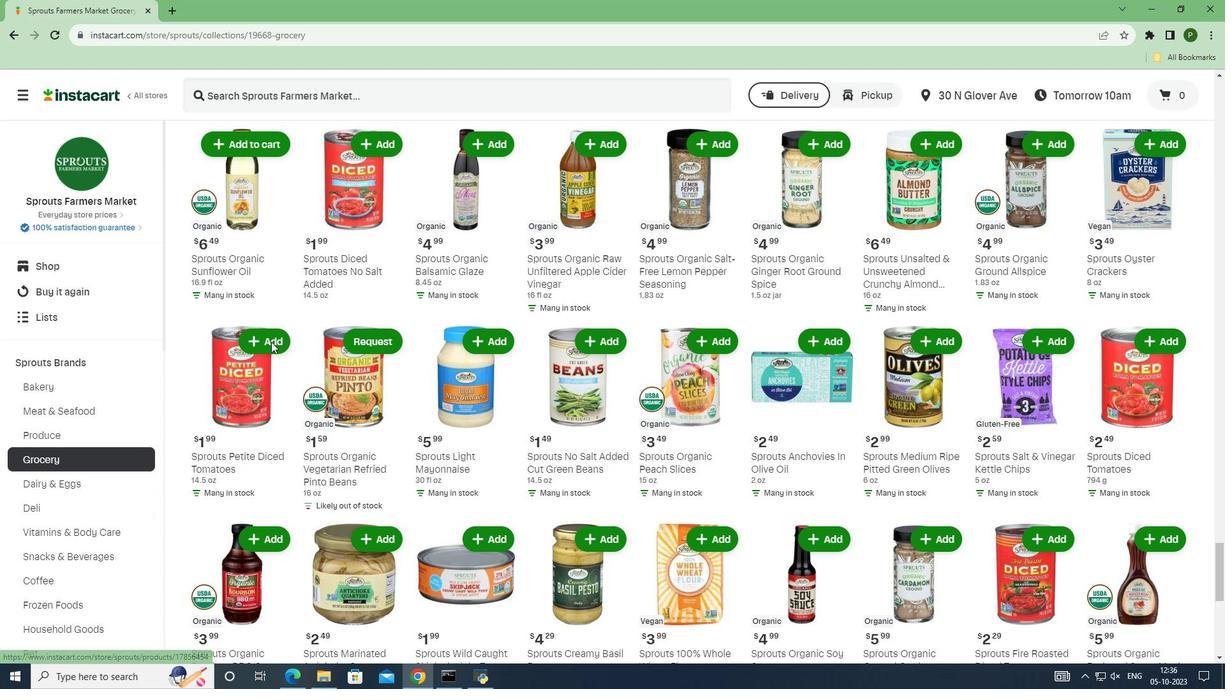 
Action: Mouse scrolled (271, 341) with delta (0, 0)
Screenshot: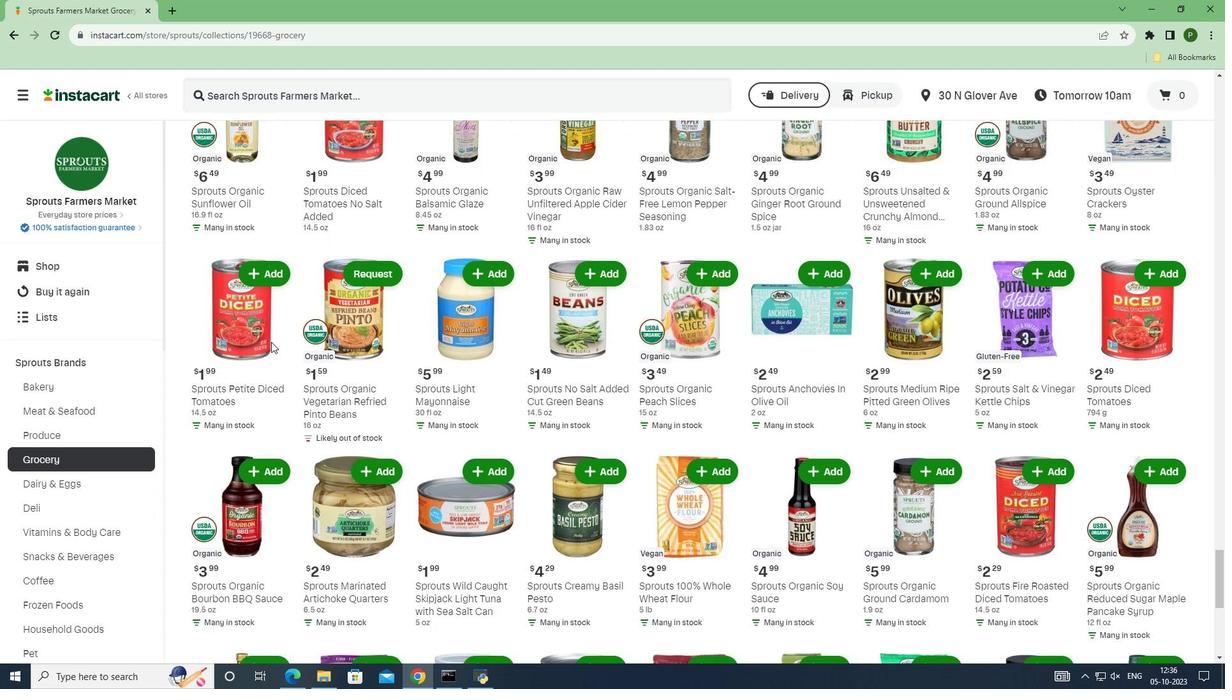 
Action: Mouse scrolled (271, 341) with delta (0, 0)
Screenshot: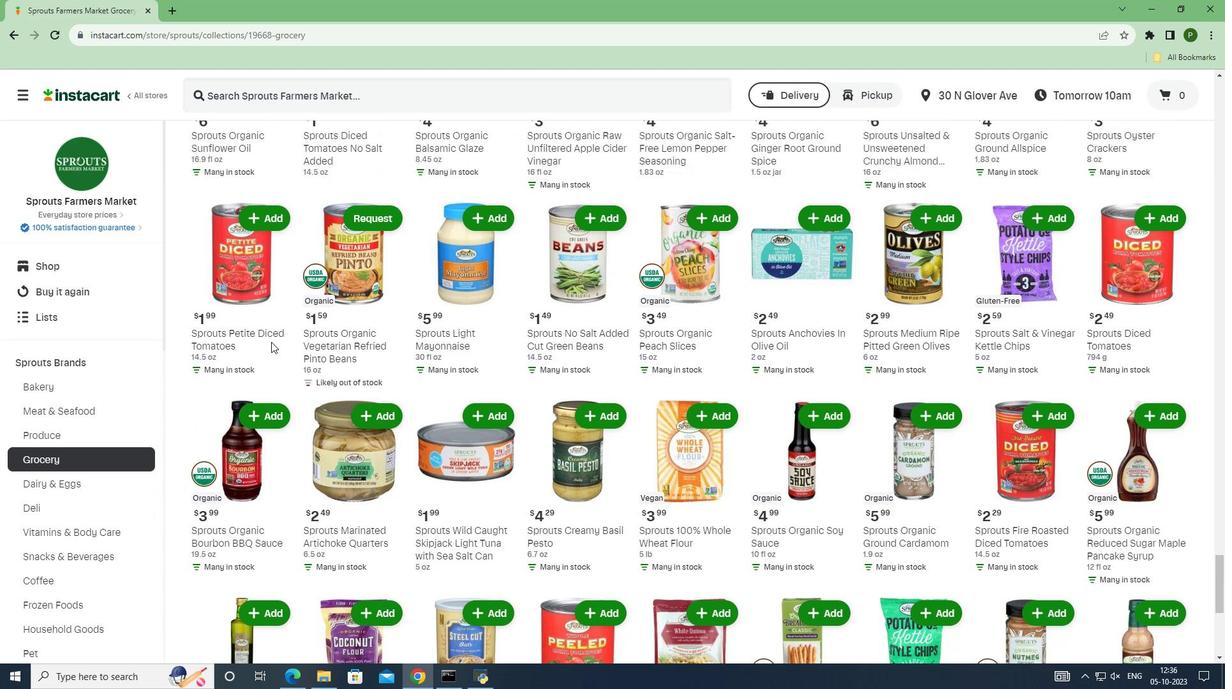 
Action: Mouse scrolled (271, 341) with delta (0, 0)
Screenshot: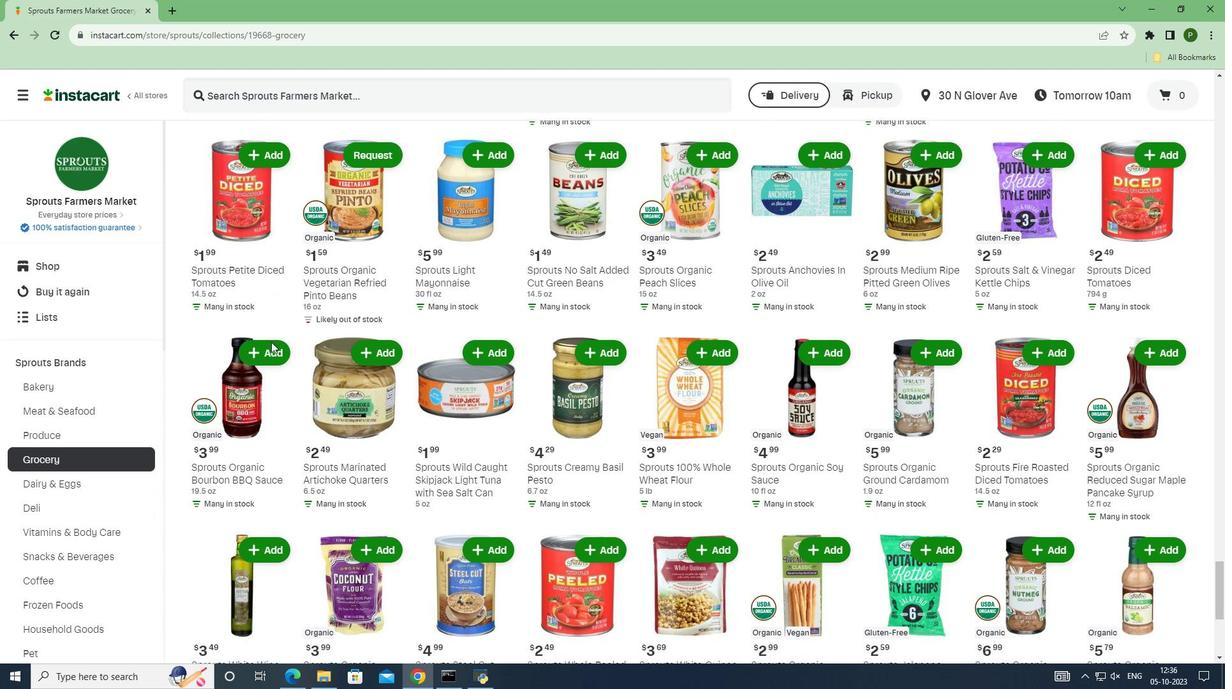 
Action: Mouse scrolled (271, 341) with delta (0, 0)
Screenshot: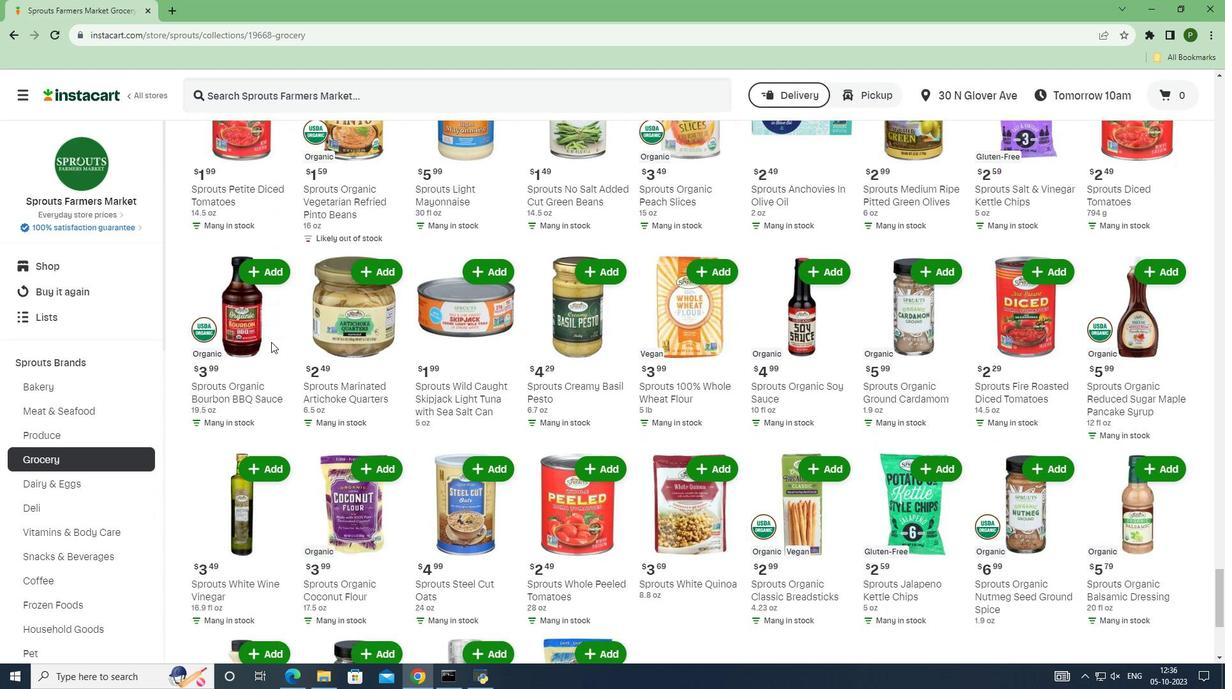 
Action: Mouse scrolled (271, 341) with delta (0, 0)
Screenshot: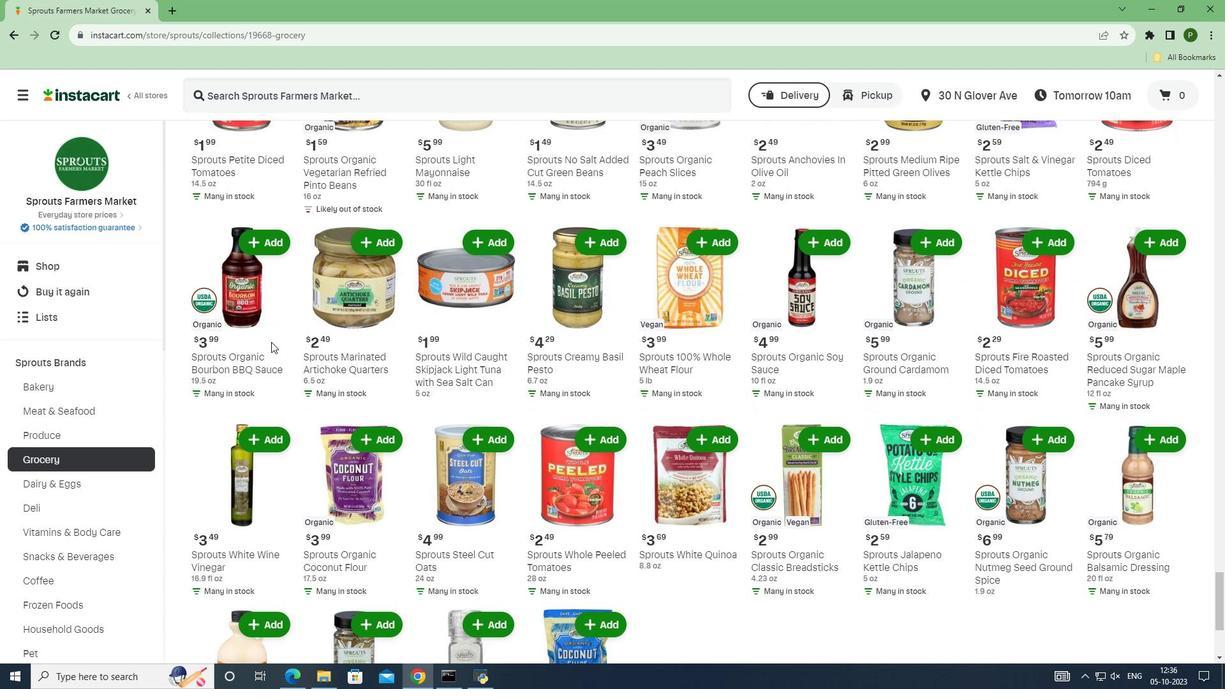 
Action: Mouse moved to (492, 388)
Screenshot: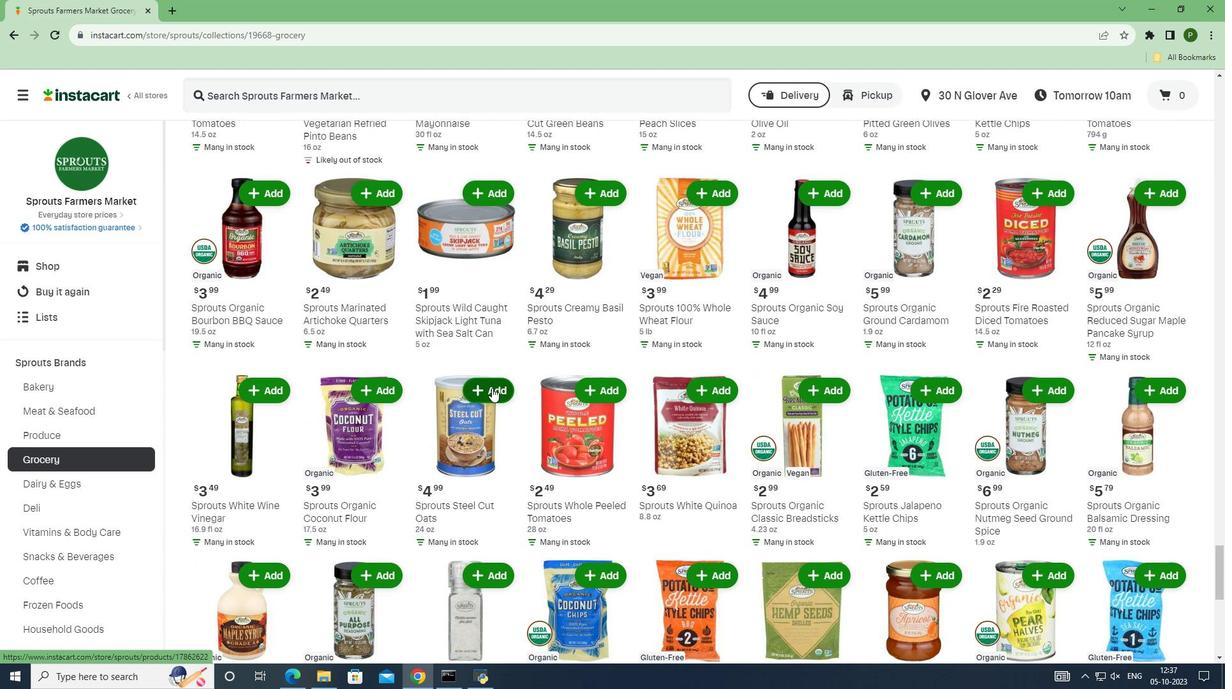 
Action: Mouse pressed left at (492, 388)
Screenshot: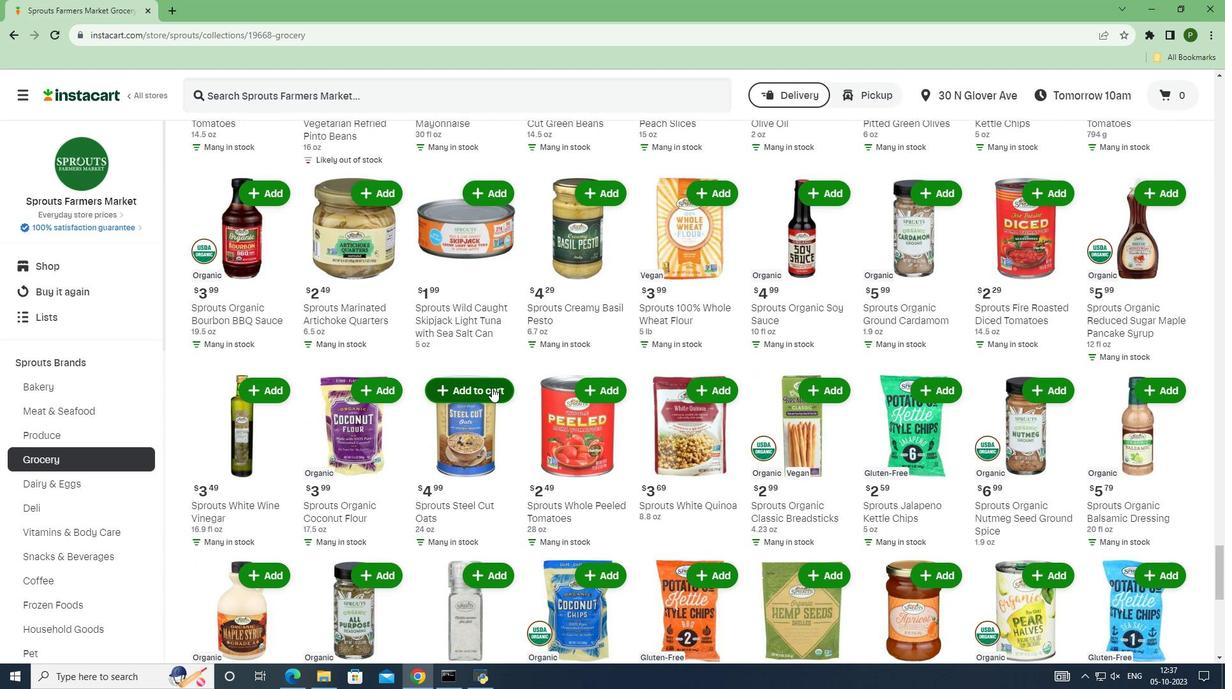
